 Task: Create a due date automation trigger when advanced on, 2 days after a card is due add fields with custom field "Resume" set to a date less than 1 days ago at 11:00 AM.
Action: Mouse moved to (1197, 341)
Screenshot: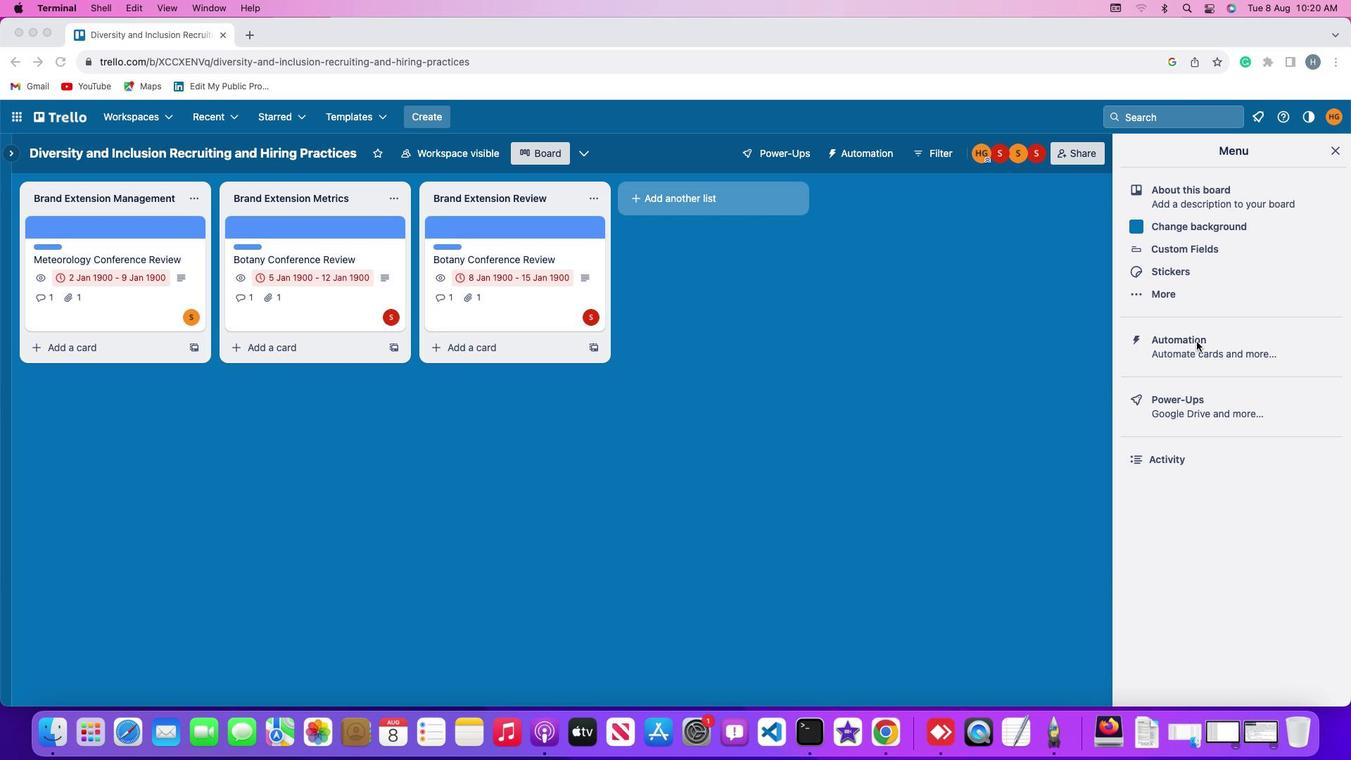 
Action: Mouse pressed left at (1197, 341)
Screenshot: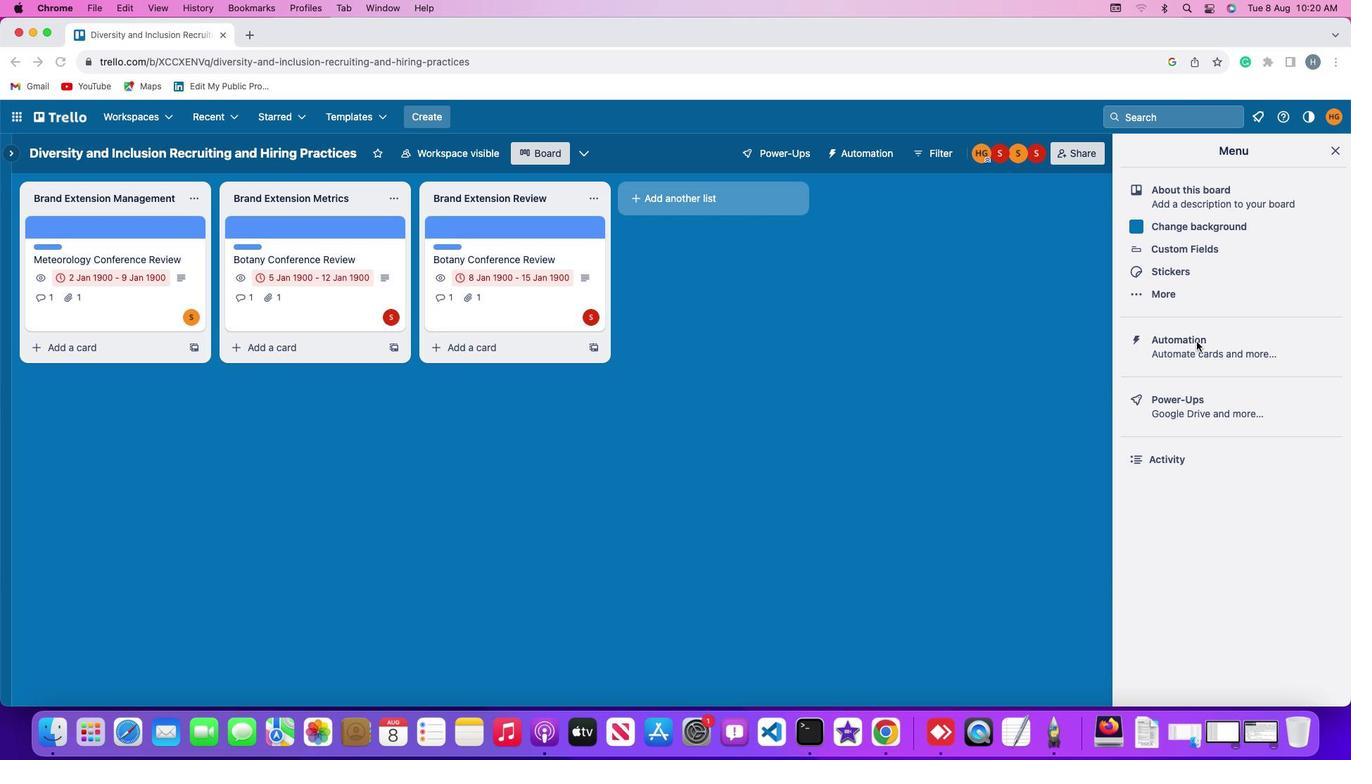 
Action: Mouse pressed left at (1197, 341)
Screenshot: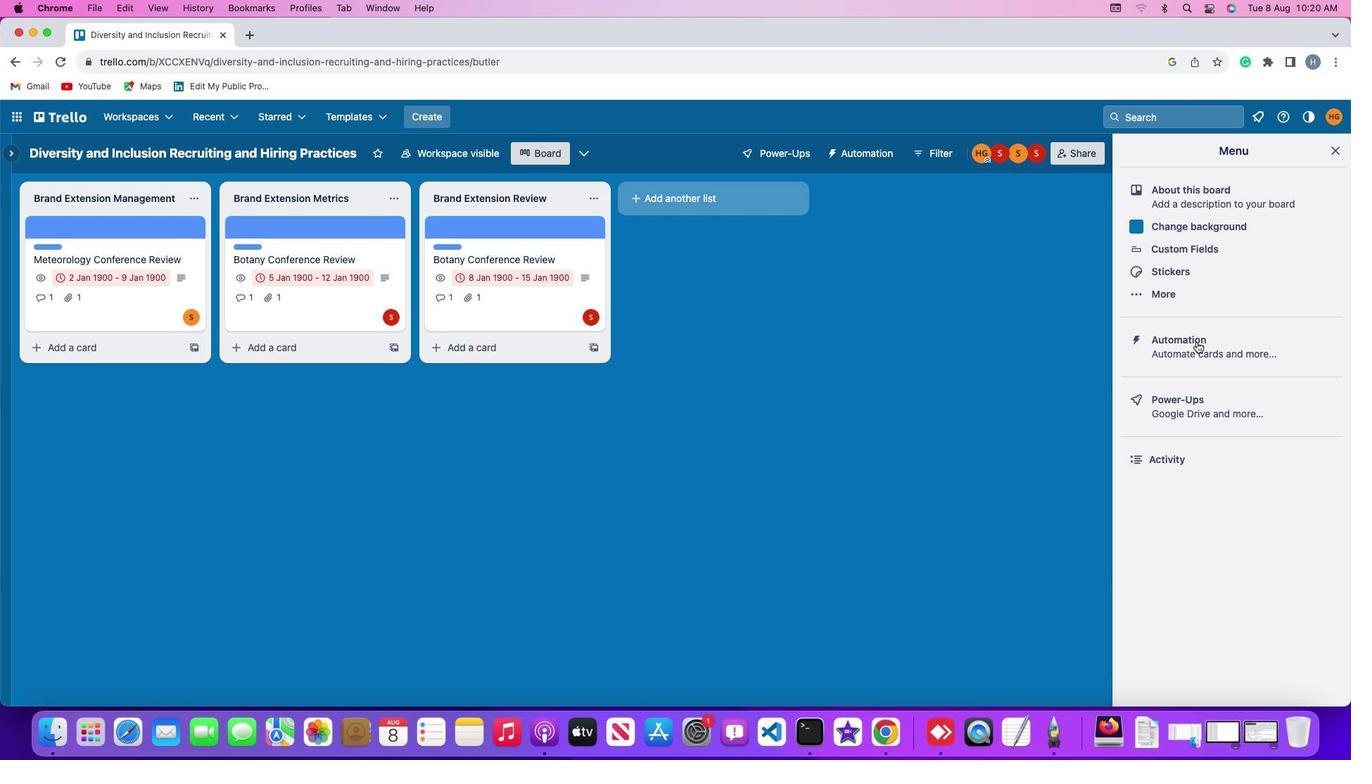 
Action: Mouse moved to (88, 335)
Screenshot: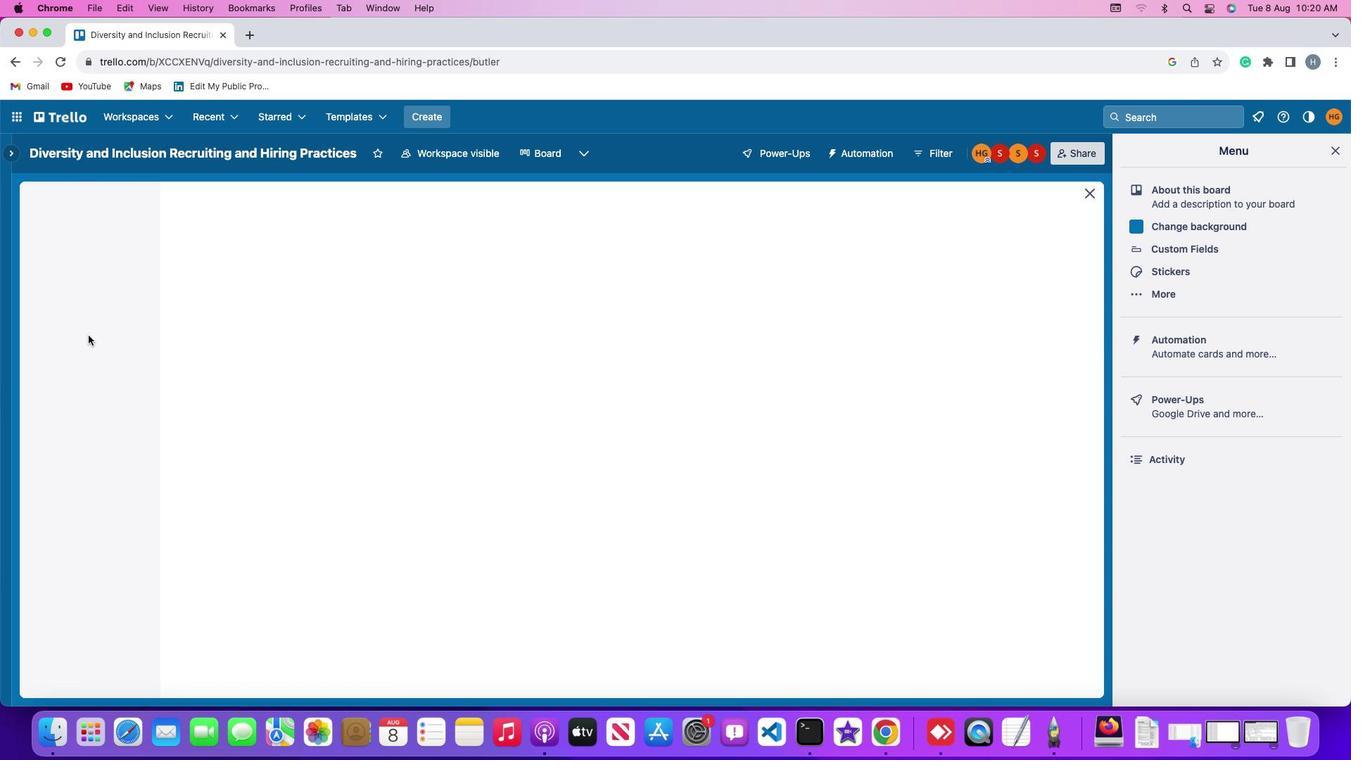 
Action: Mouse pressed left at (88, 335)
Screenshot: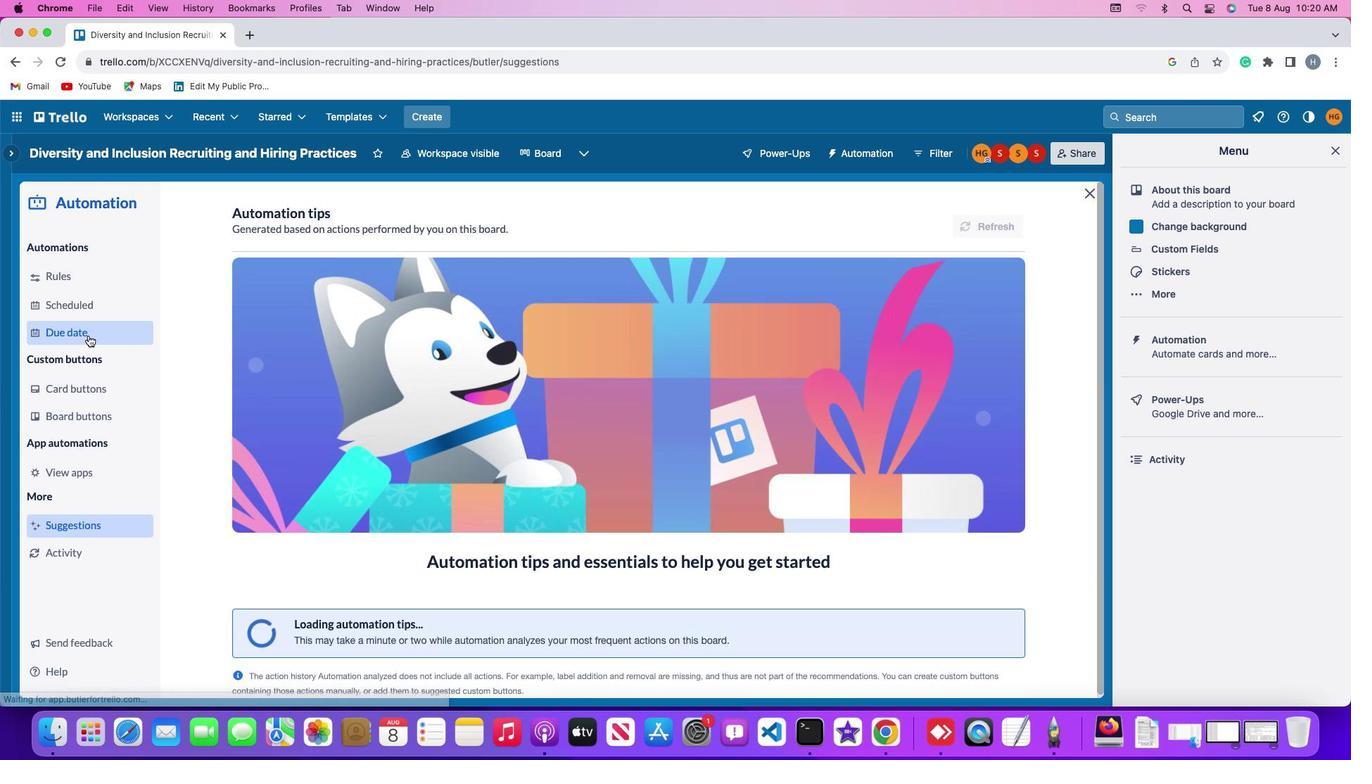 
Action: Mouse moved to (951, 217)
Screenshot: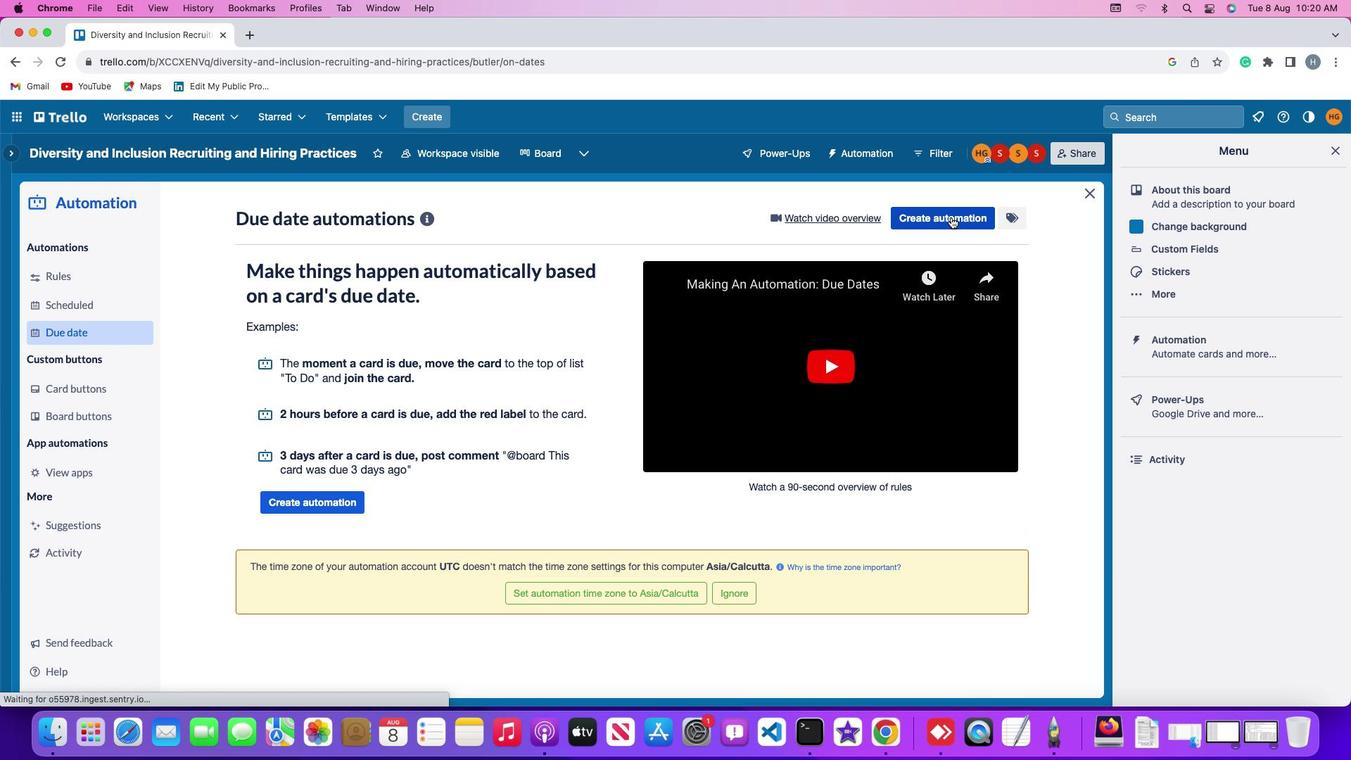 
Action: Mouse pressed left at (951, 217)
Screenshot: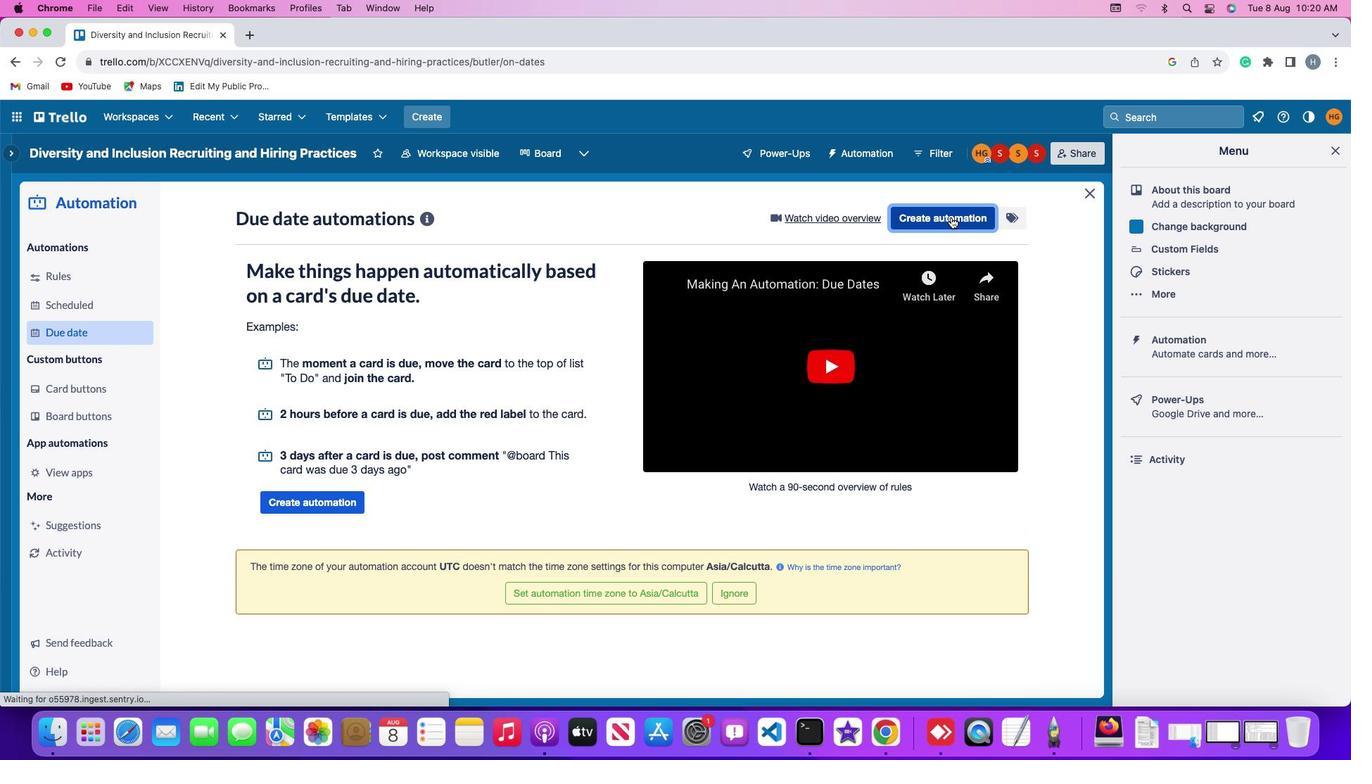
Action: Mouse moved to (461, 352)
Screenshot: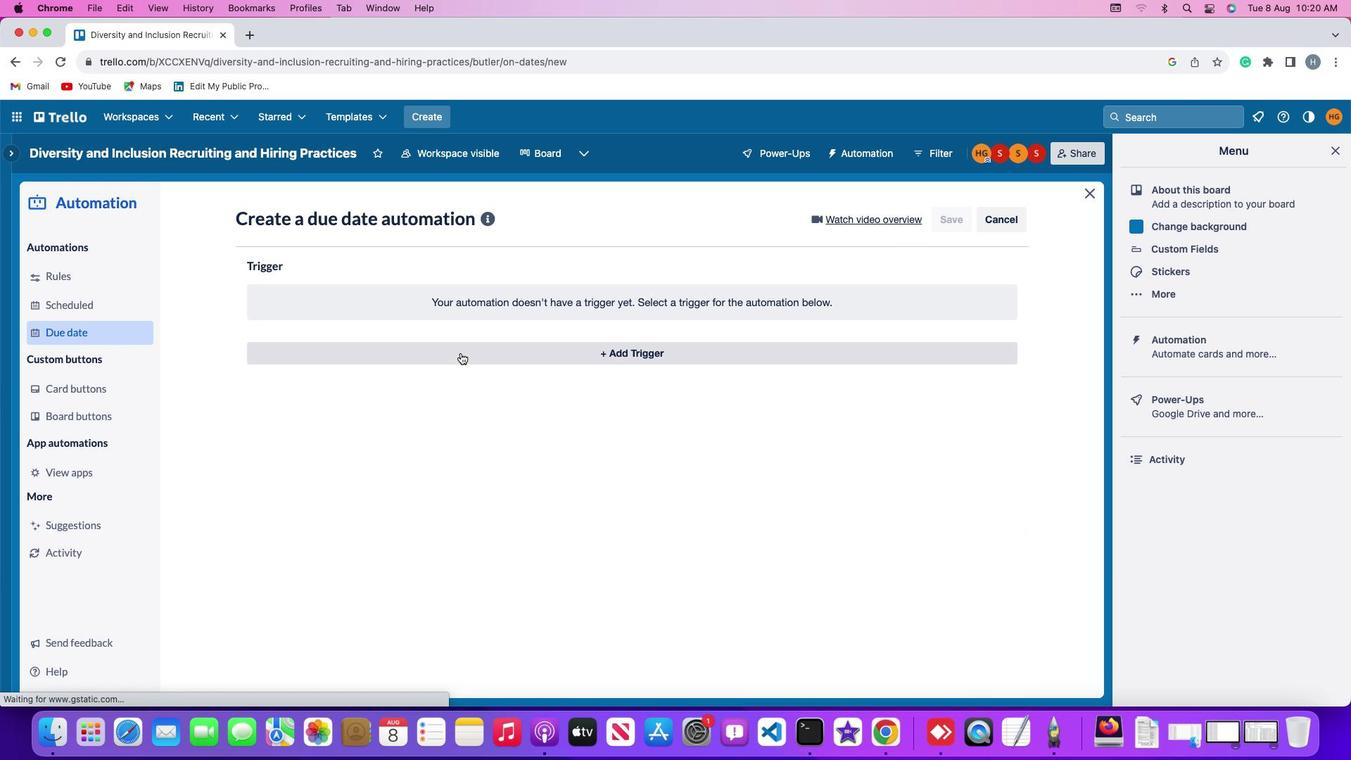 
Action: Mouse pressed left at (461, 352)
Screenshot: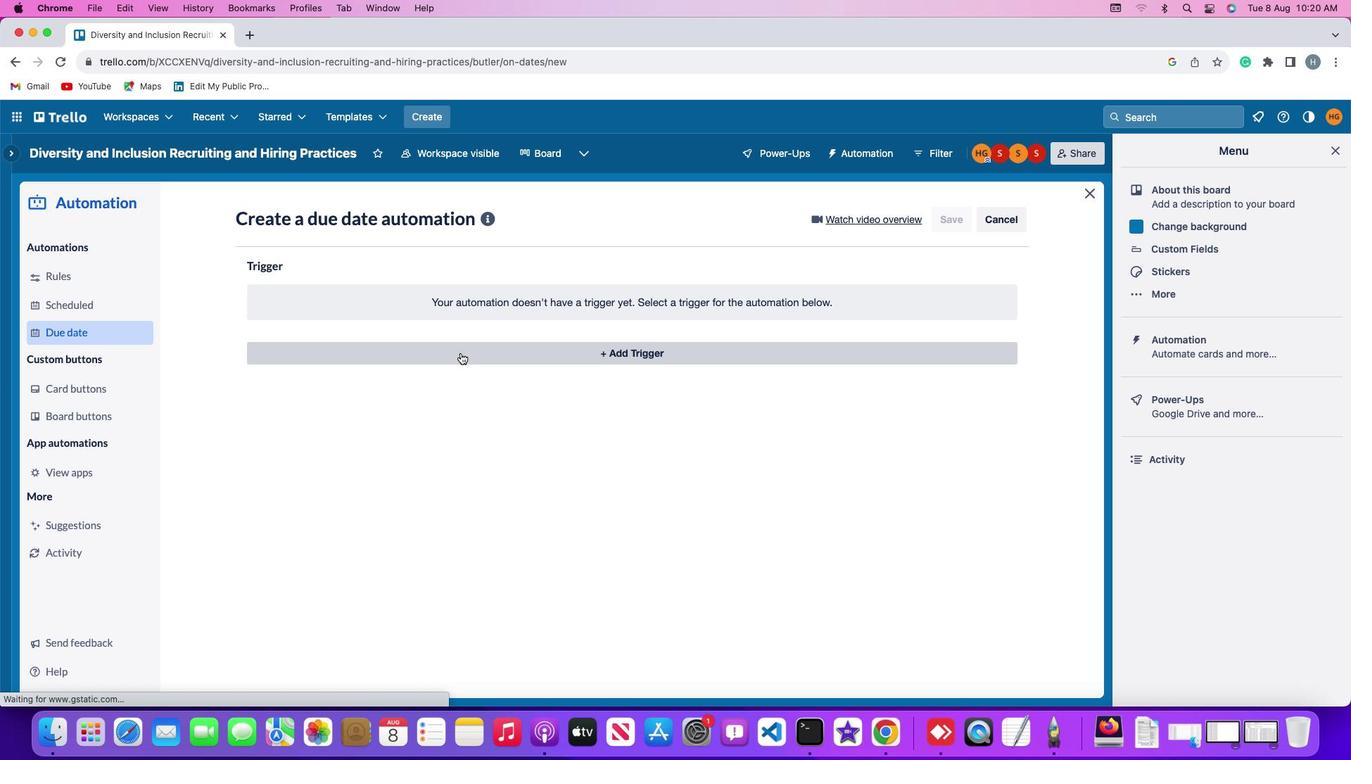 
Action: Mouse moved to (278, 566)
Screenshot: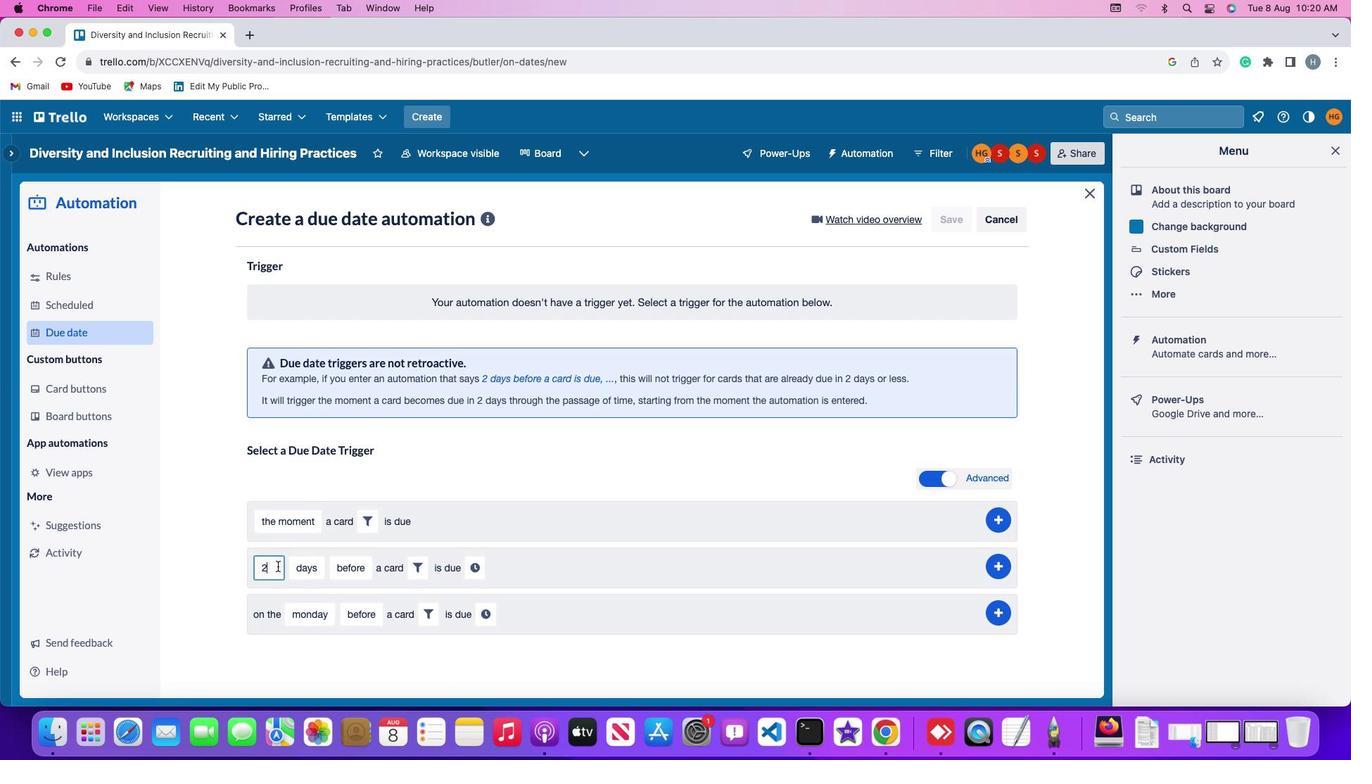 
Action: Mouse pressed left at (278, 566)
Screenshot: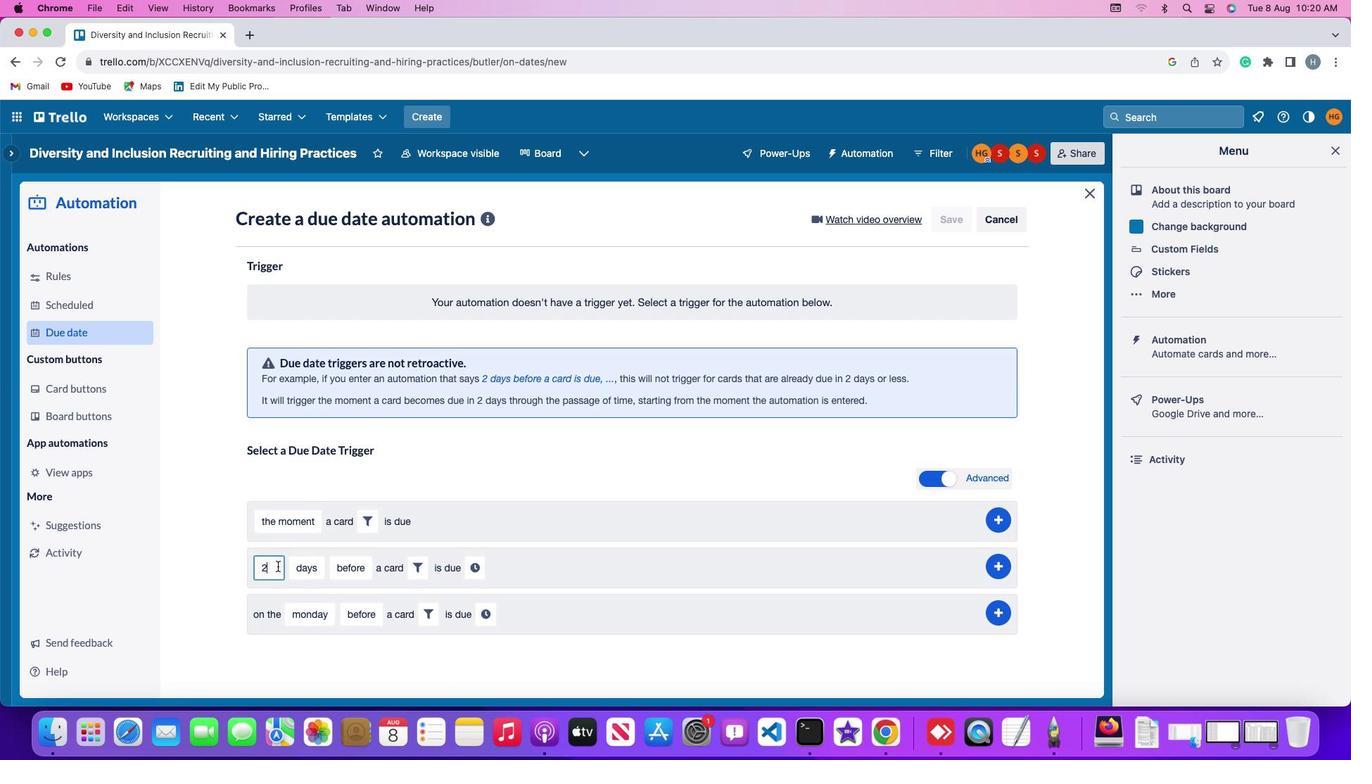 
Action: Mouse moved to (277, 566)
Screenshot: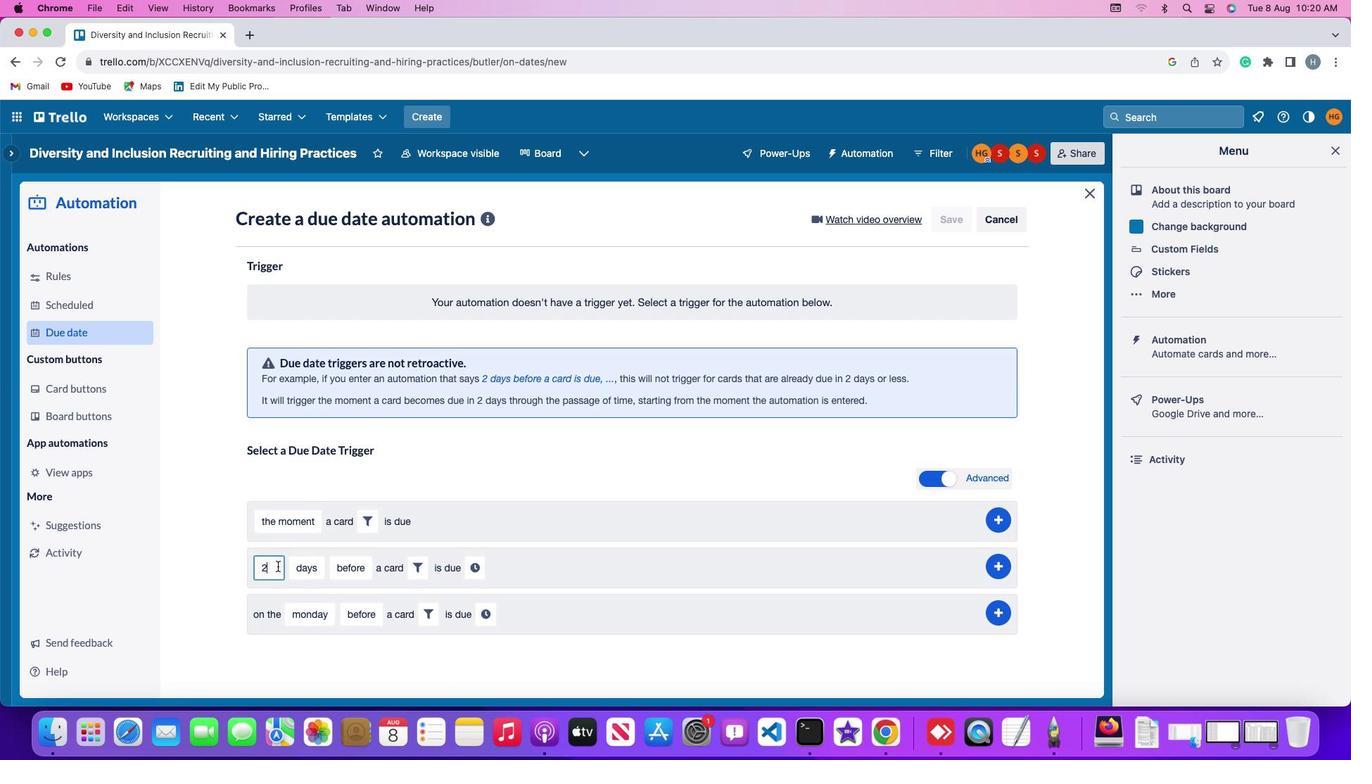 
Action: Key pressed Key.backspace'2'
Screenshot: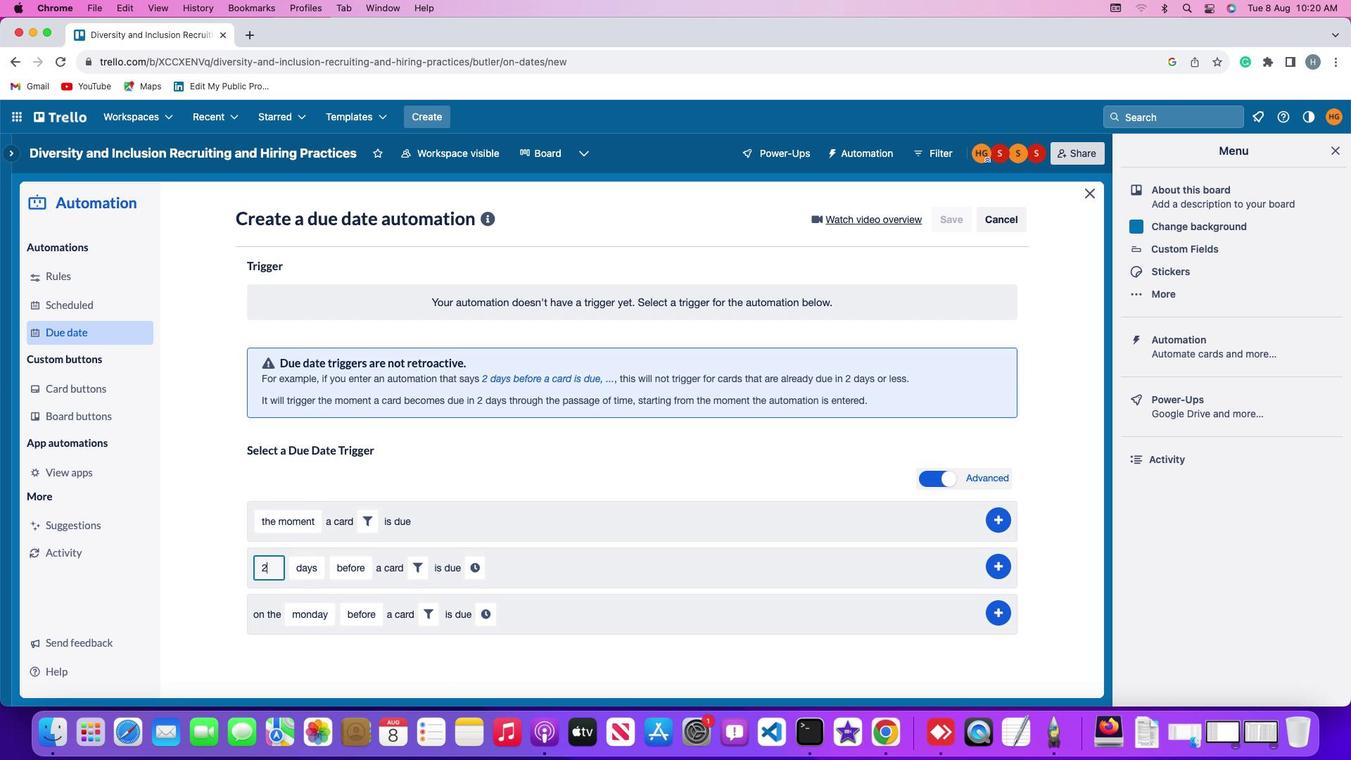 
Action: Mouse moved to (300, 565)
Screenshot: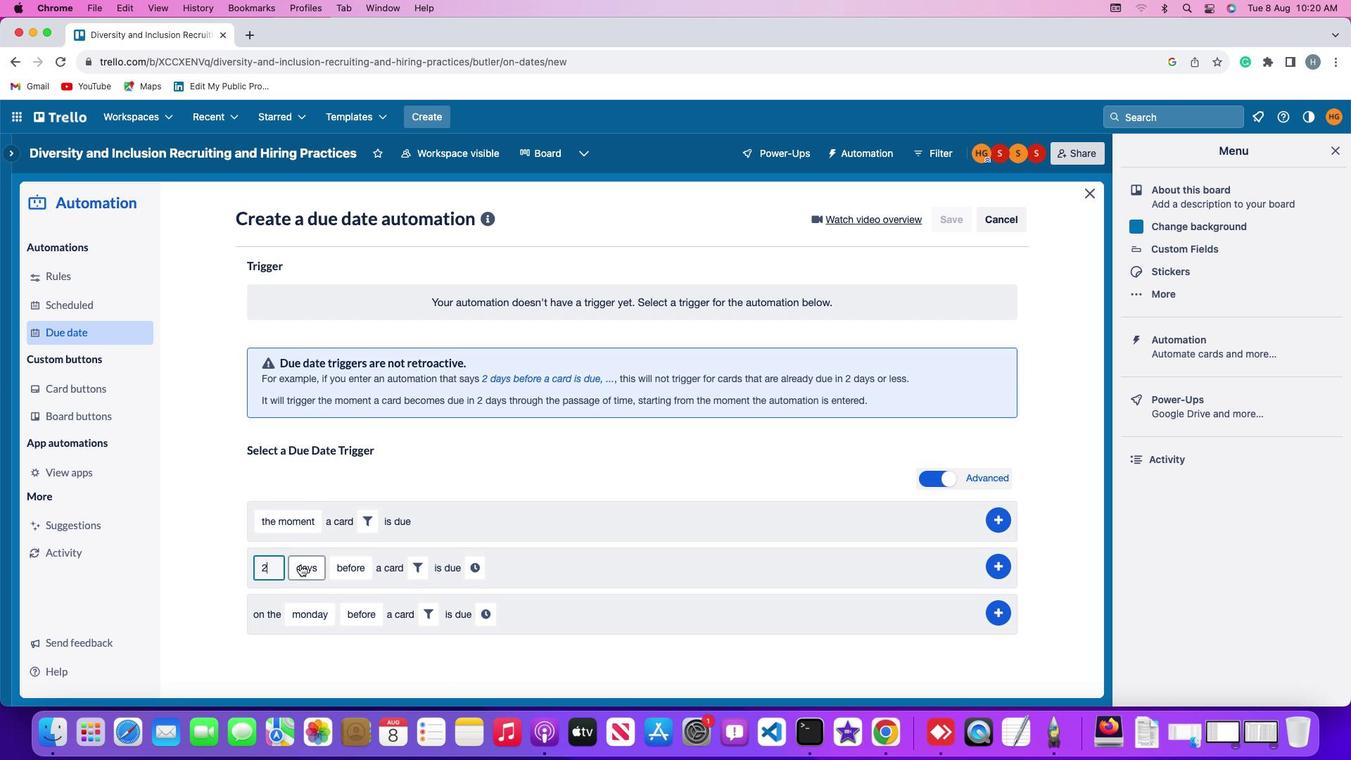 
Action: Mouse pressed left at (300, 565)
Screenshot: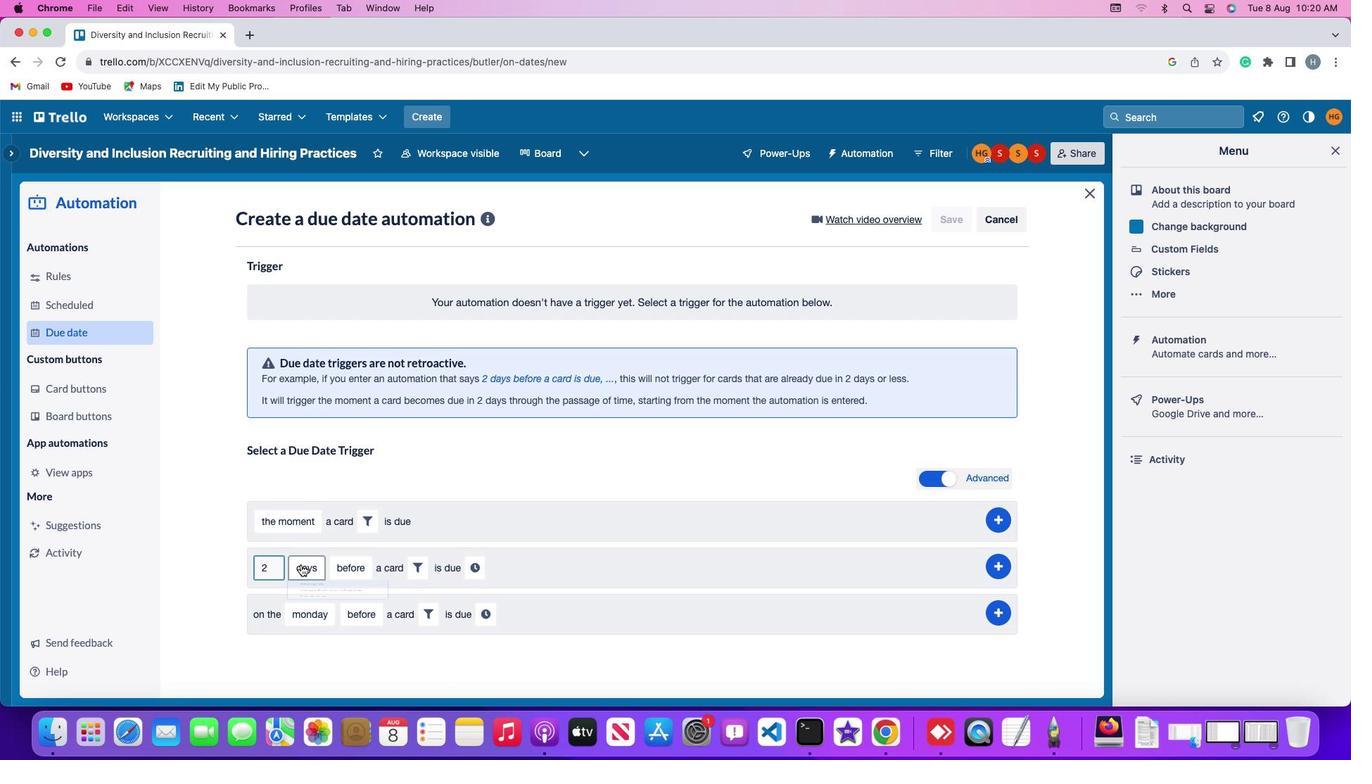 
Action: Mouse moved to (312, 592)
Screenshot: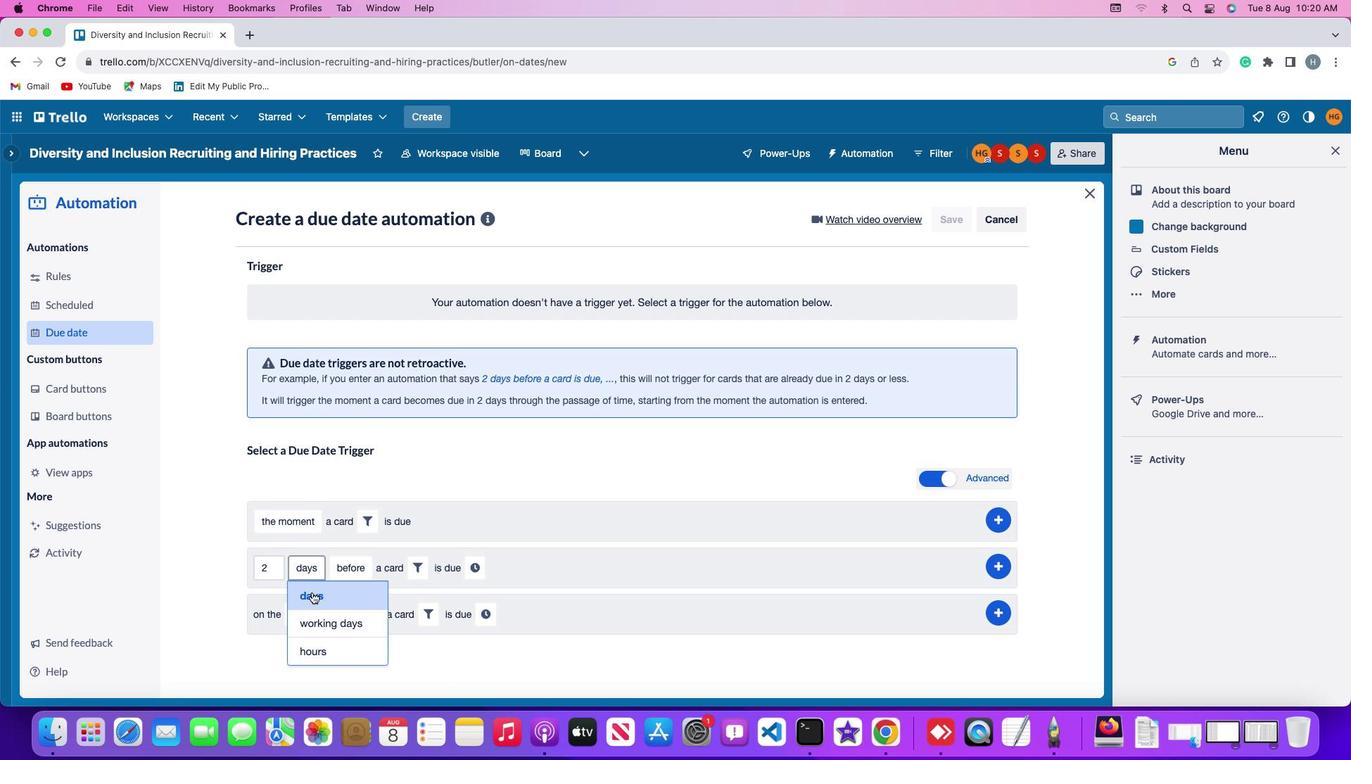 
Action: Mouse pressed left at (312, 592)
Screenshot: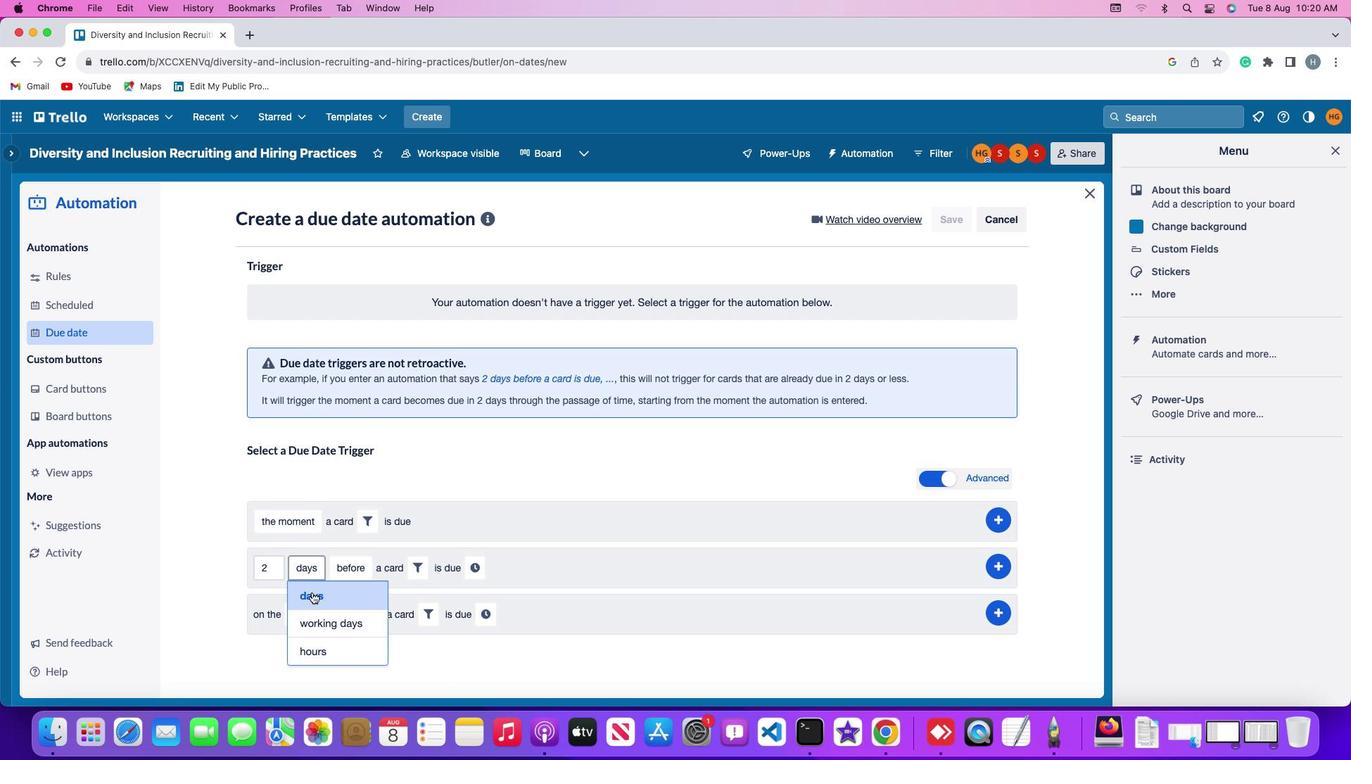 
Action: Mouse moved to (348, 567)
Screenshot: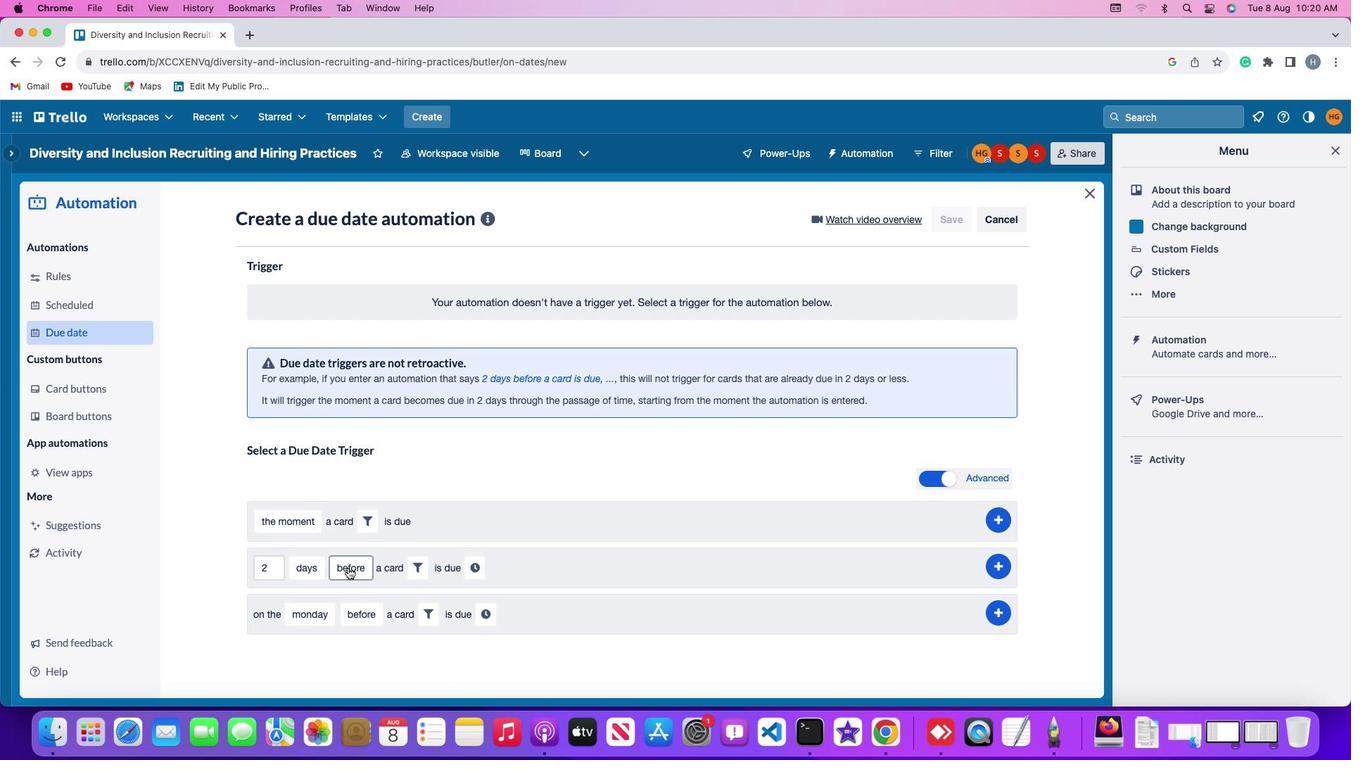 
Action: Mouse pressed left at (348, 567)
Screenshot: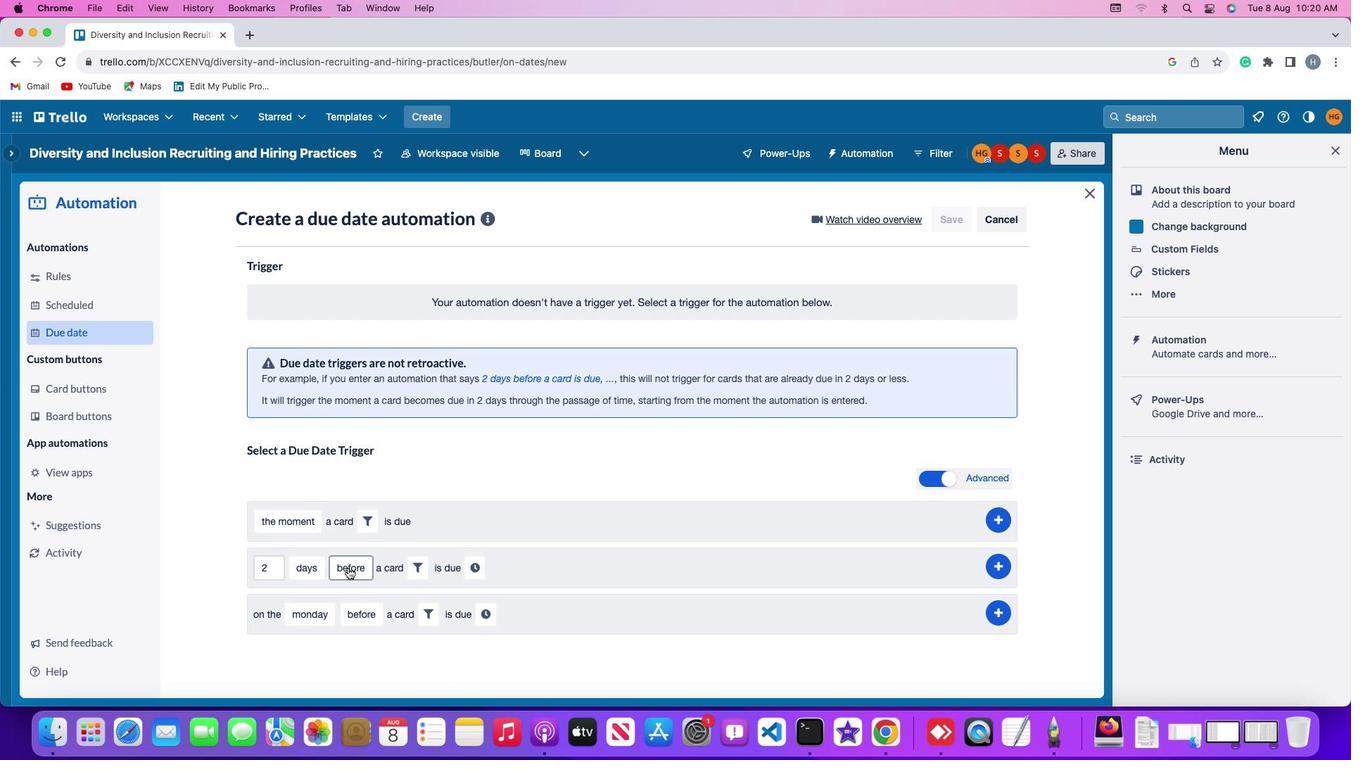 
Action: Mouse moved to (347, 623)
Screenshot: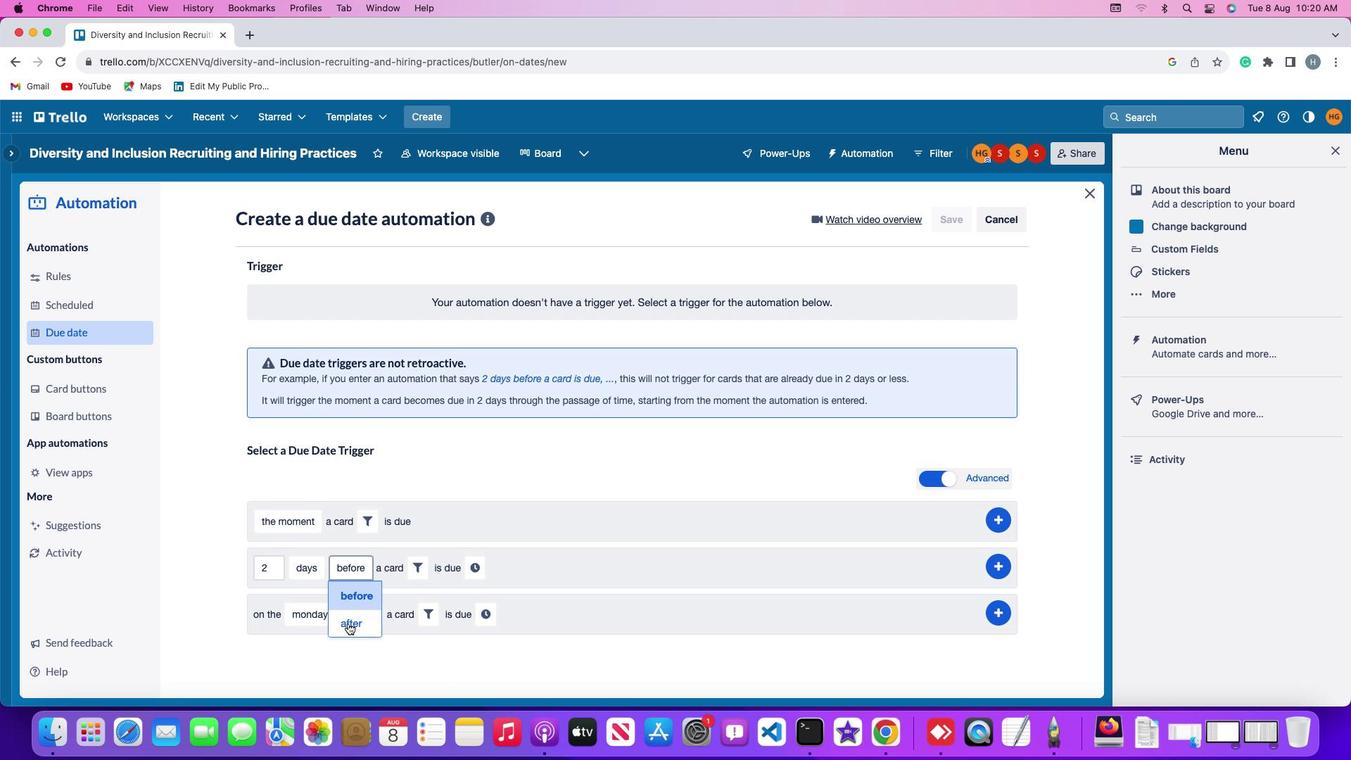 
Action: Mouse pressed left at (347, 623)
Screenshot: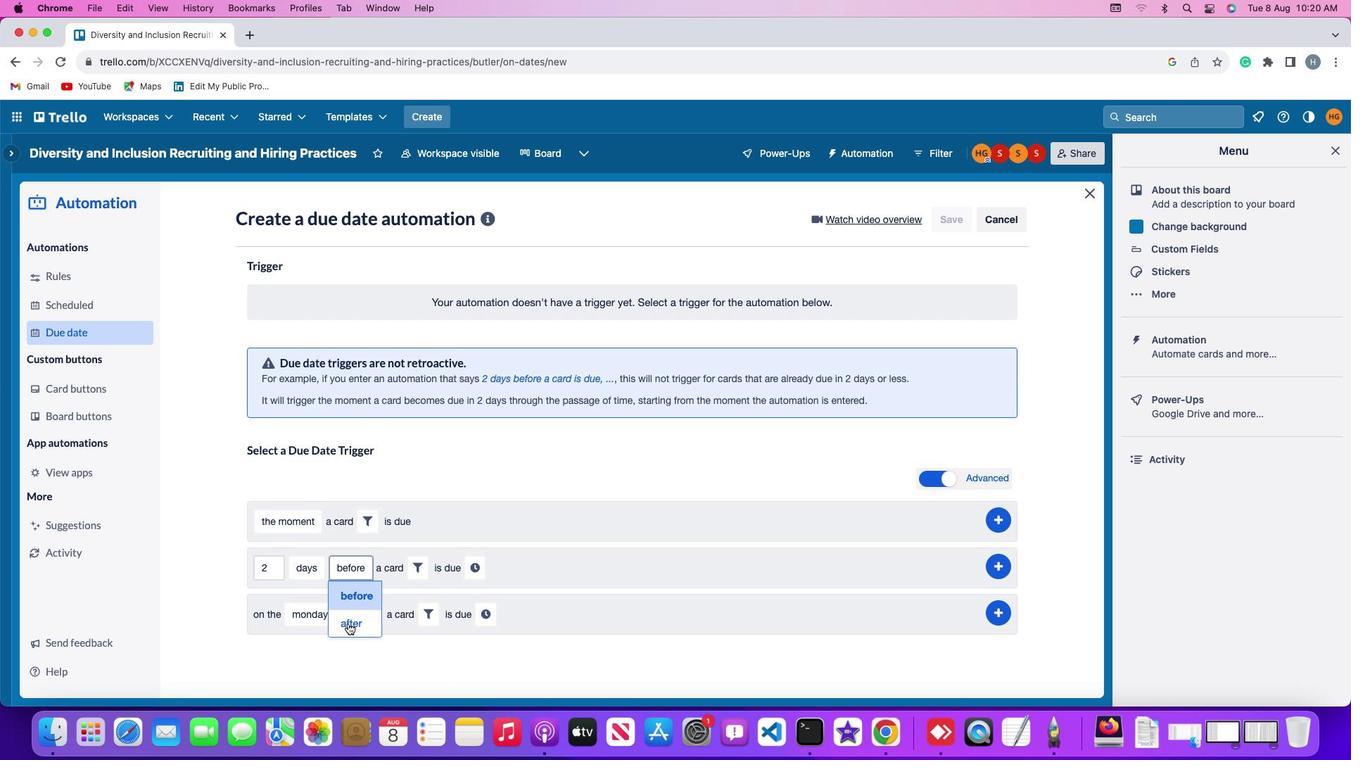 
Action: Mouse moved to (412, 570)
Screenshot: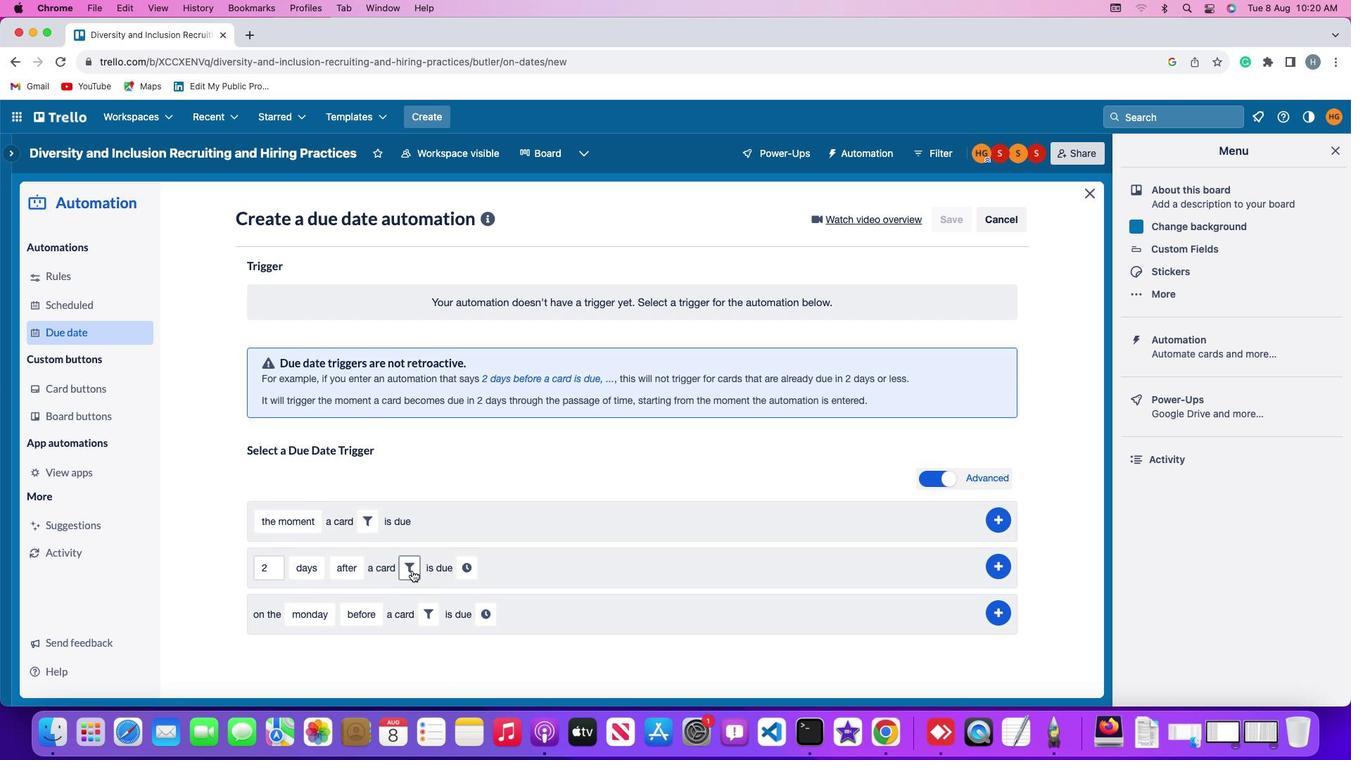 
Action: Mouse pressed left at (412, 570)
Screenshot: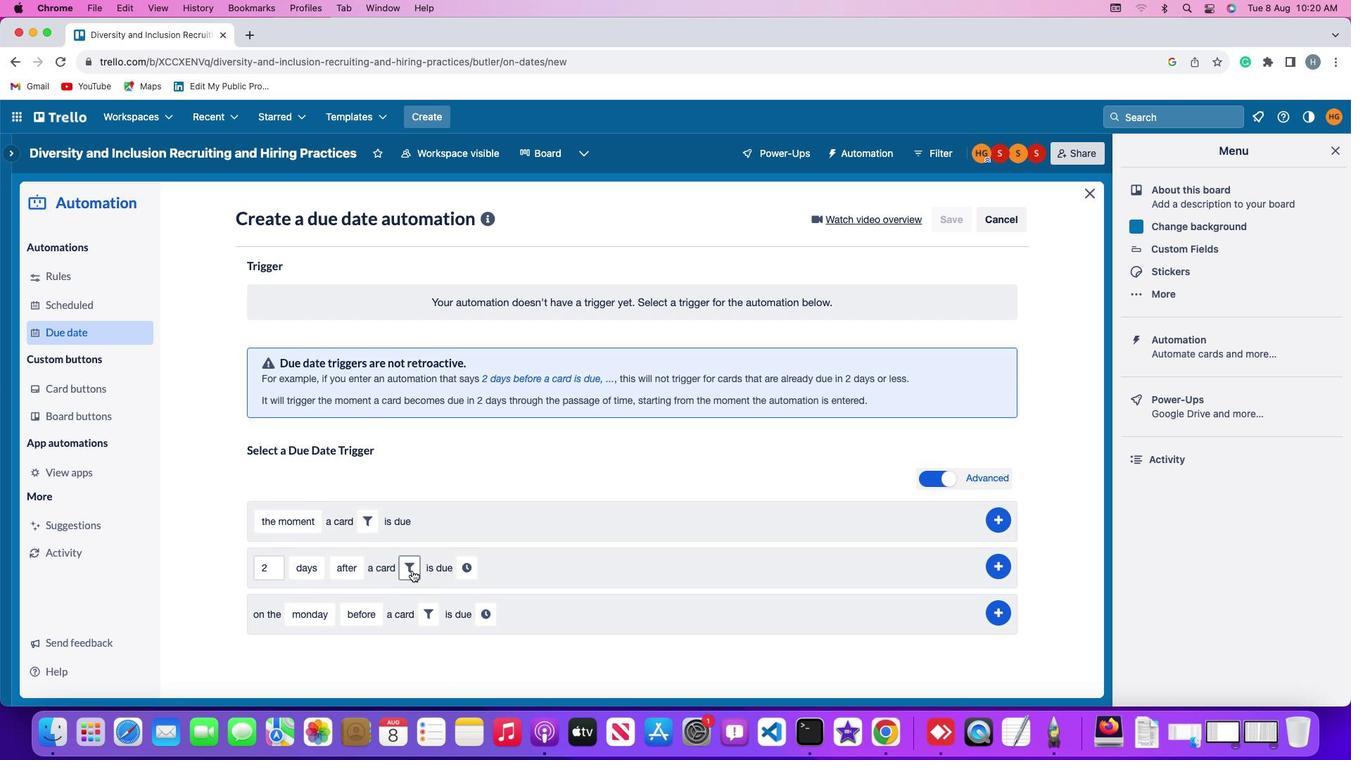 
Action: Mouse moved to (635, 608)
Screenshot: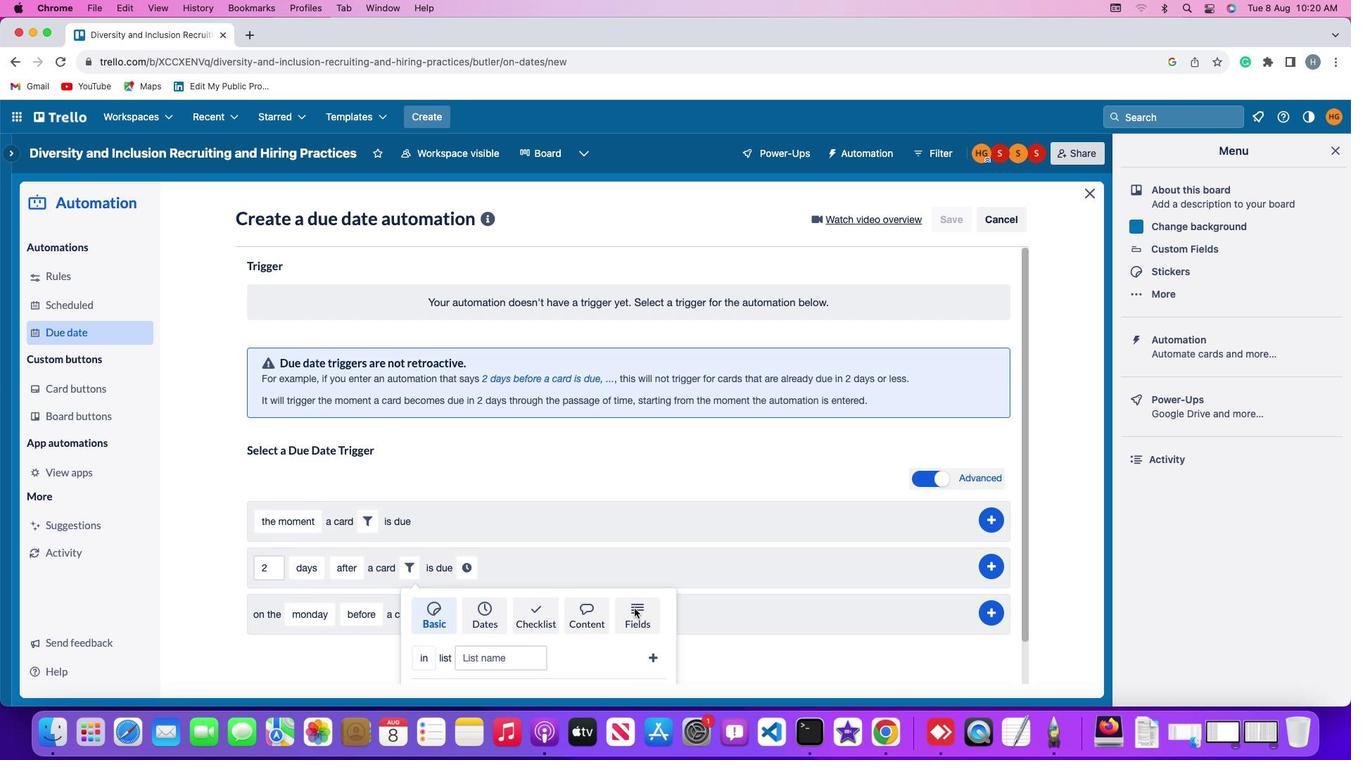 
Action: Mouse pressed left at (635, 608)
Screenshot: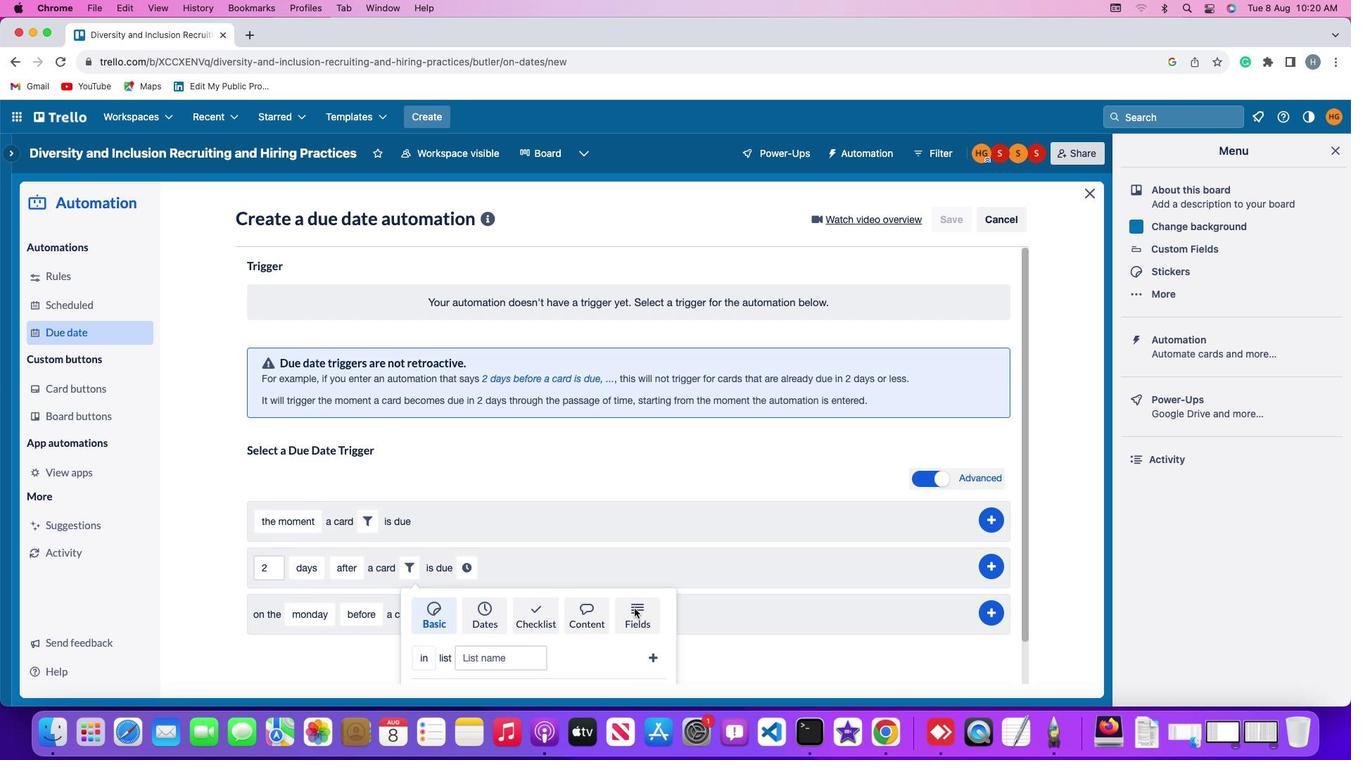
Action: Mouse moved to (330, 664)
Screenshot: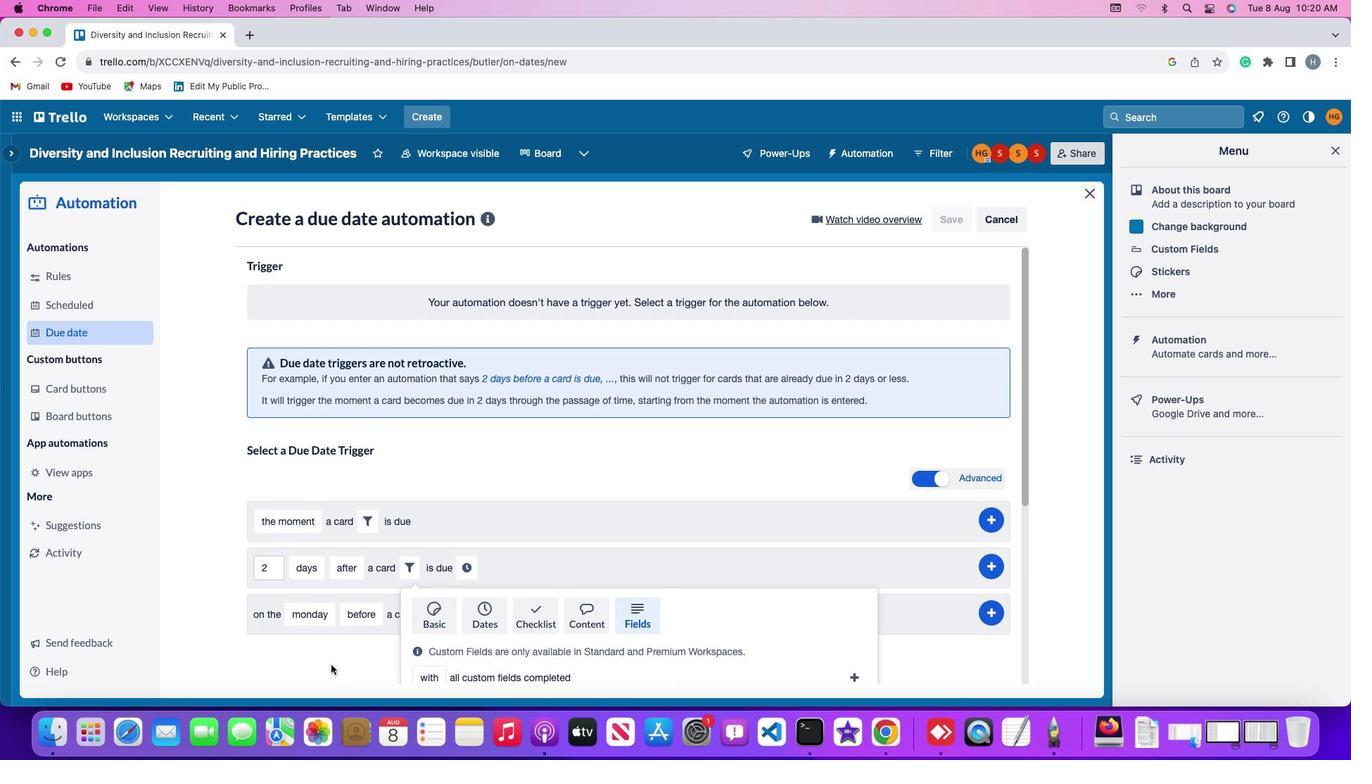 
Action: Mouse scrolled (330, 664) with delta (0, 0)
Screenshot: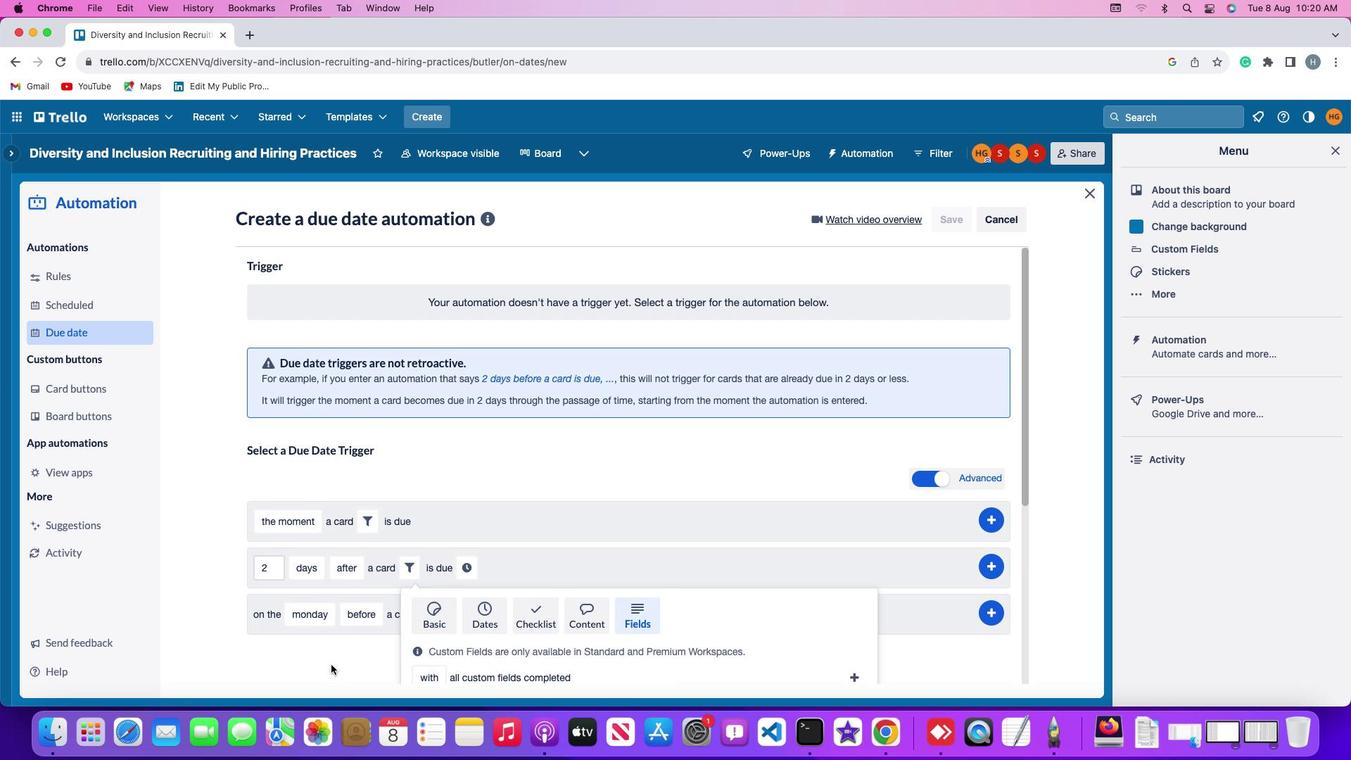 
Action: Mouse scrolled (330, 664) with delta (0, 0)
Screenshot: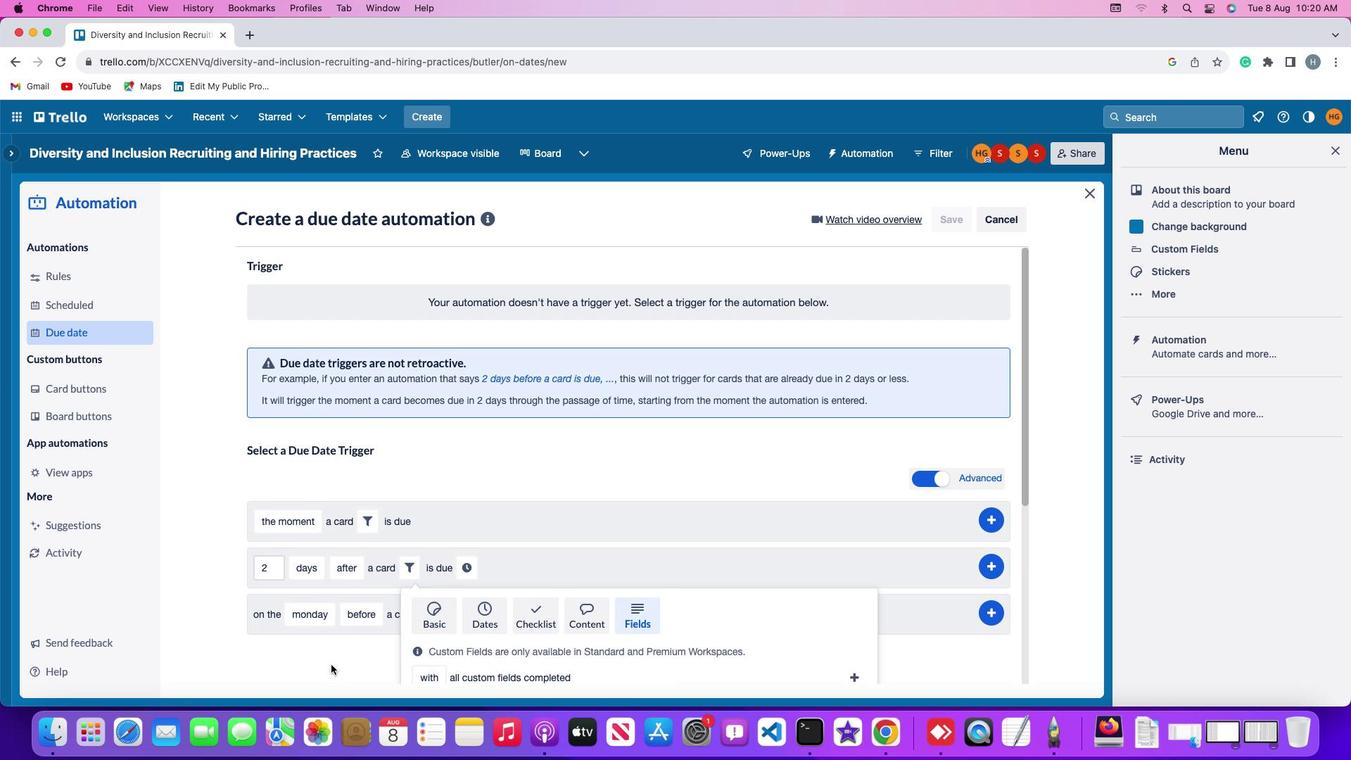 
Action: Mouse scrolled (330, 664) with delta (0, -2)
Screenshot: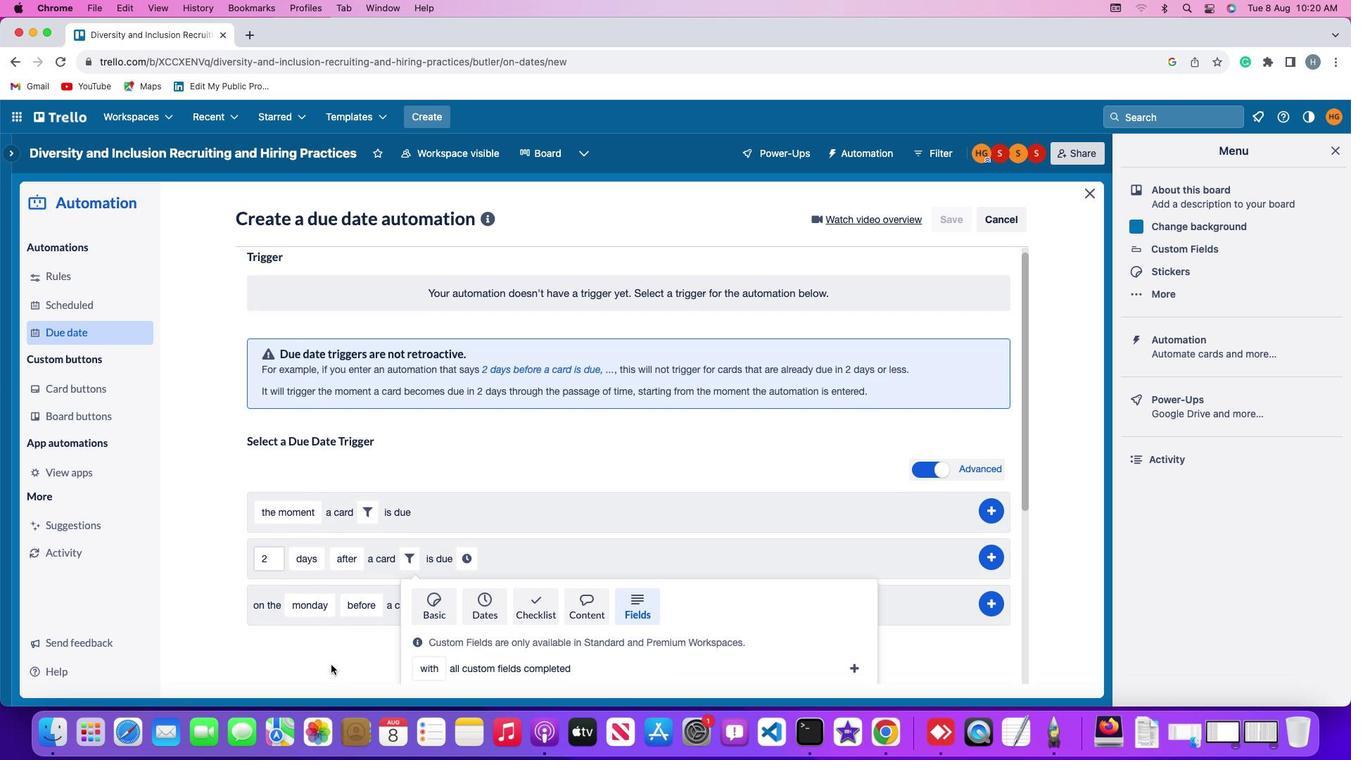 
Action: Mouse scrolled (330, 664) with delta (0, -3)
Screenshot: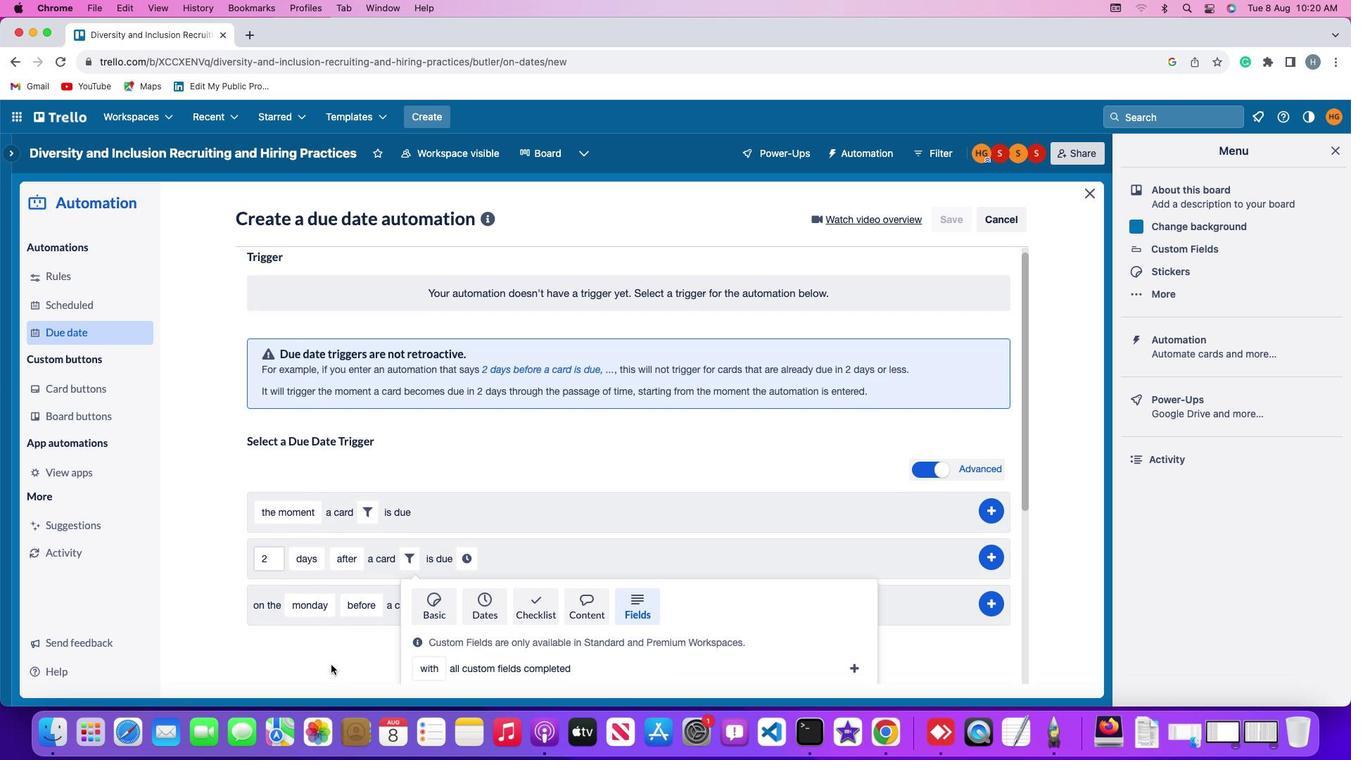 
Action: Mouse scrolled (330, 664) with delta (0, -4)
Screenshot: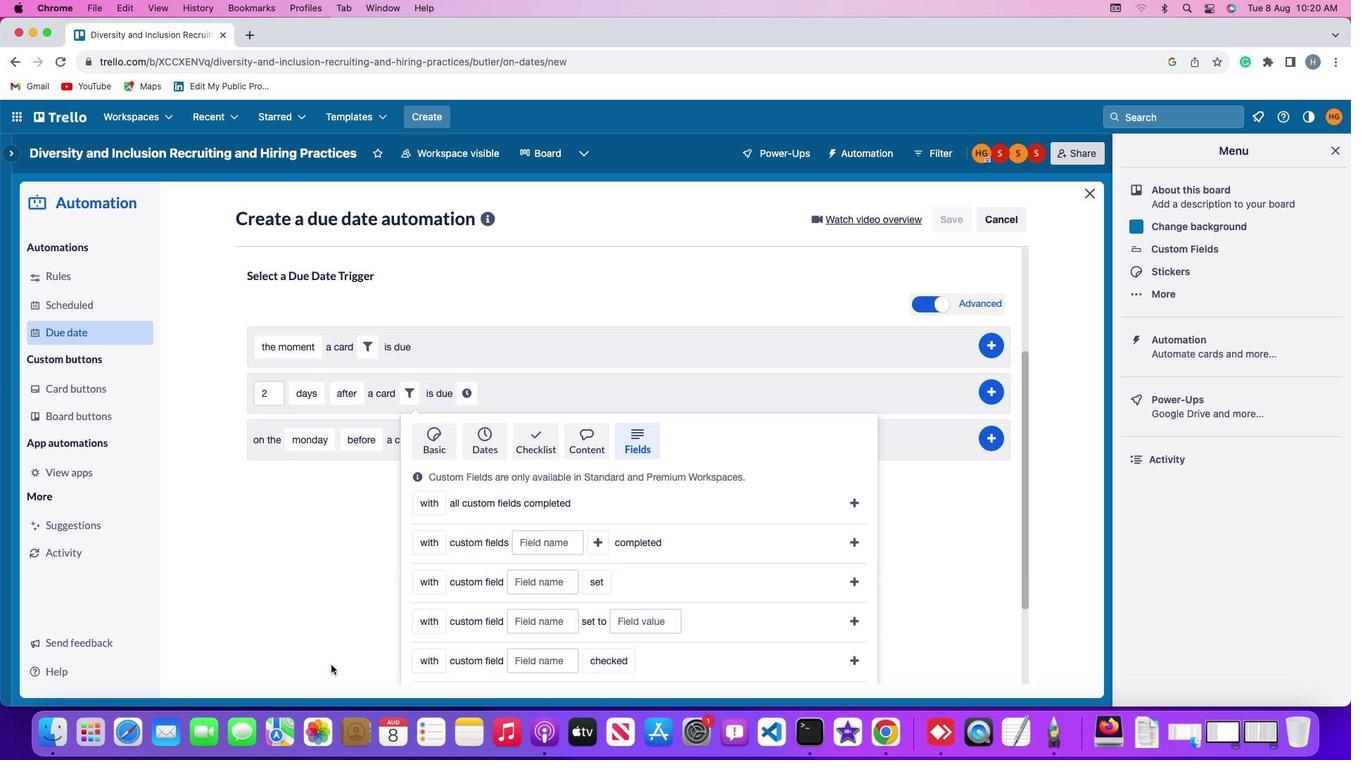 
Action: Mouse scrolled (330, 664) with delta (0, -4)
Screenshot: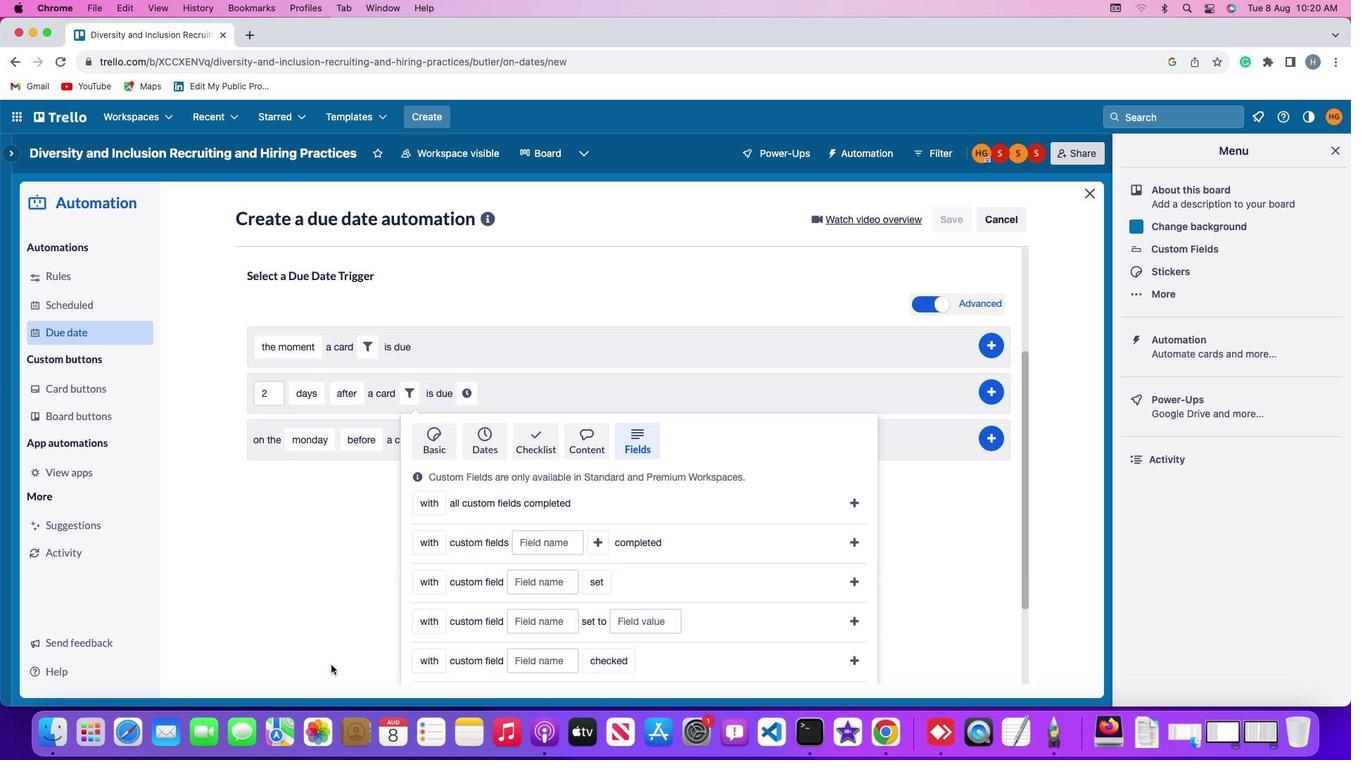 
Action: Mouse scrolled (330, 664) with delta (0, -4)
Screenshot: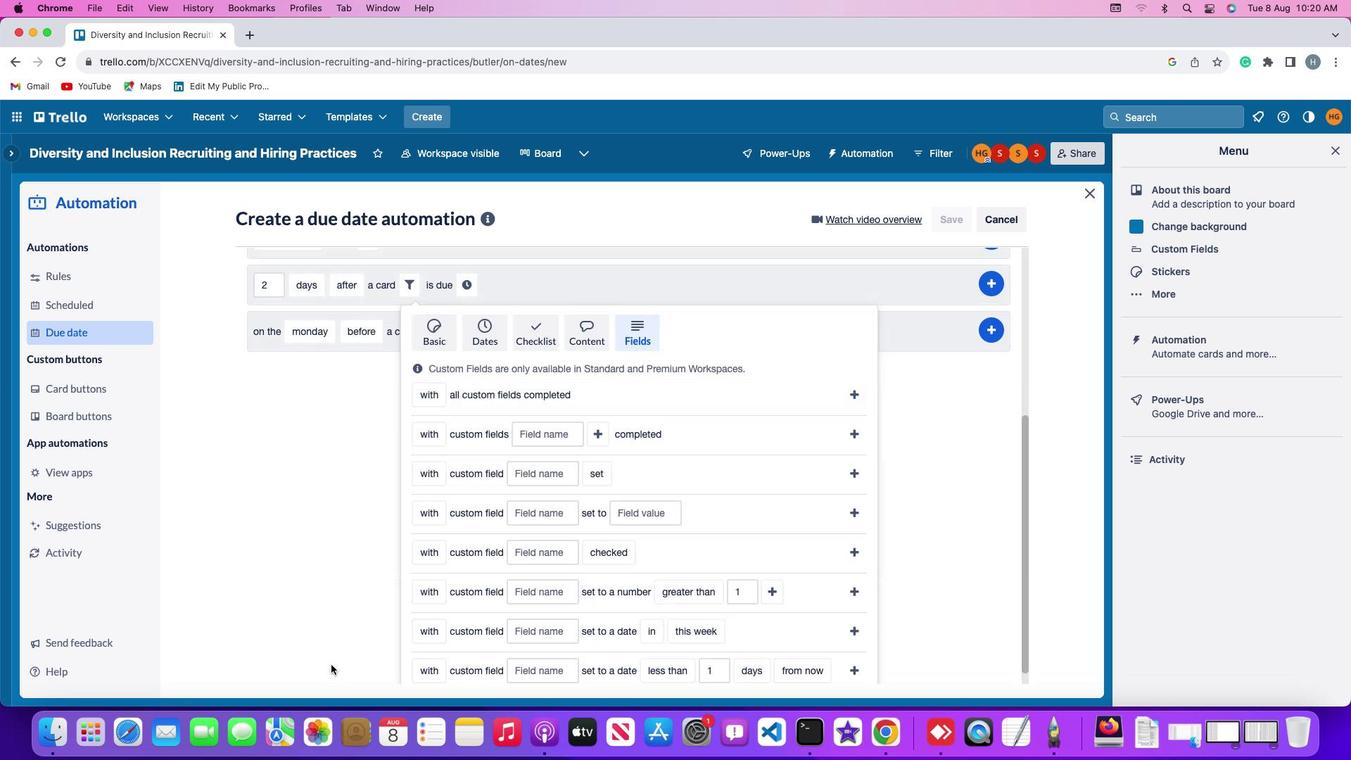 
Action: Mouse moved to (418, 655)
Screenshot: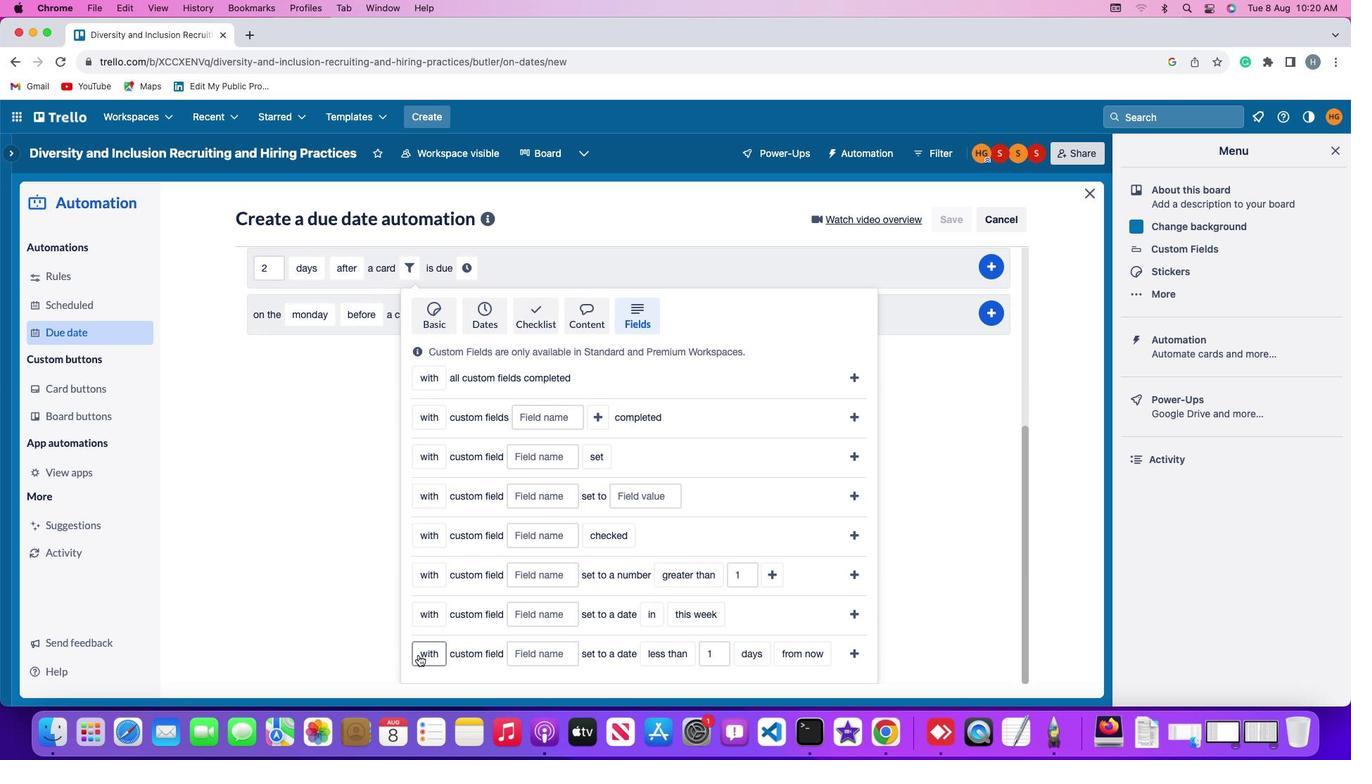 
Action: Mouse pressed left at (418, 655)
Screenshot: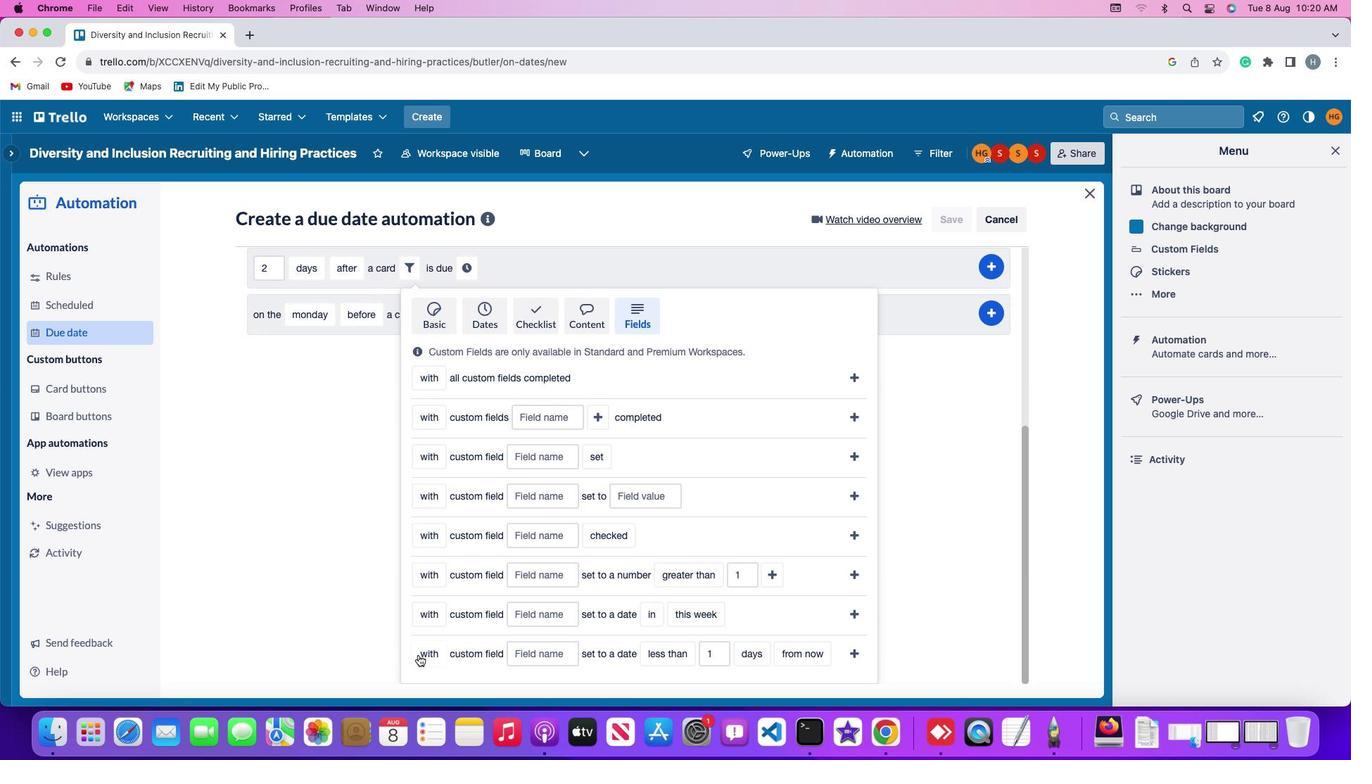 
Action: Mouse moved to (437, 599)
Screenshot: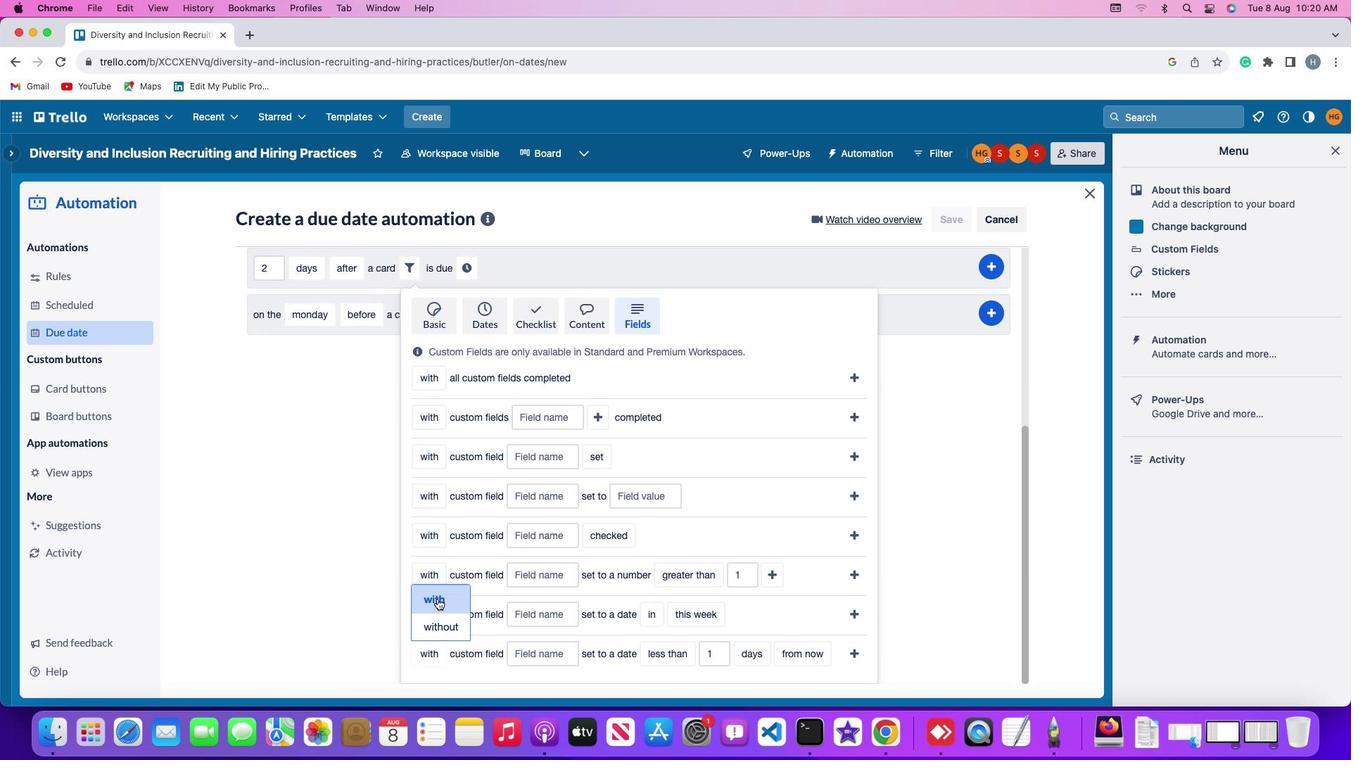 
Action: Mouse pressed left at (437, 599)
Screenshot: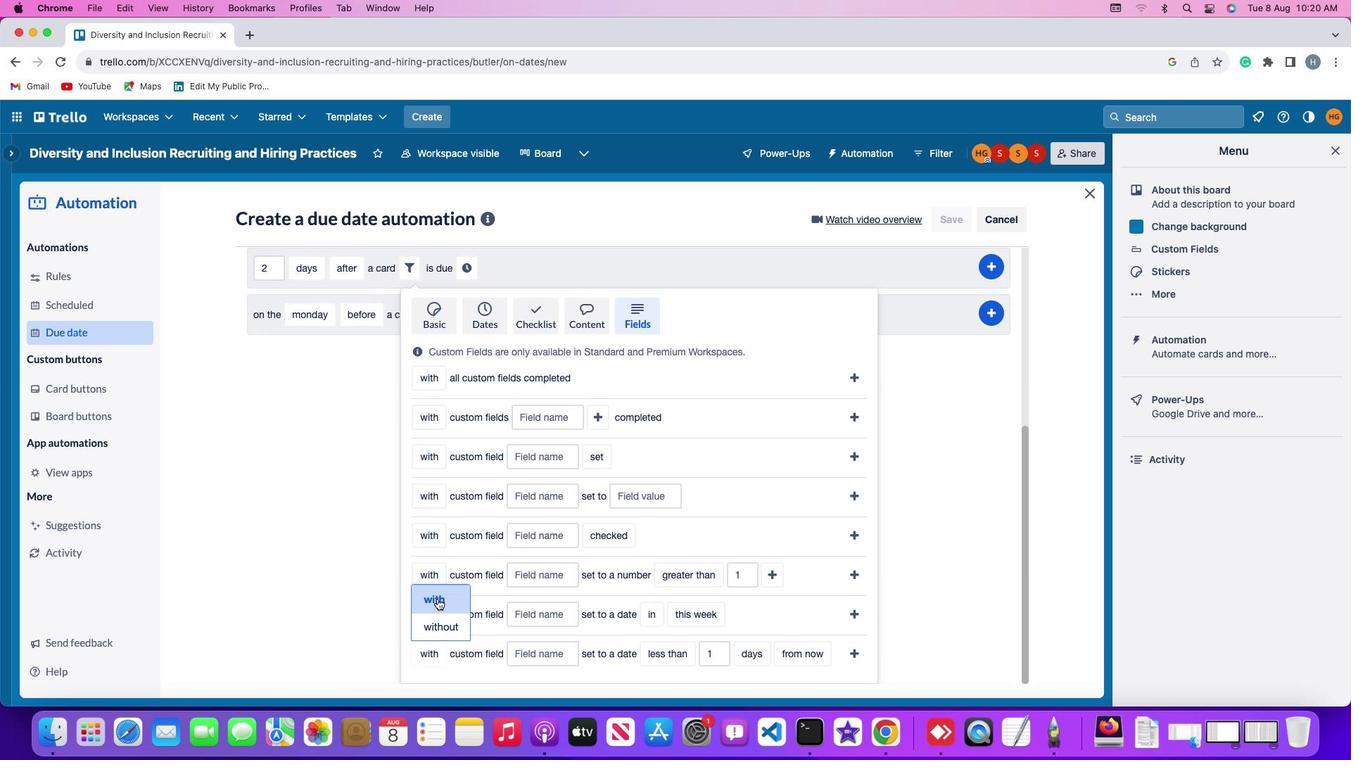 
Action: Mouse moved to (546, 654)
Screenshot: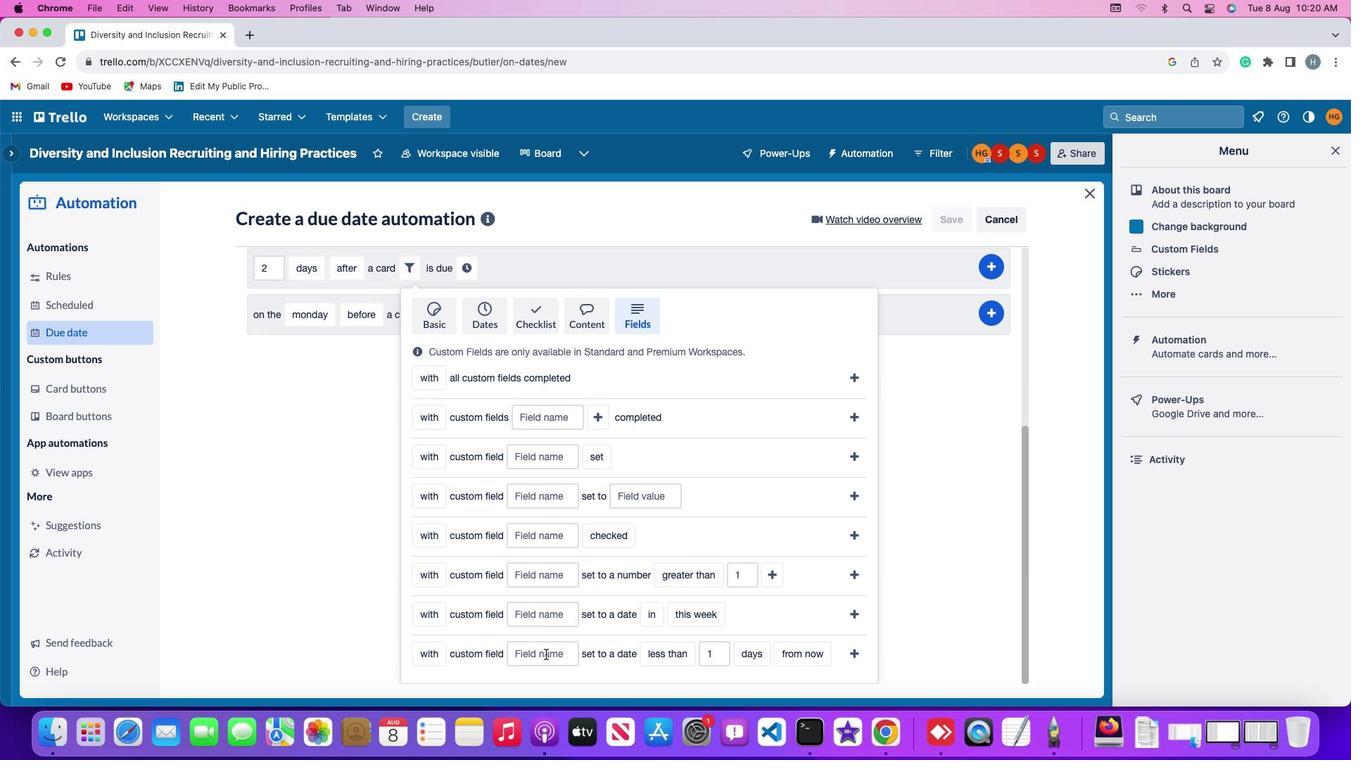 
Action: Mouse pressed left at (546, 654)
Screenshot: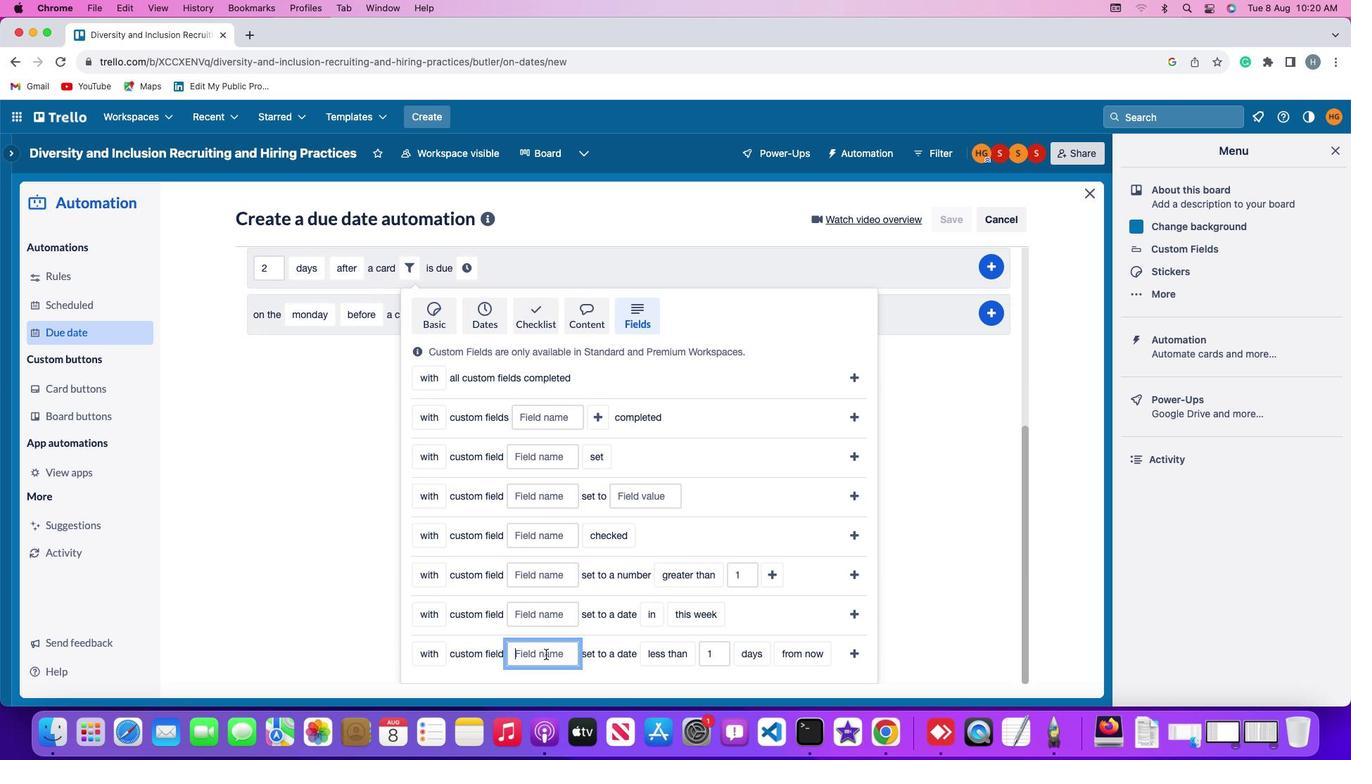 
Action: Mouse moved to (546, 654)
Screenshot: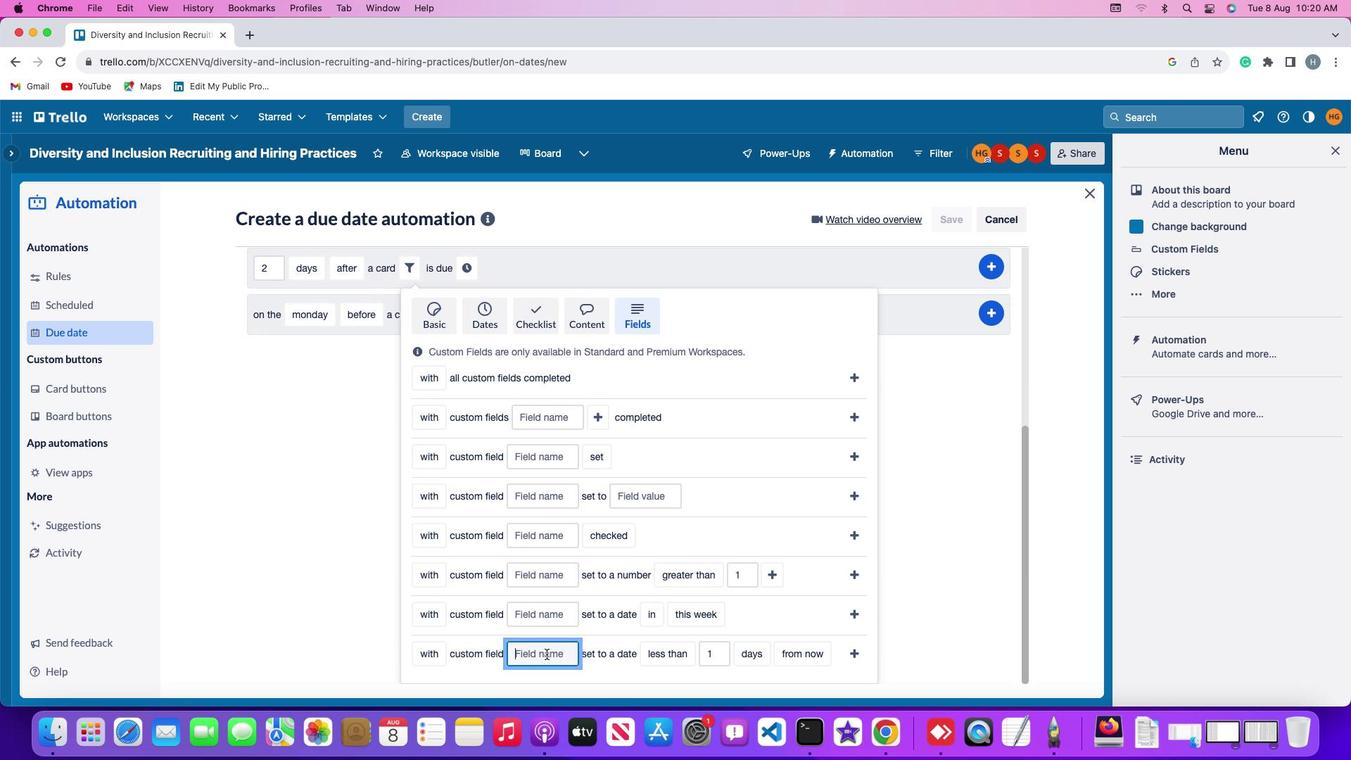 
Action: Key pressed Key.shift'R''e''s''u''m''e'
Screenshot: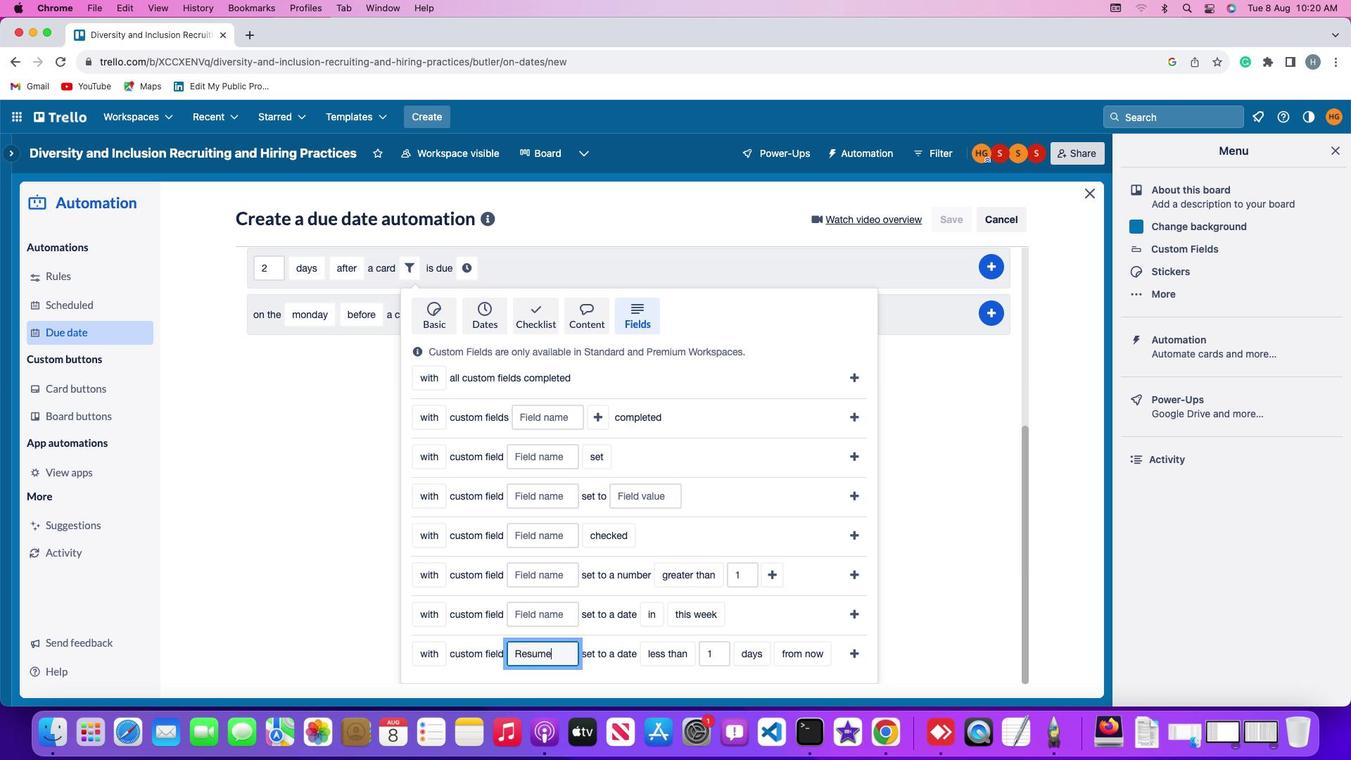 
Action: Mouse moved to (660, 651)
Screenshot: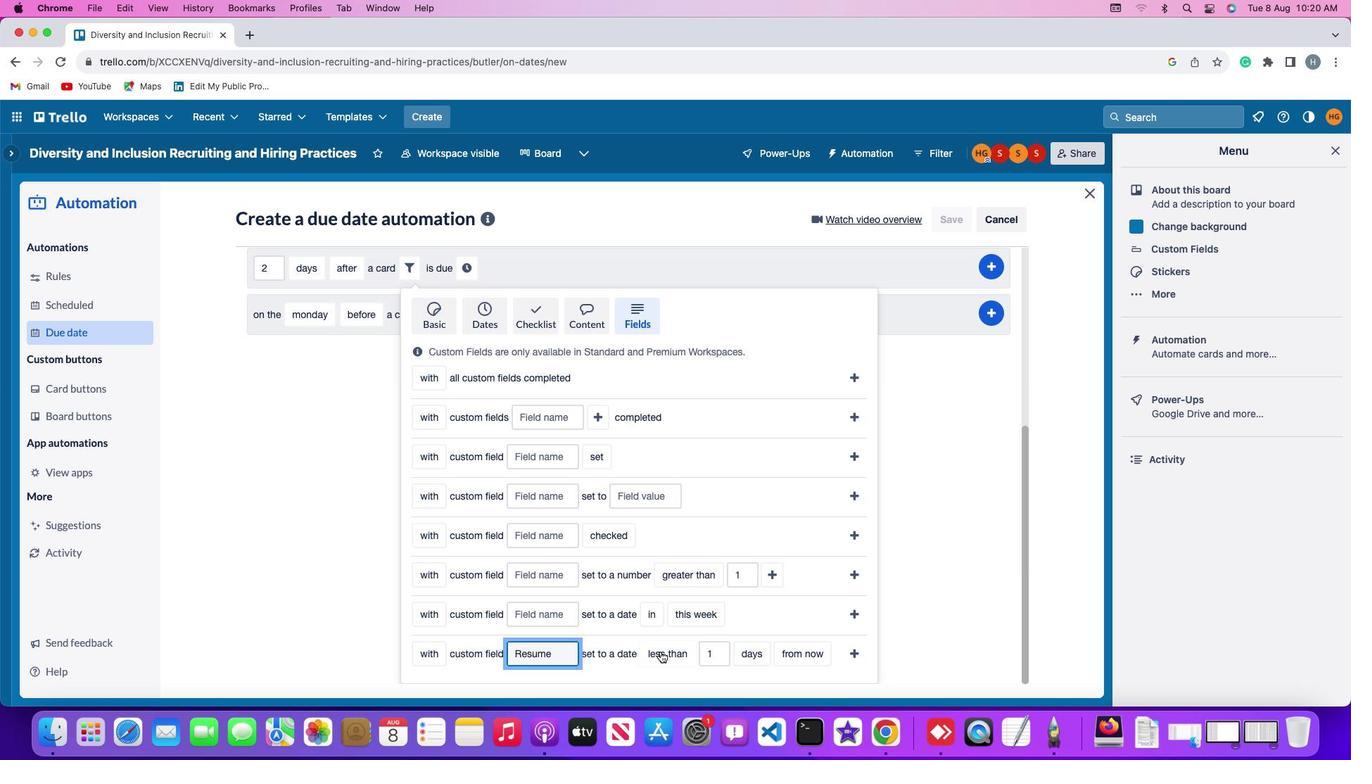 
Action: Mouse pressed left at (660, 651)
Screenshot: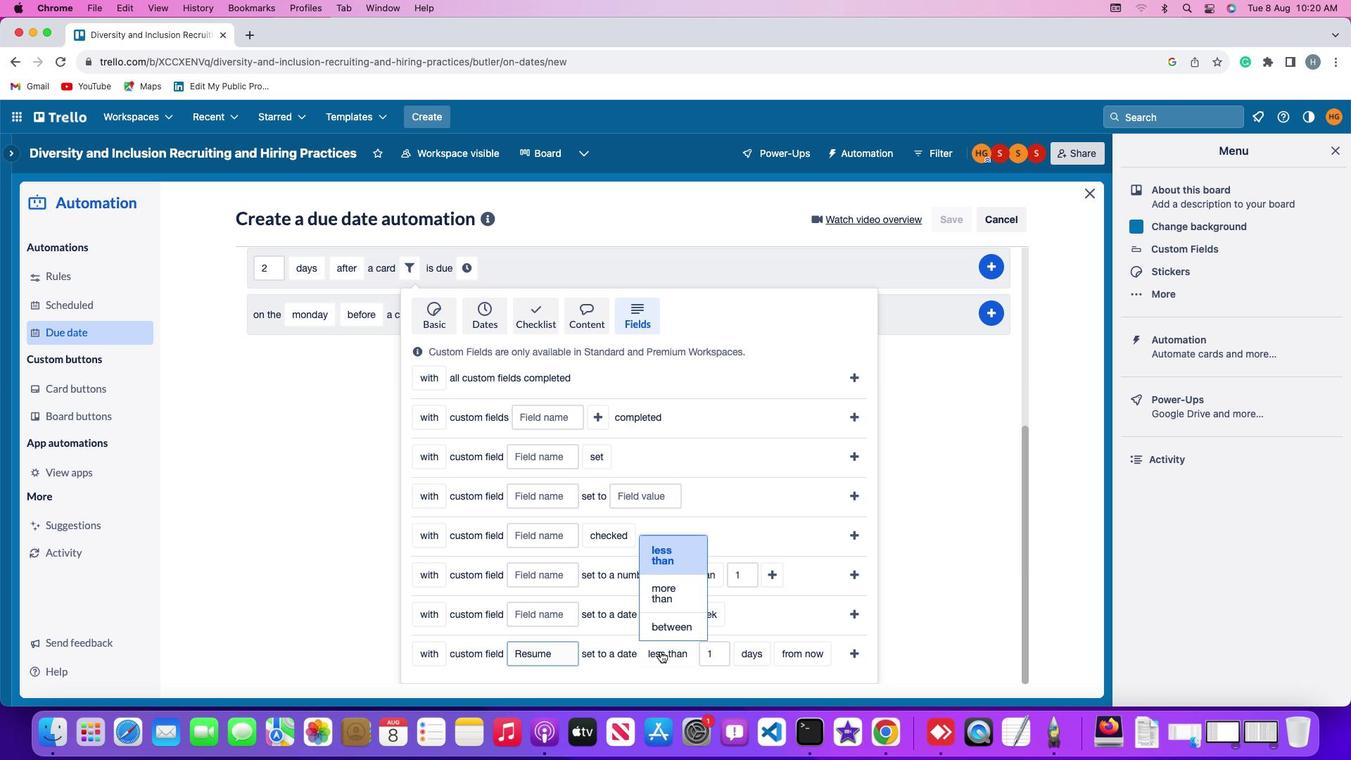 
Action: Mouse moved to (670, 561)
Screenshot: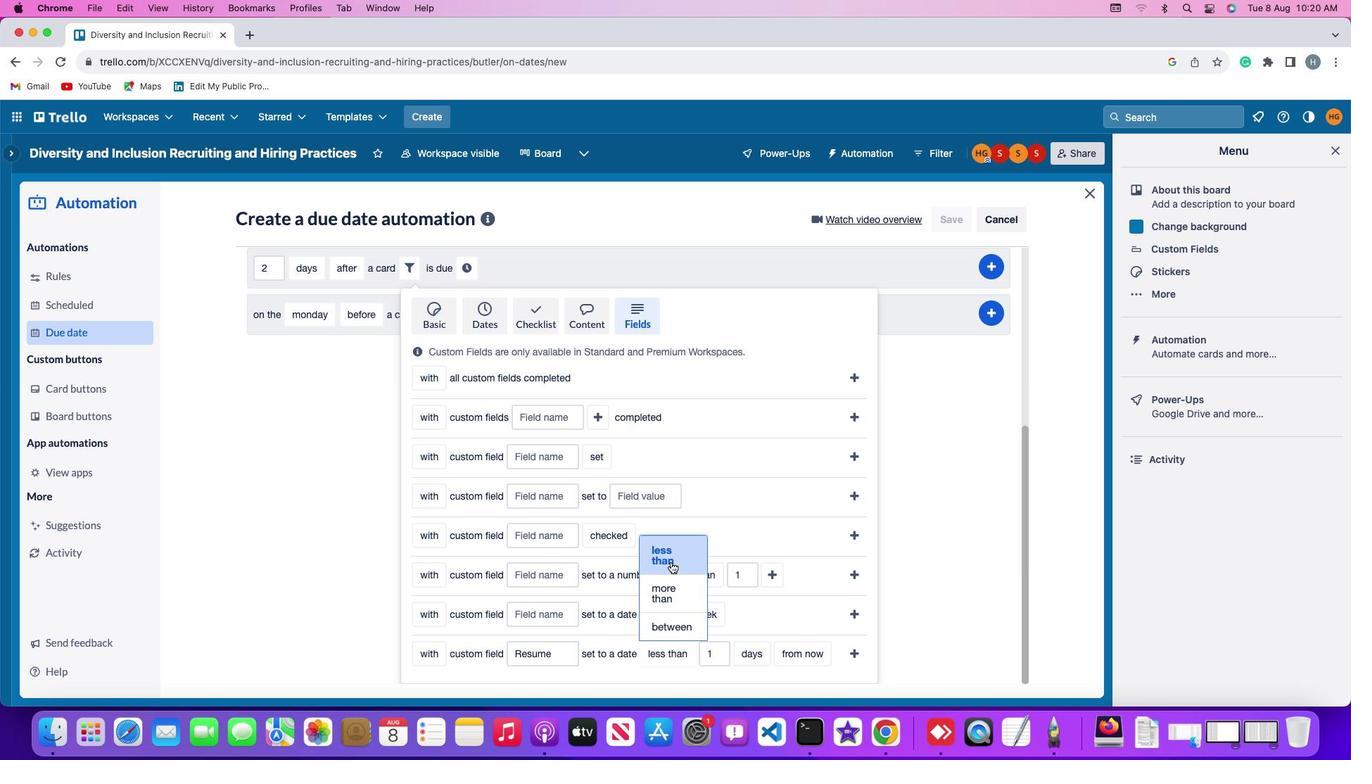
Action: Mouse pressed left at (670, 561)
Screenshot: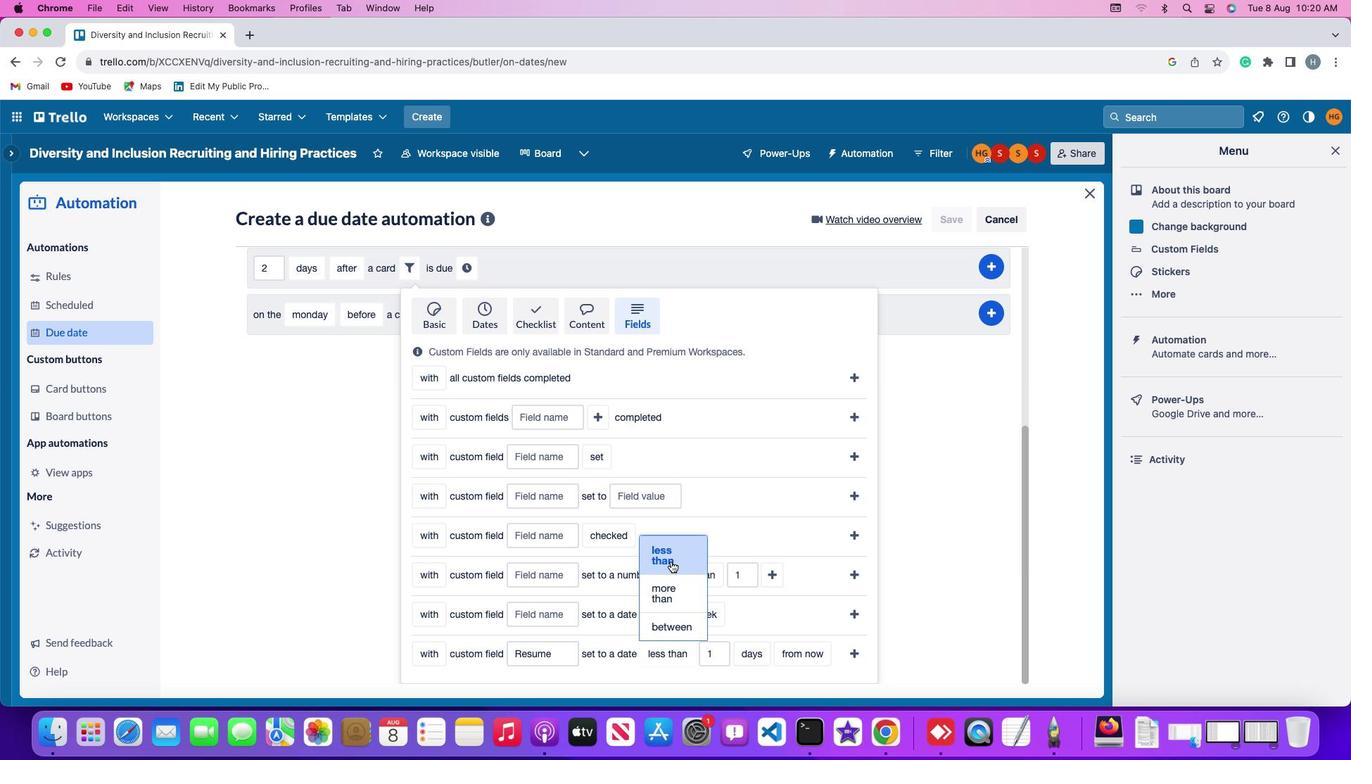 
Action: Mouse moved to (723, 653)
Screenshot: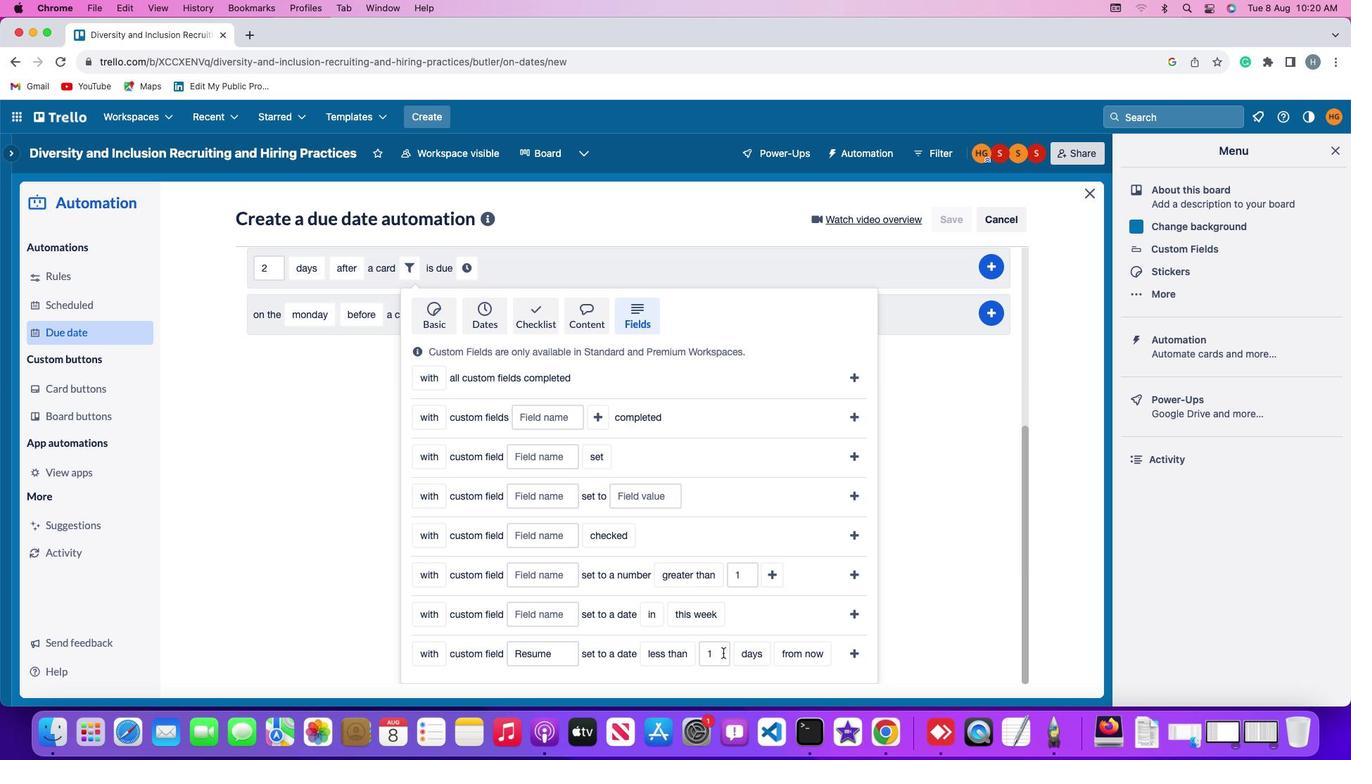 
Action: Mouse pressed left at (723, 653)
Screenshot: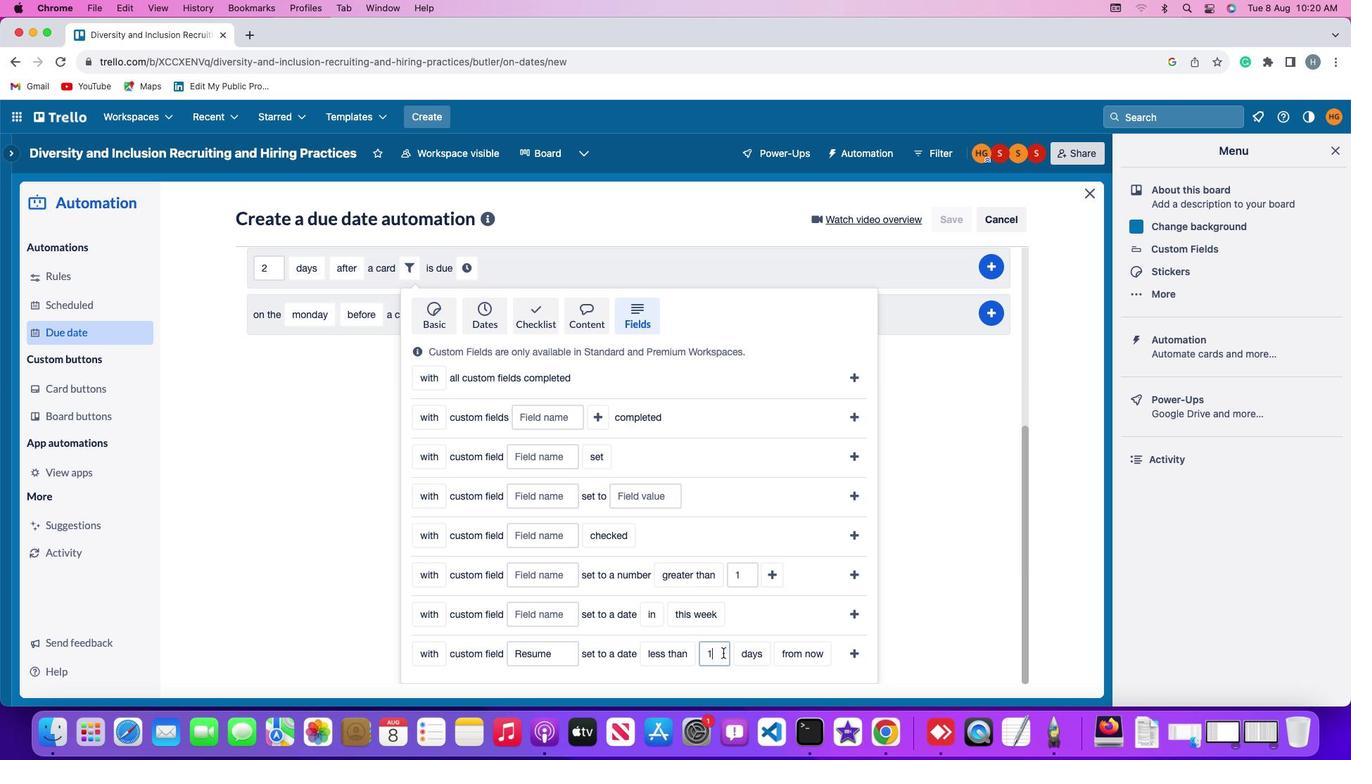 
Action: Mouse moved to (723, 653)
Screenshot: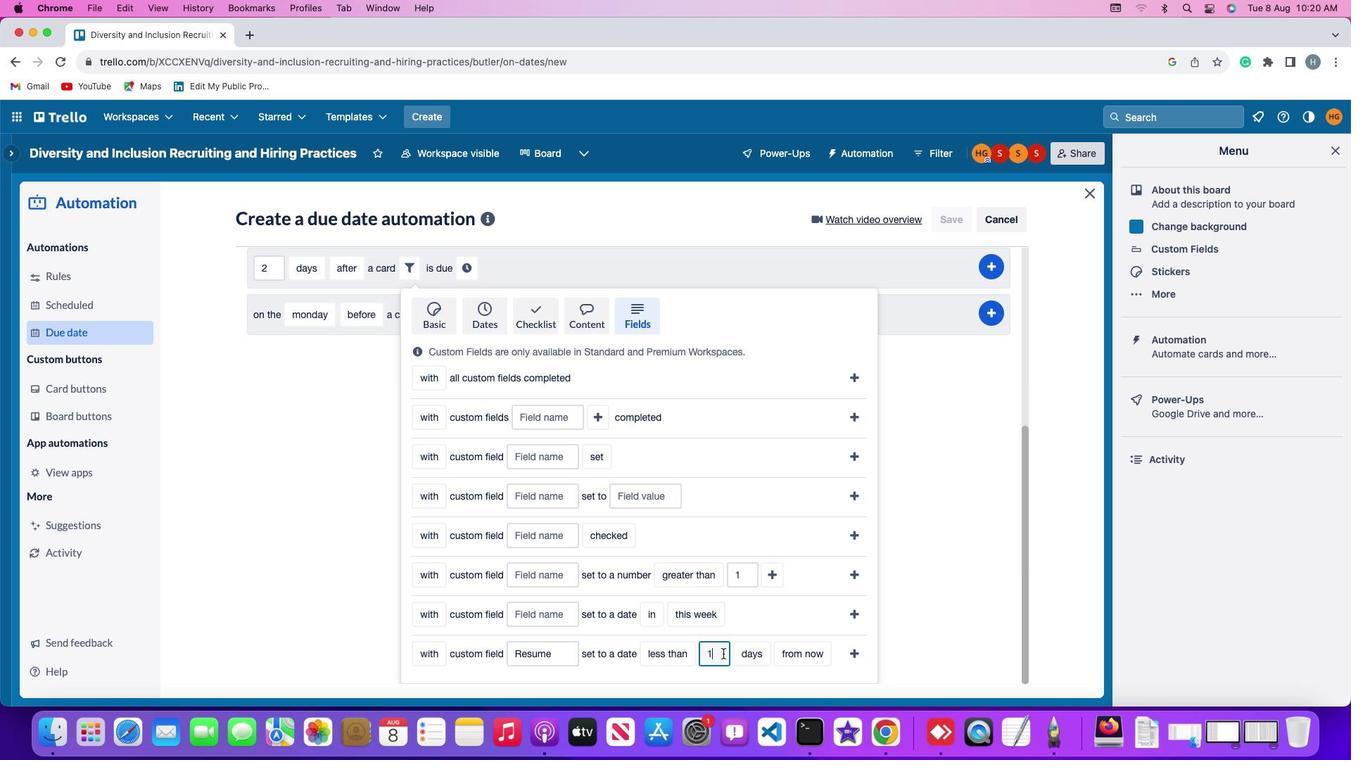
Action: Key pressed Key.backspace'1'
Screenshot: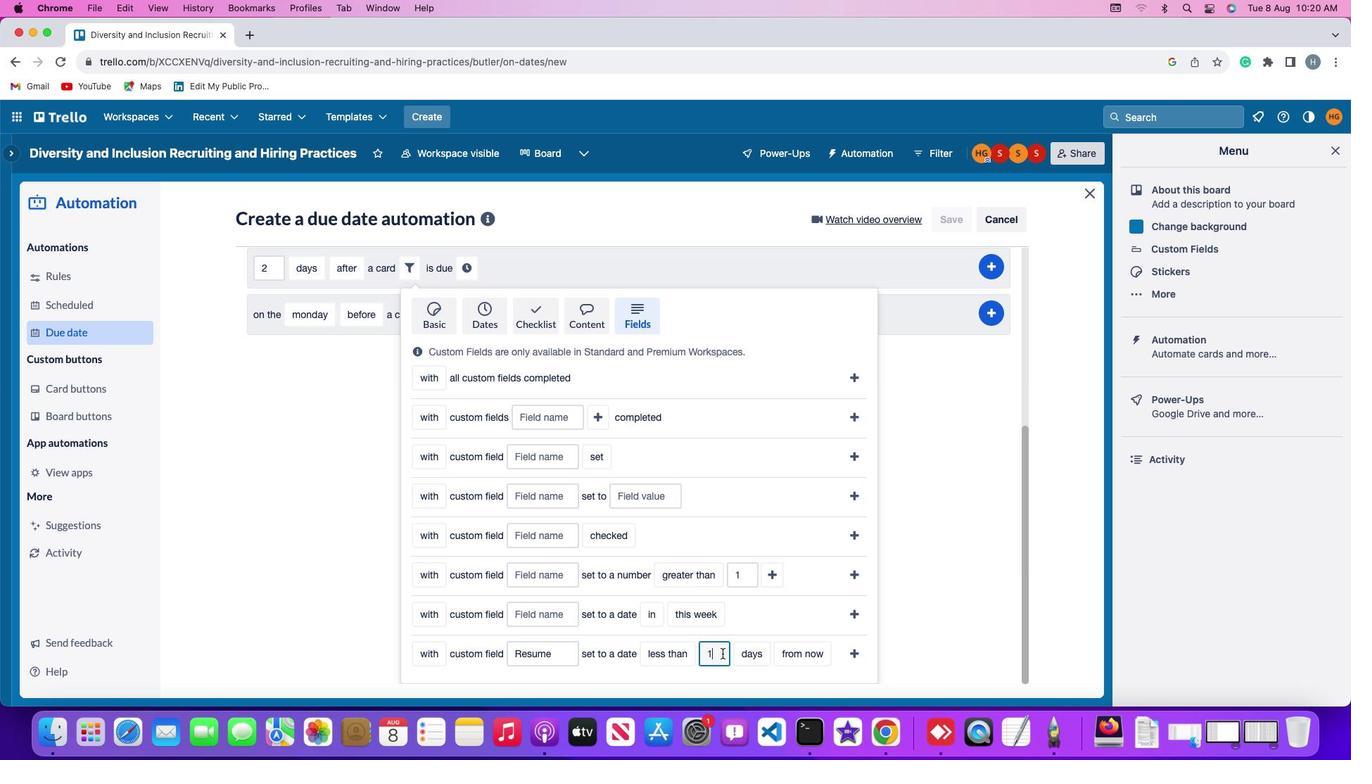 
Action: Mouse moved to (749, 654)
Screenshot: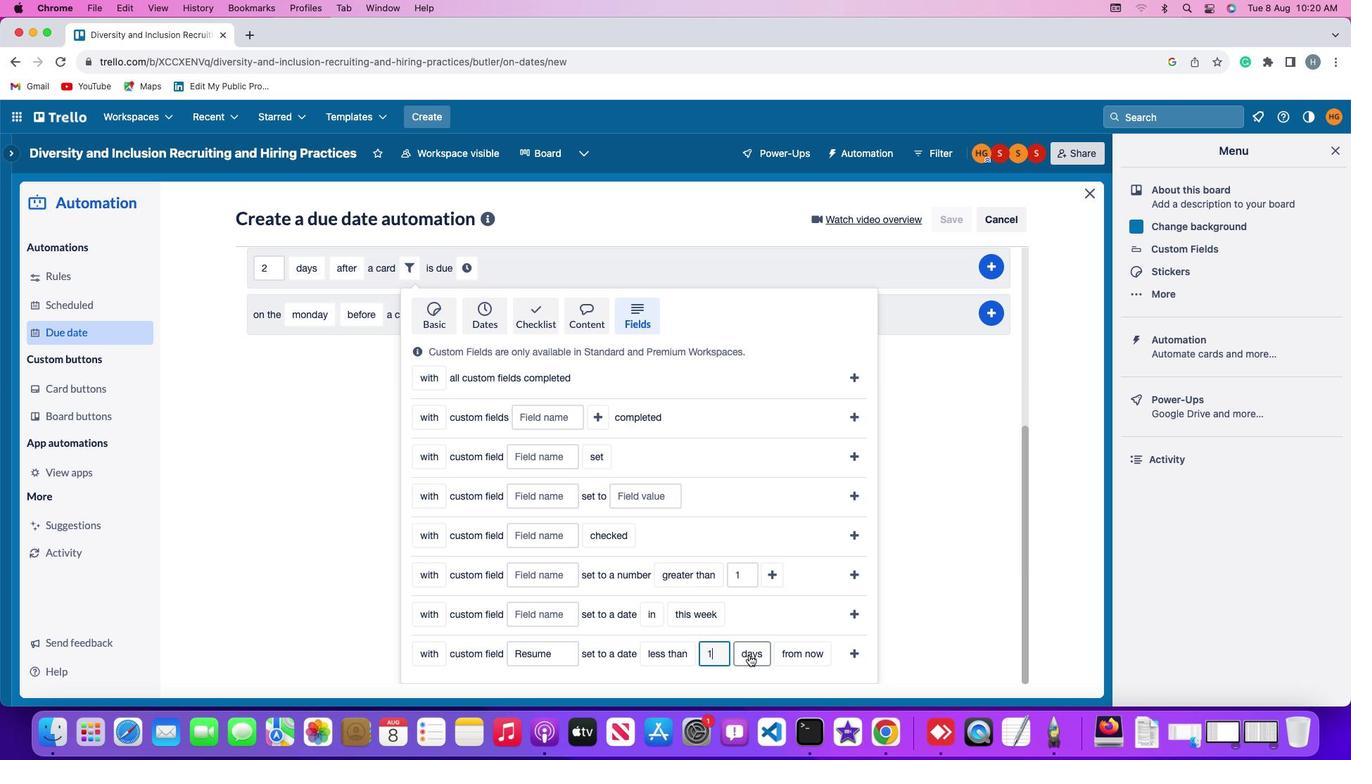 
Action: Mouse pressed left at (749, 654)
Screenshot: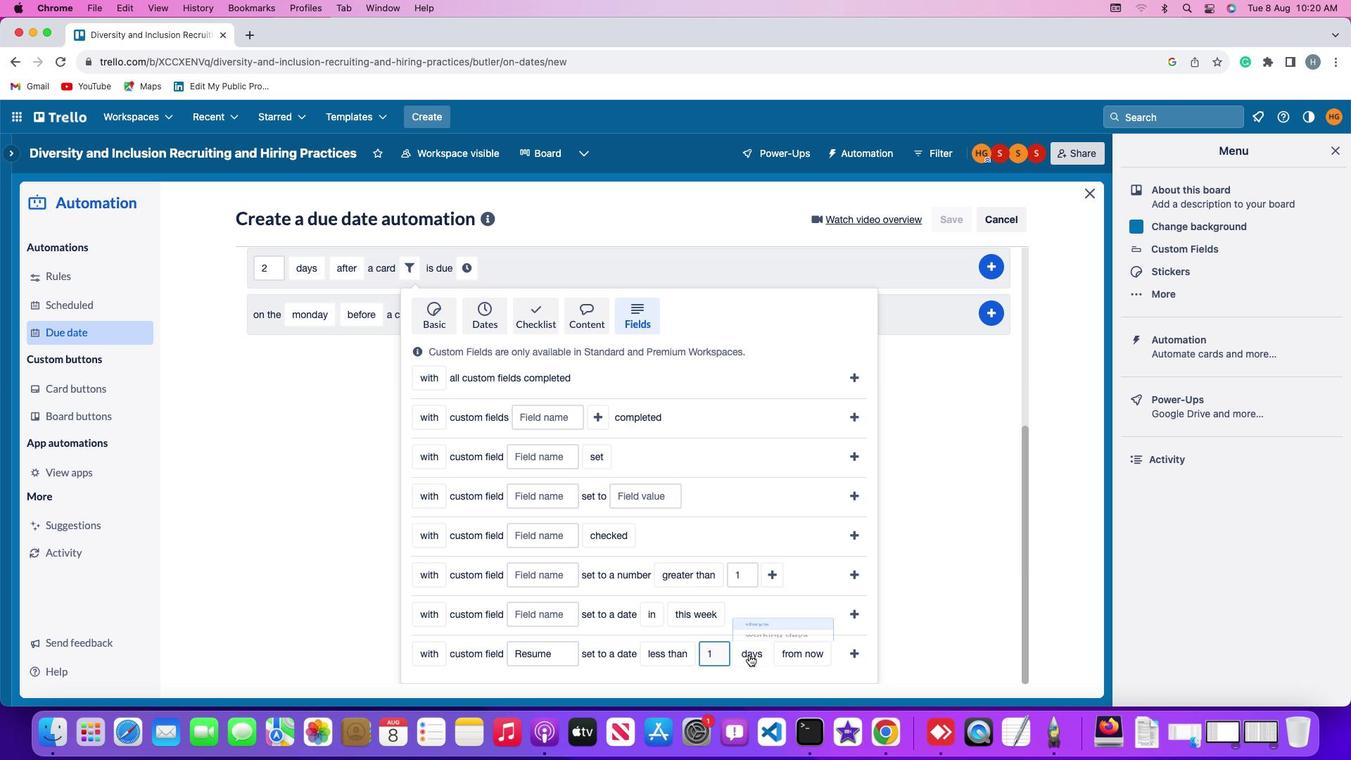 
Action: Mouse moved to (772, 592)
Screenshot: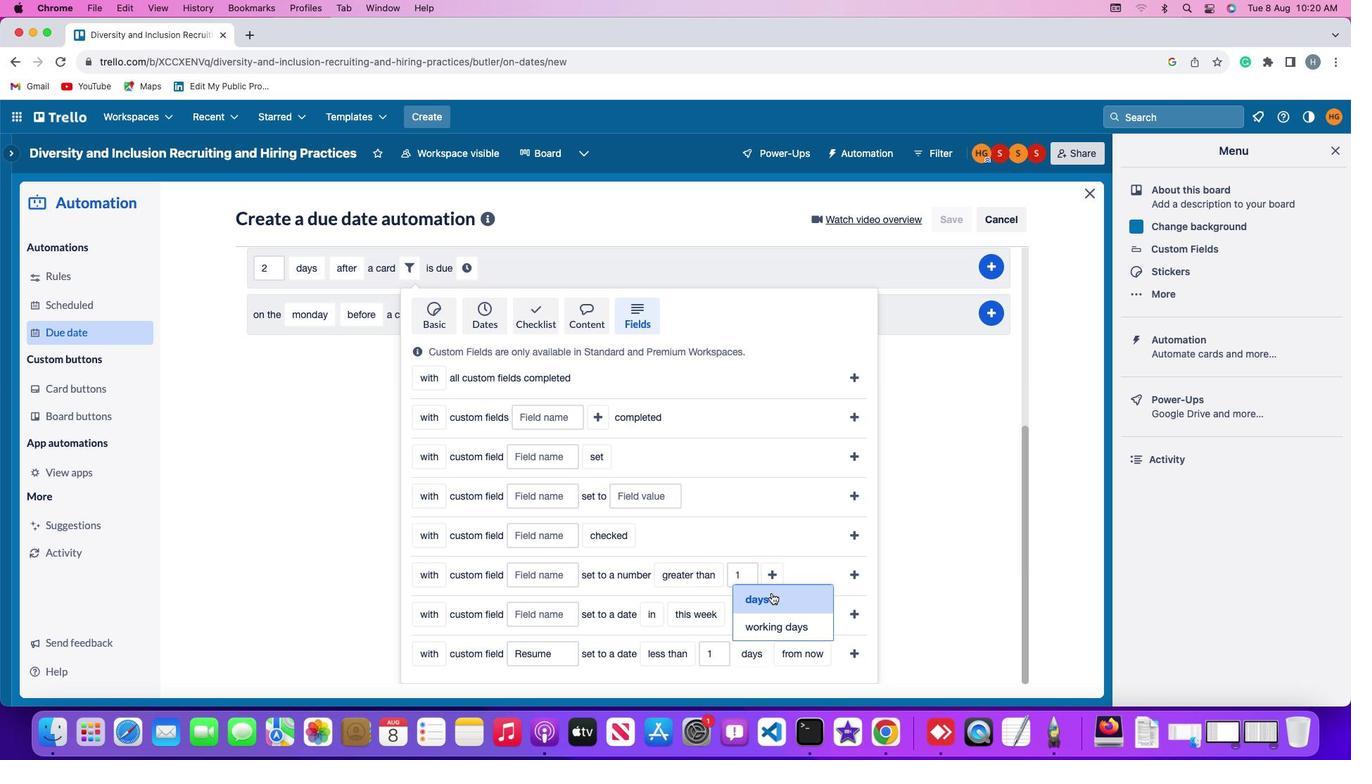 
Action: Mouse pressed left at (772, 592)
Screenshot: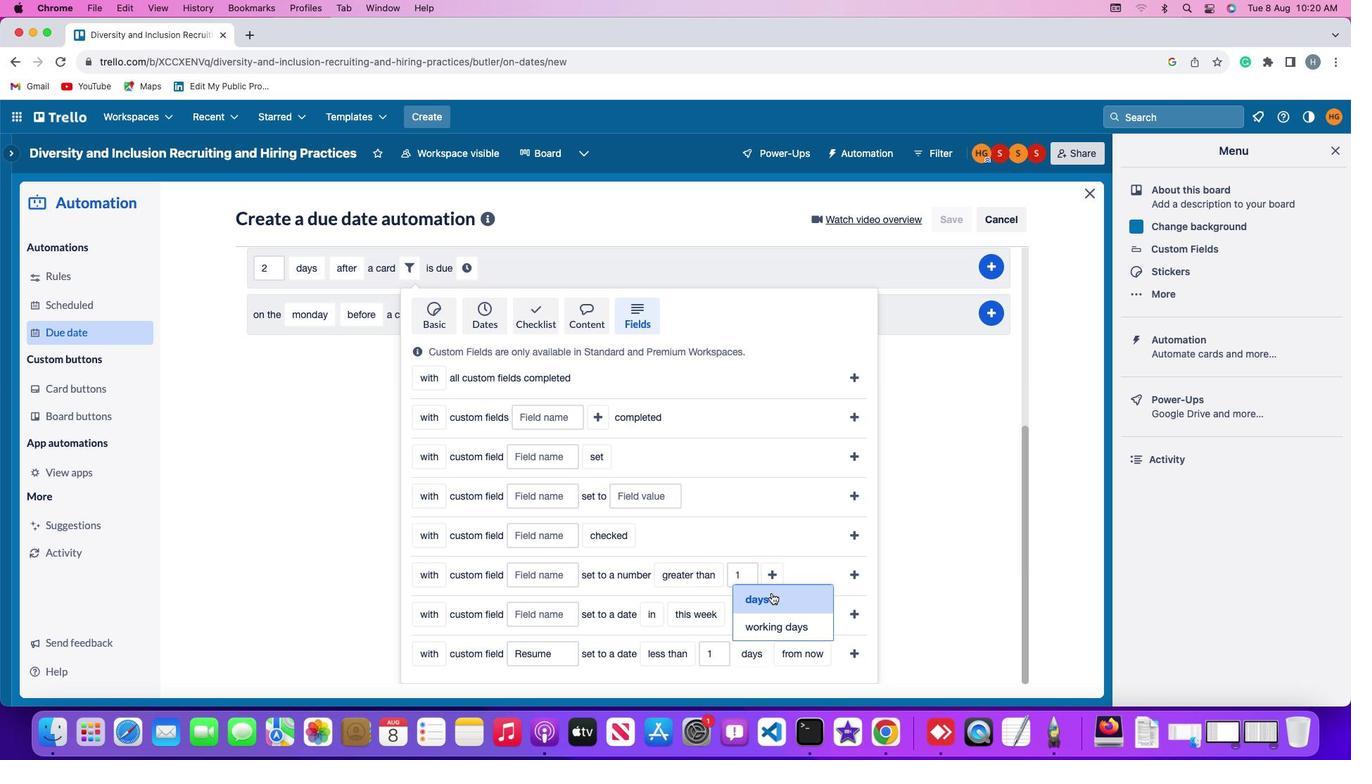
Action: Mouse moved to (799, 651)
Screenshot: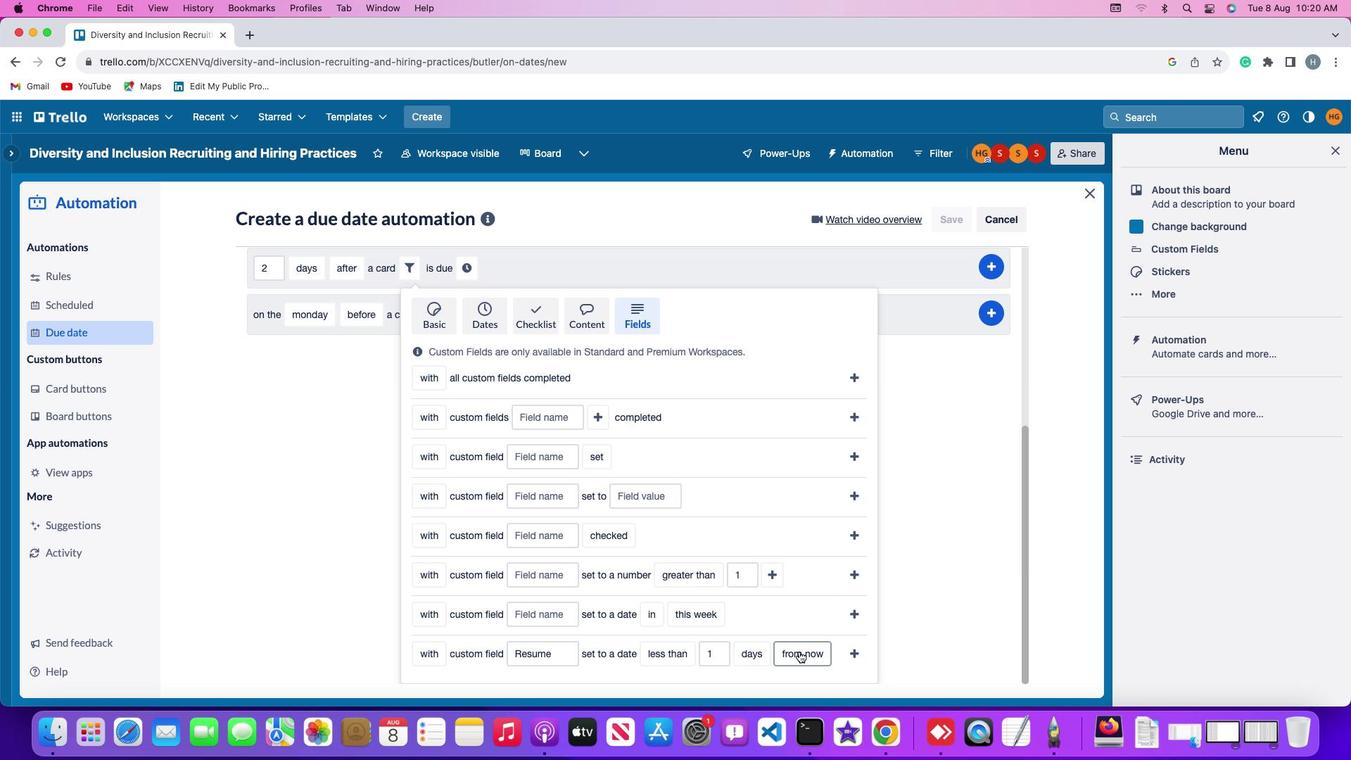 
Action: Mouse pressed left at (799, 651)
Screenshot: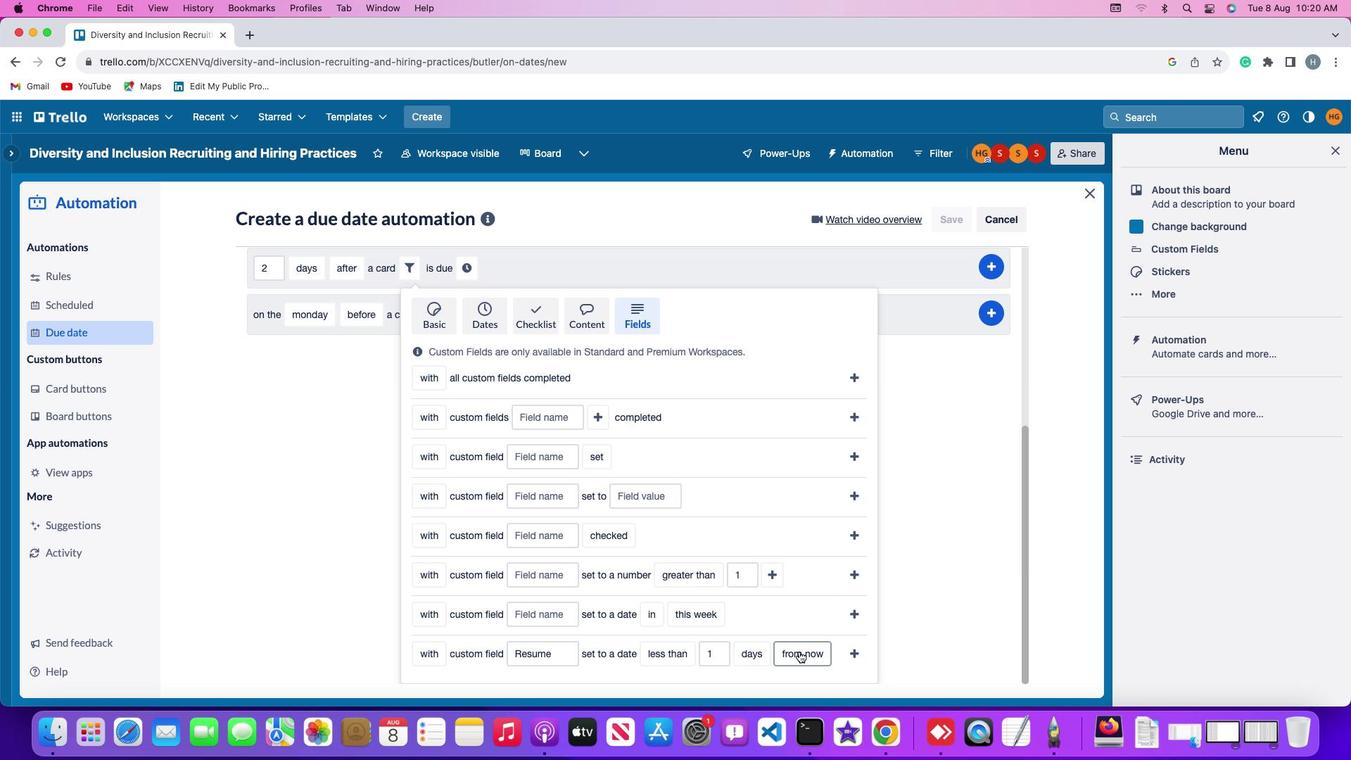 
Action: Mouse moved to (801, 618)
Screenshot: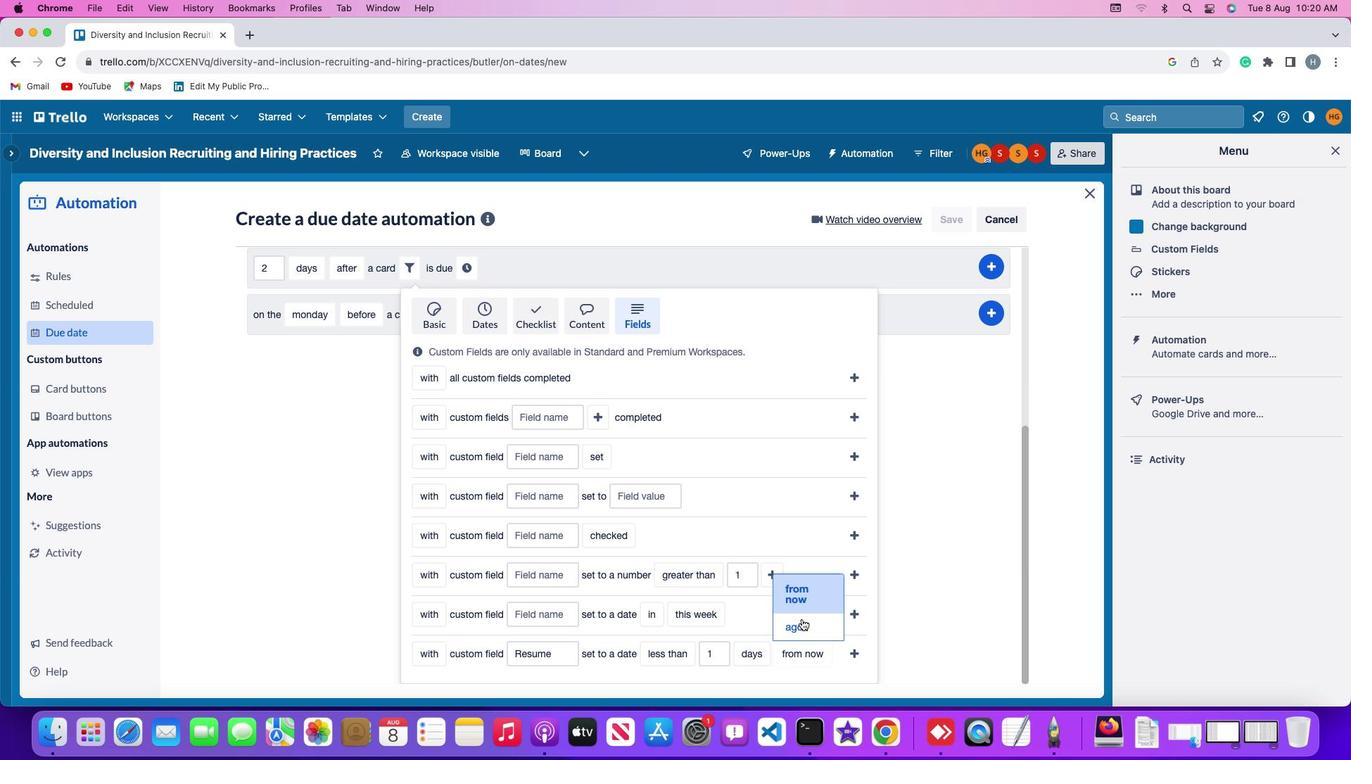 
Action: Mouse pressed left at (801, 618)
Screenshot: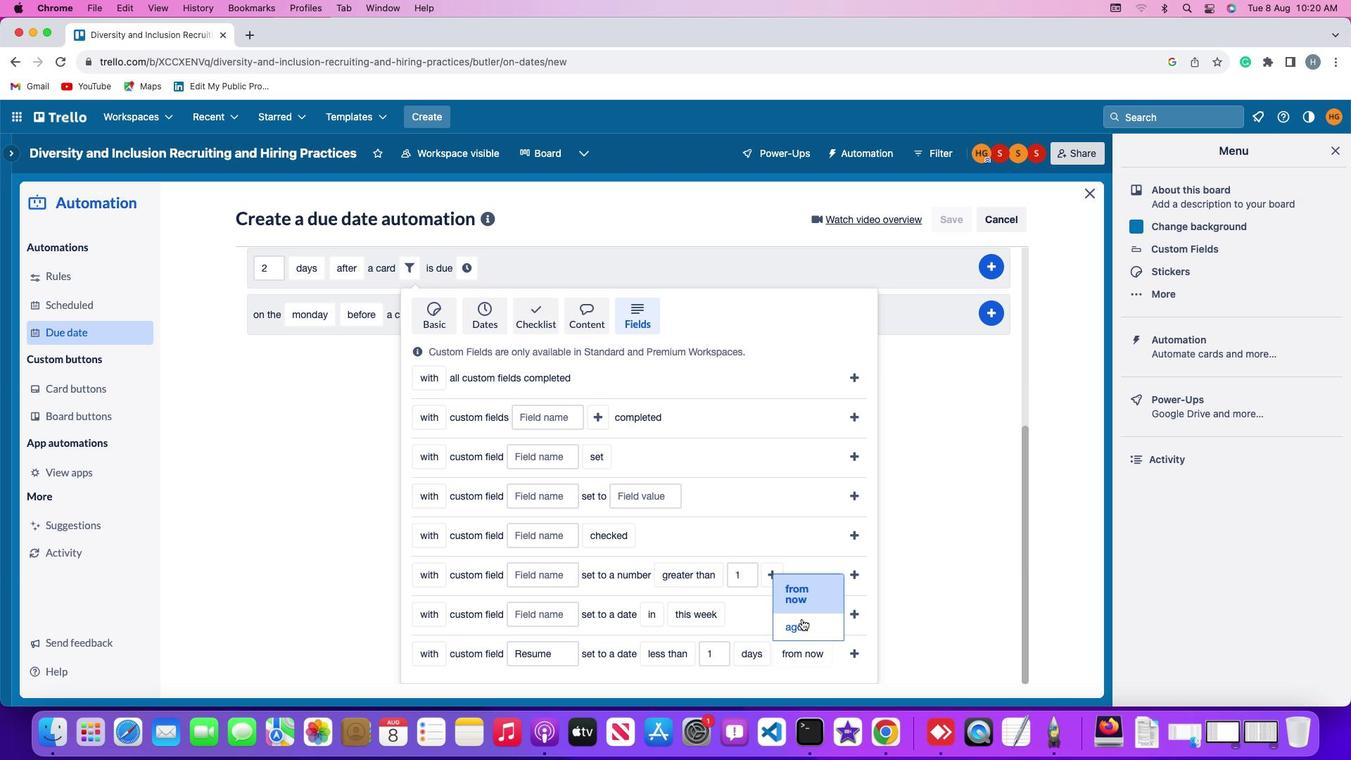
Action: Mouse moved to (832, 652)
Screenshot: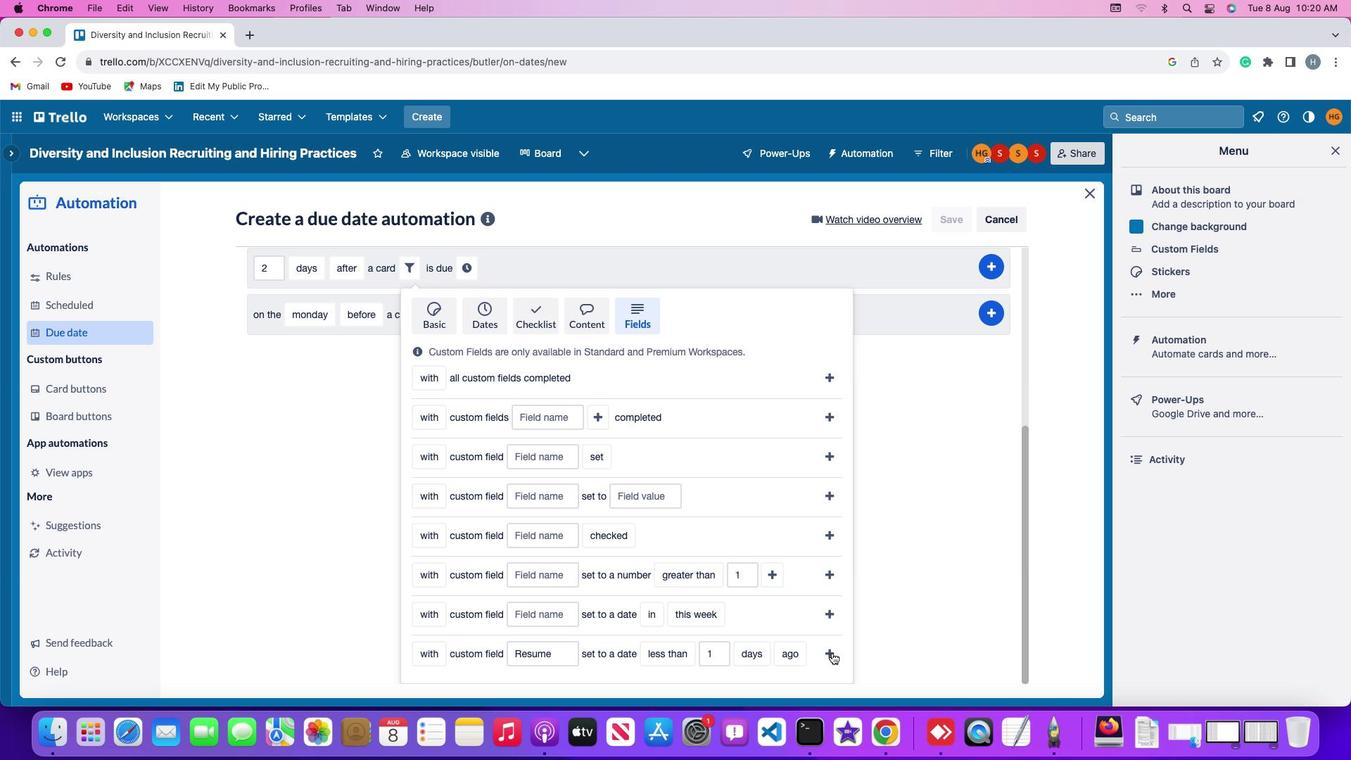 
Action: Mouse pressed left at (832, 652)
Screenshot: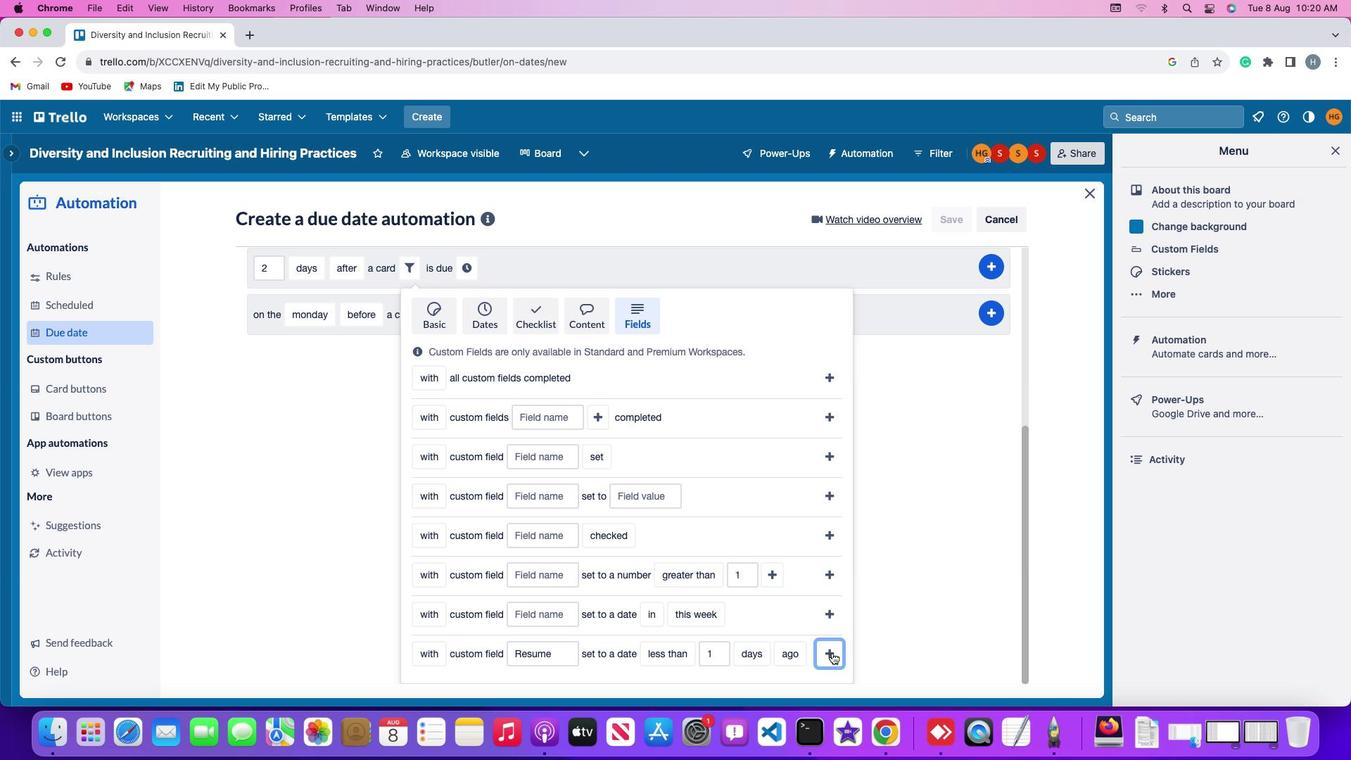 
Action: Mouse moved to (770, 566)
Screenshot: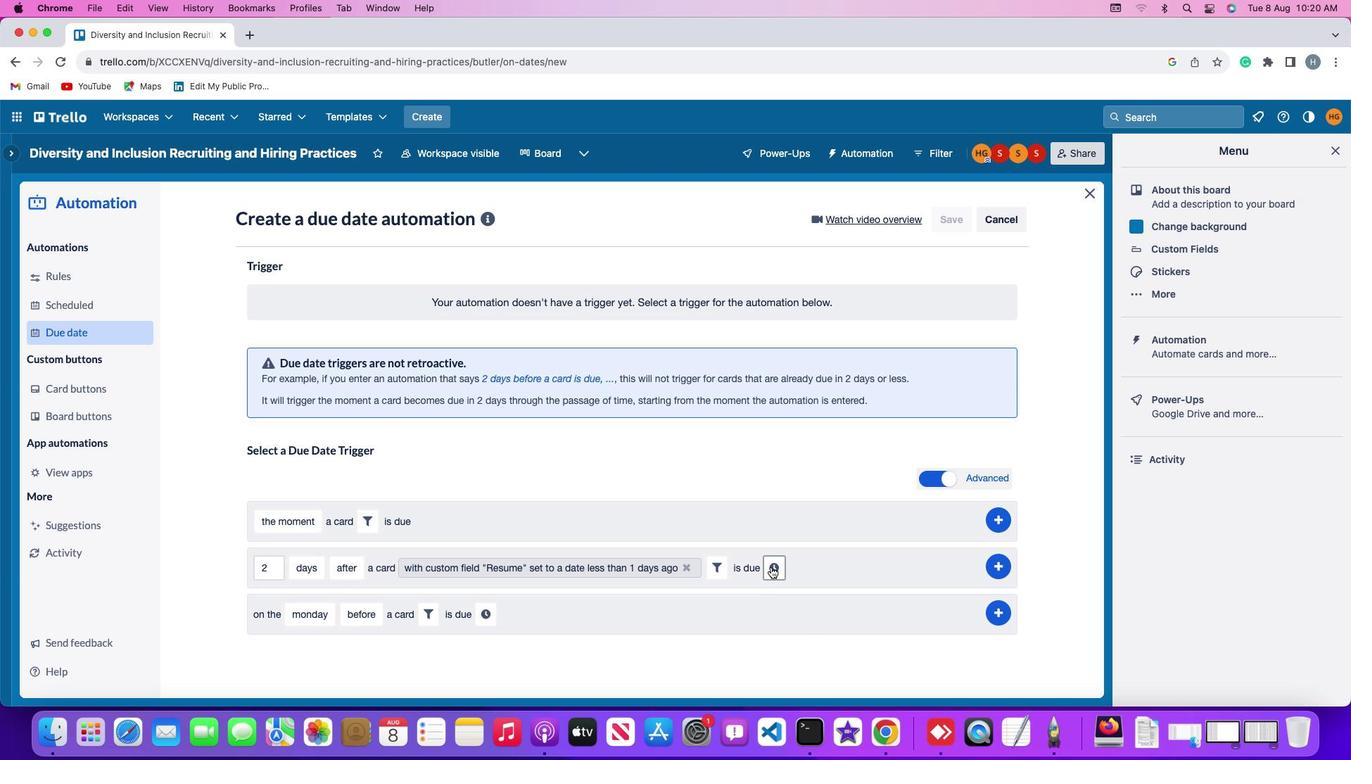 
Action: Mouse pressed left at (770, 566)
Screenshot: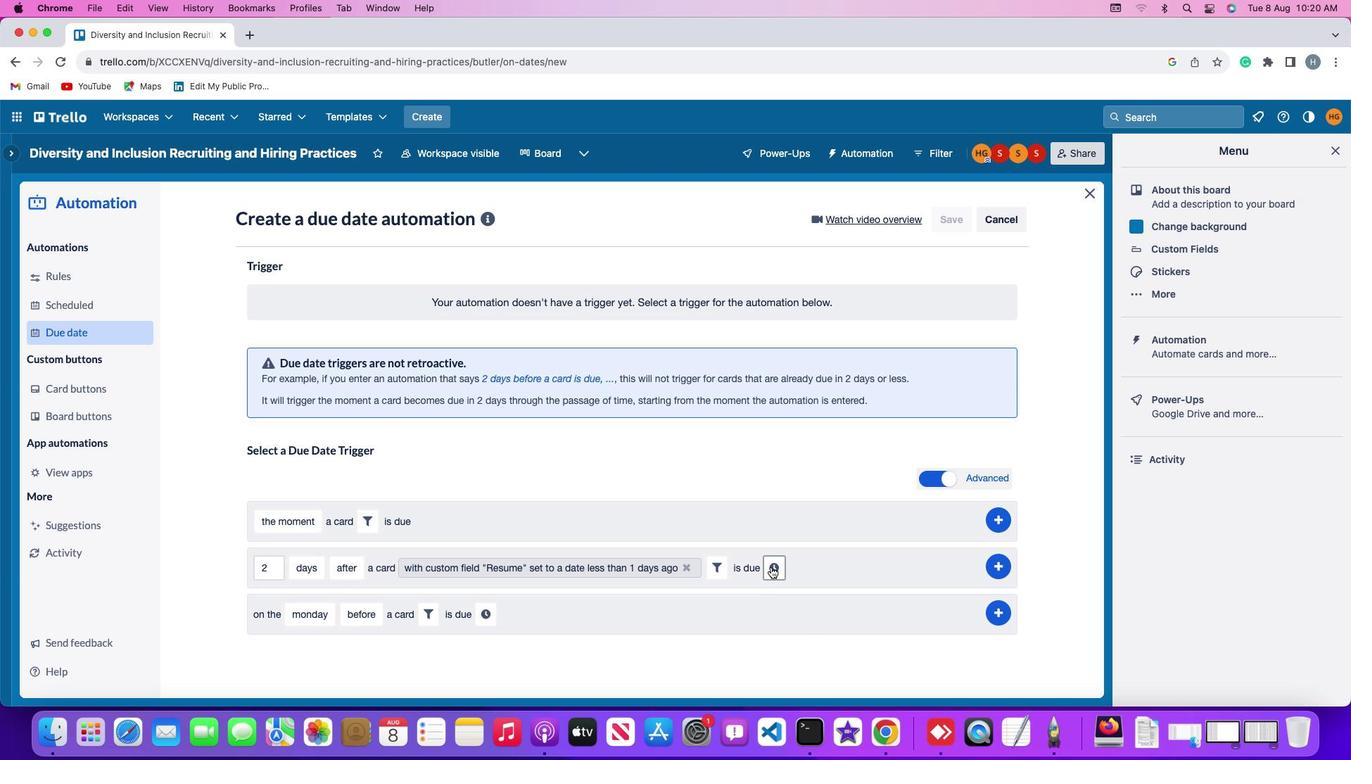 
Action: Mouse moved to (807, 570)
Screenshot: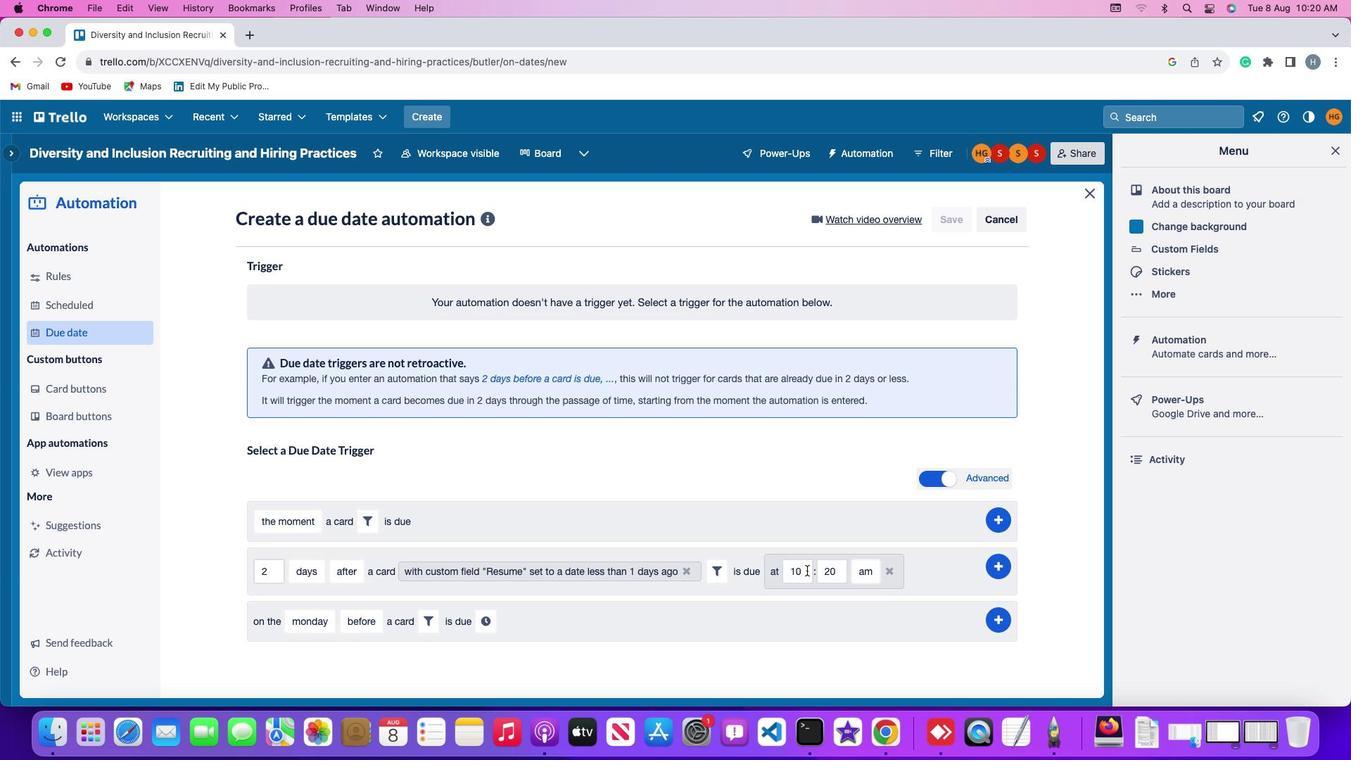 
Action: Mouse pressed left at (807, 570)
Screenshot: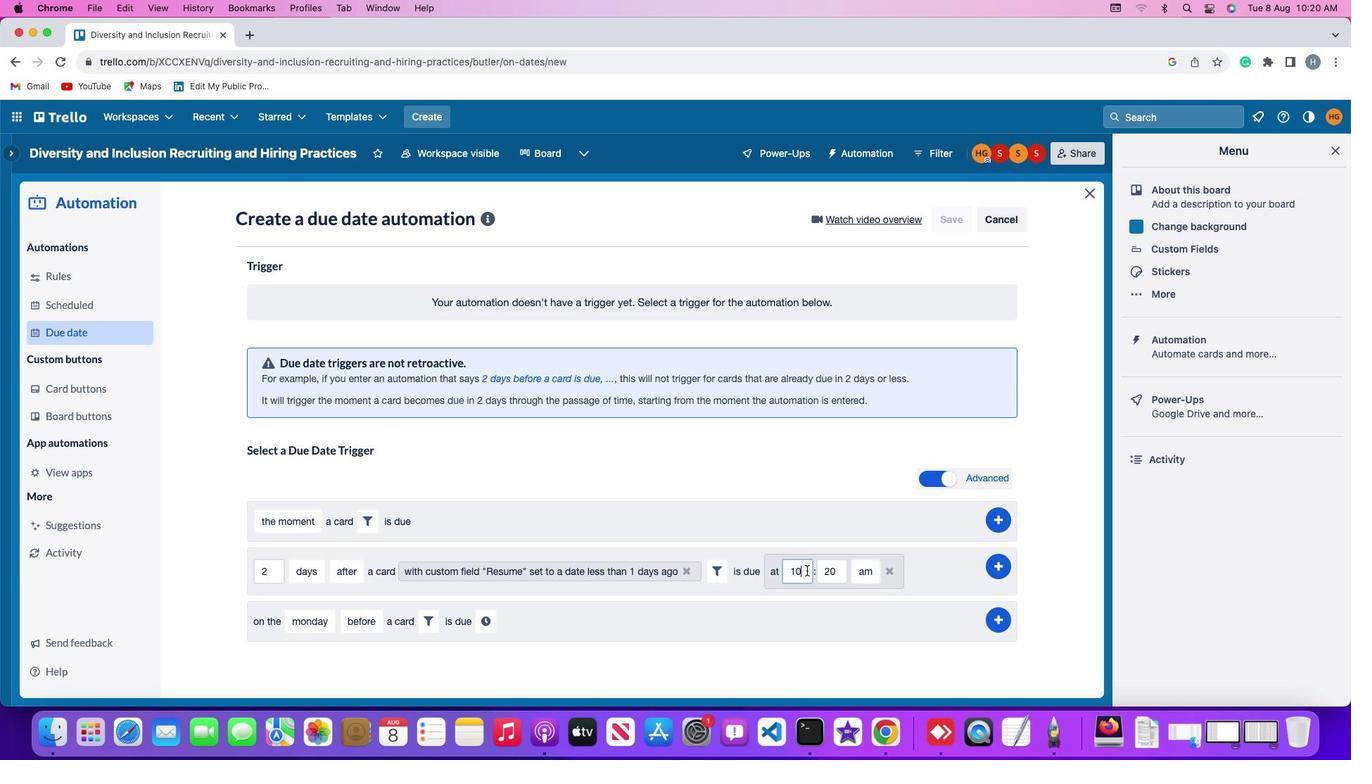 
Action: Key pressed Key.backspaceKey.backspace'1''1'
Screenshot: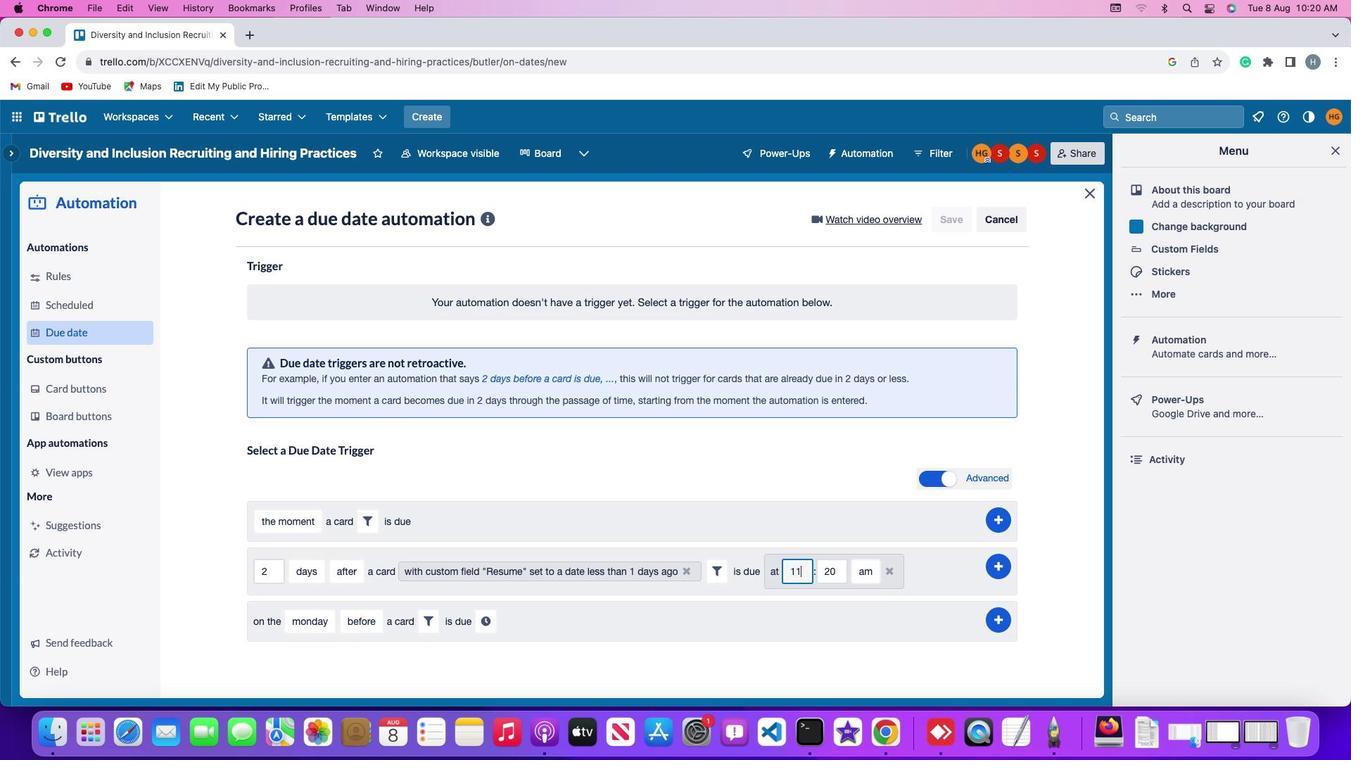 
Action: Mouse moved to (837, 570)
Screenshot: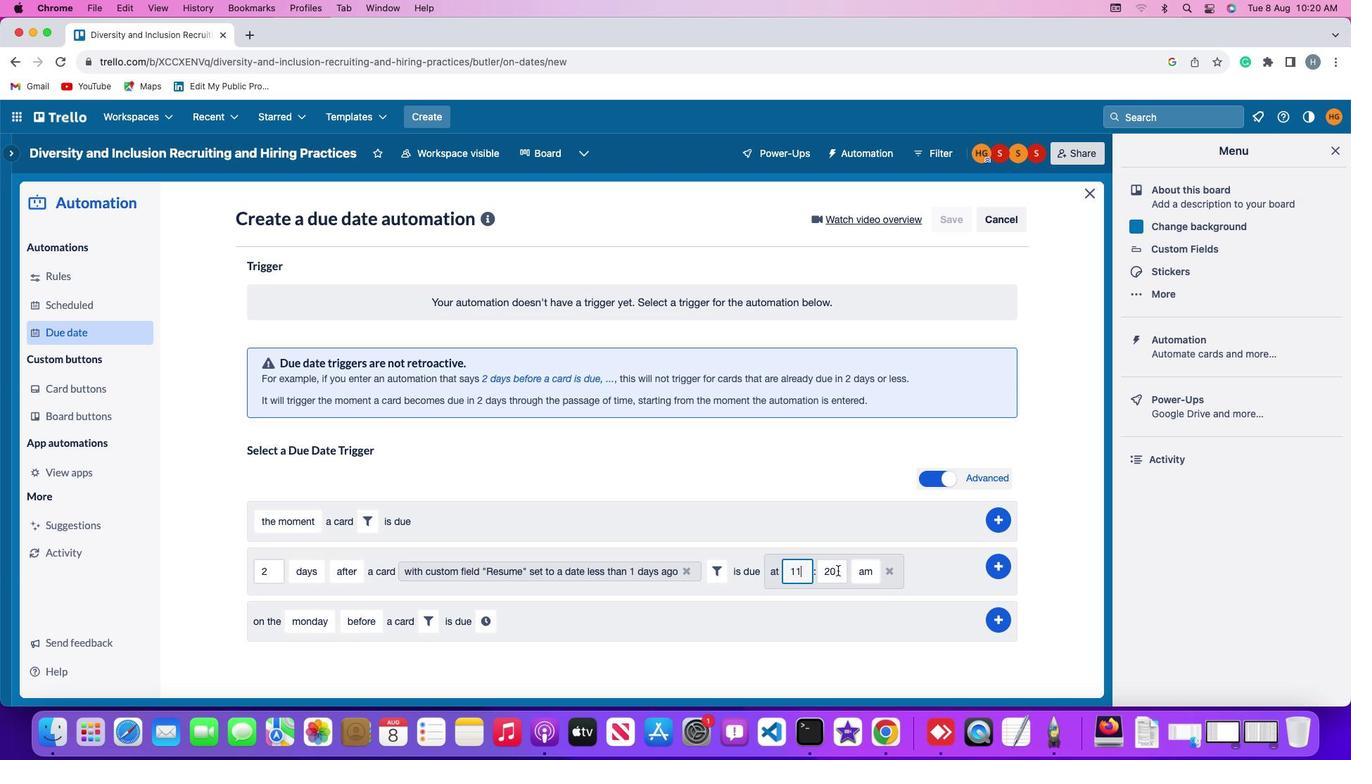 
Action: Mouse pressed left at (837, 570)
Screenshot: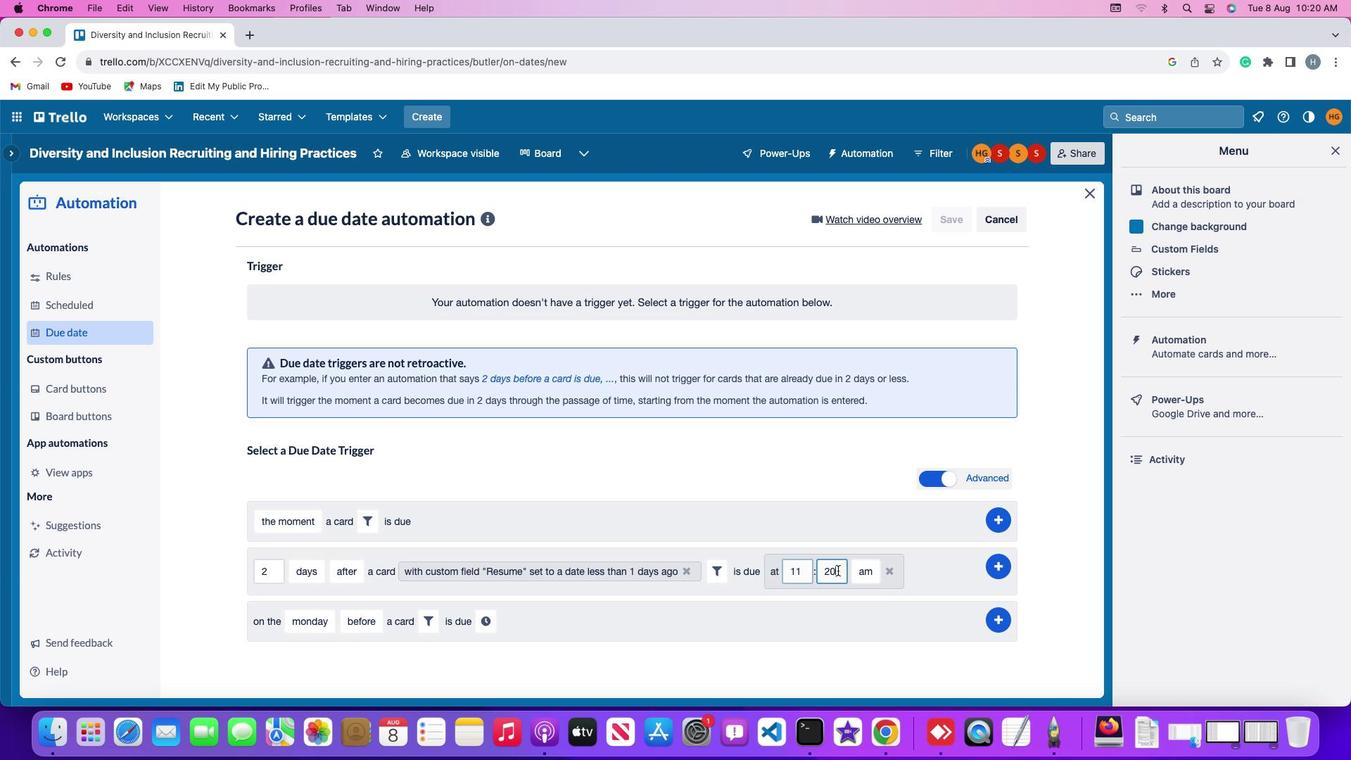 
Action: Key pressed Key.backspaceKey.backspace'0''0'
Screenshot: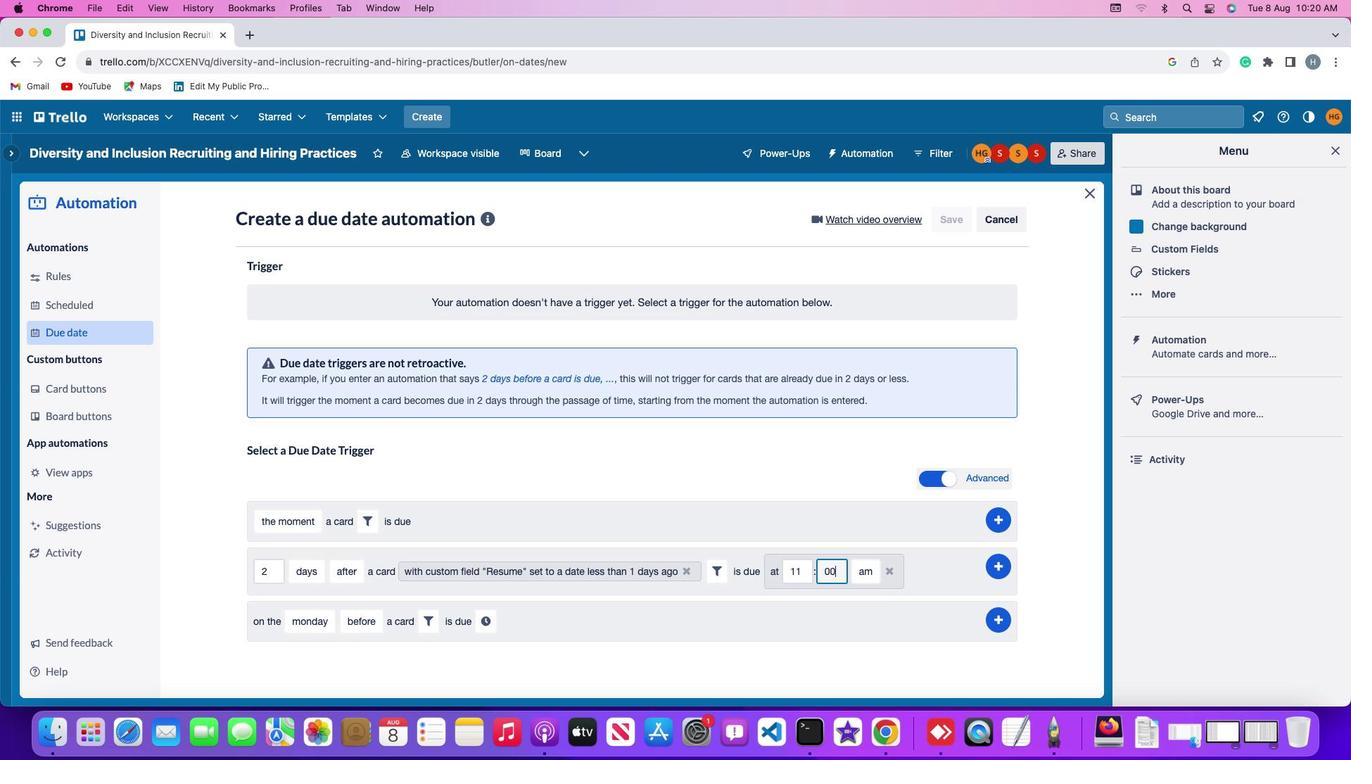 
Action: Mouse moved to (867, 573)
Screenshot: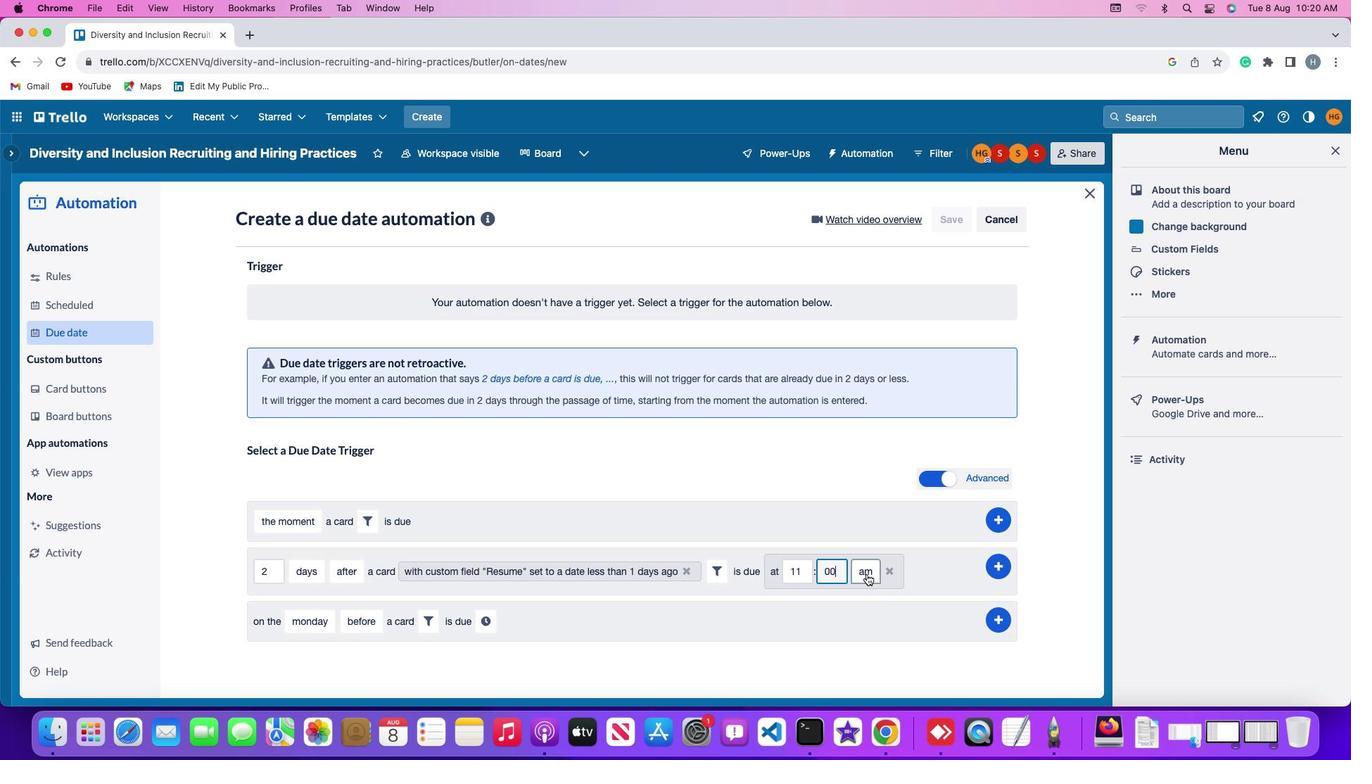 
Action: Mouse pressed left at (867, 573)
Screenshot: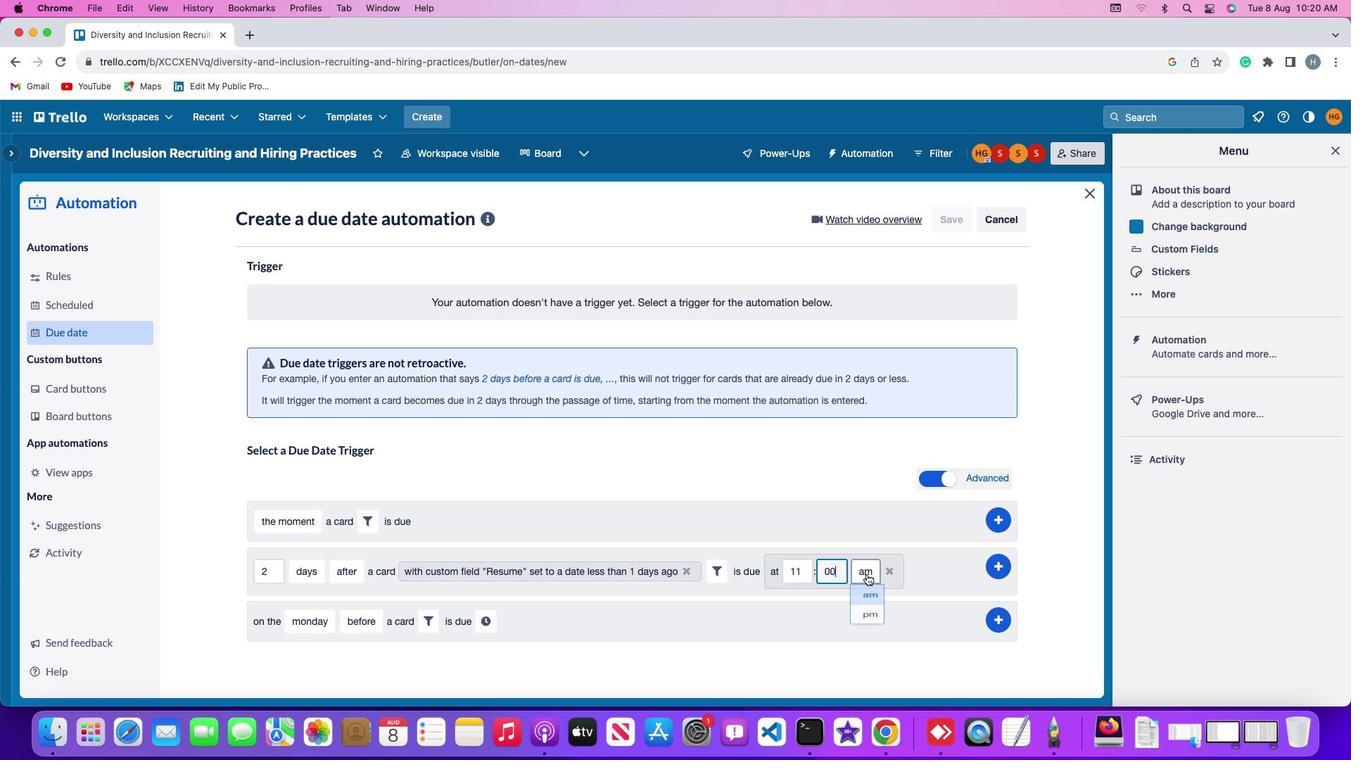 
Action: Mouse moved to (869, 598)
Screenshot: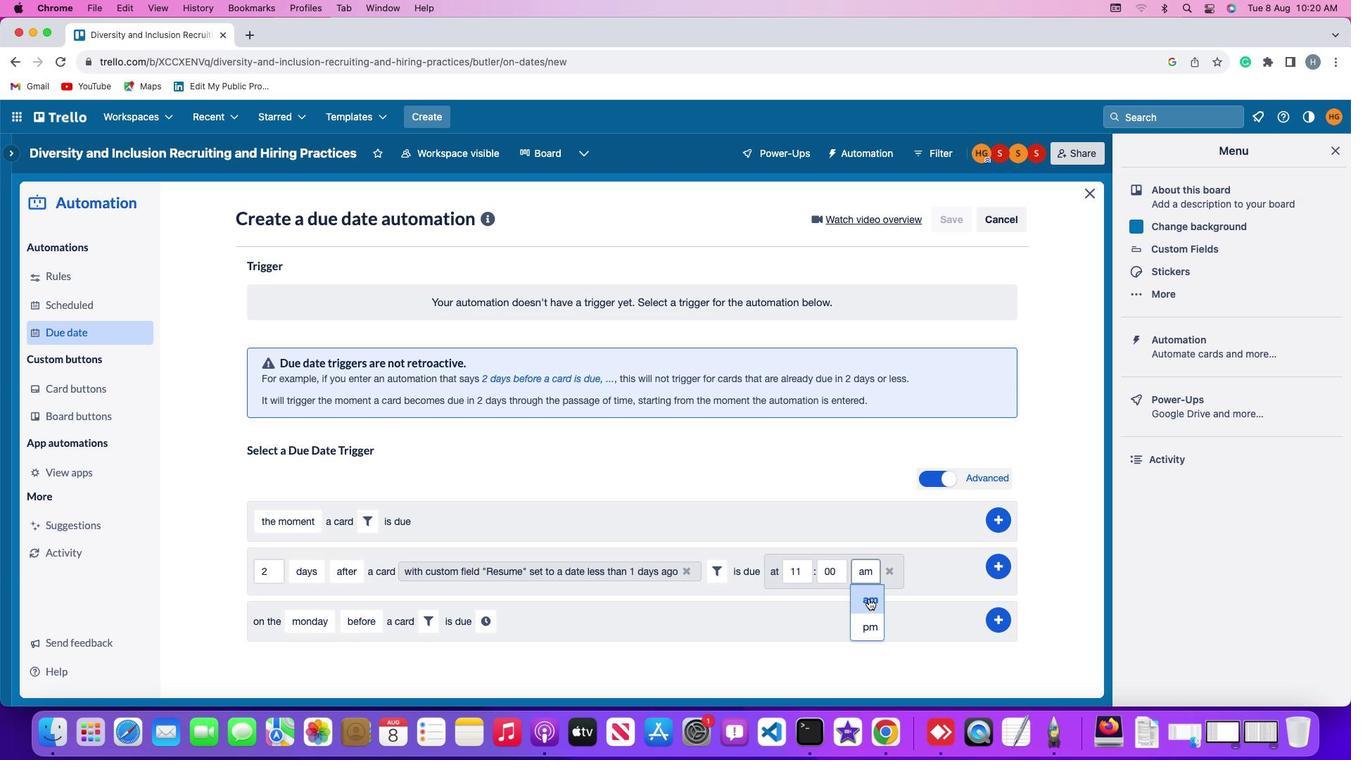 
Action: Mouse pressed left at (869, 598)
Screenshot: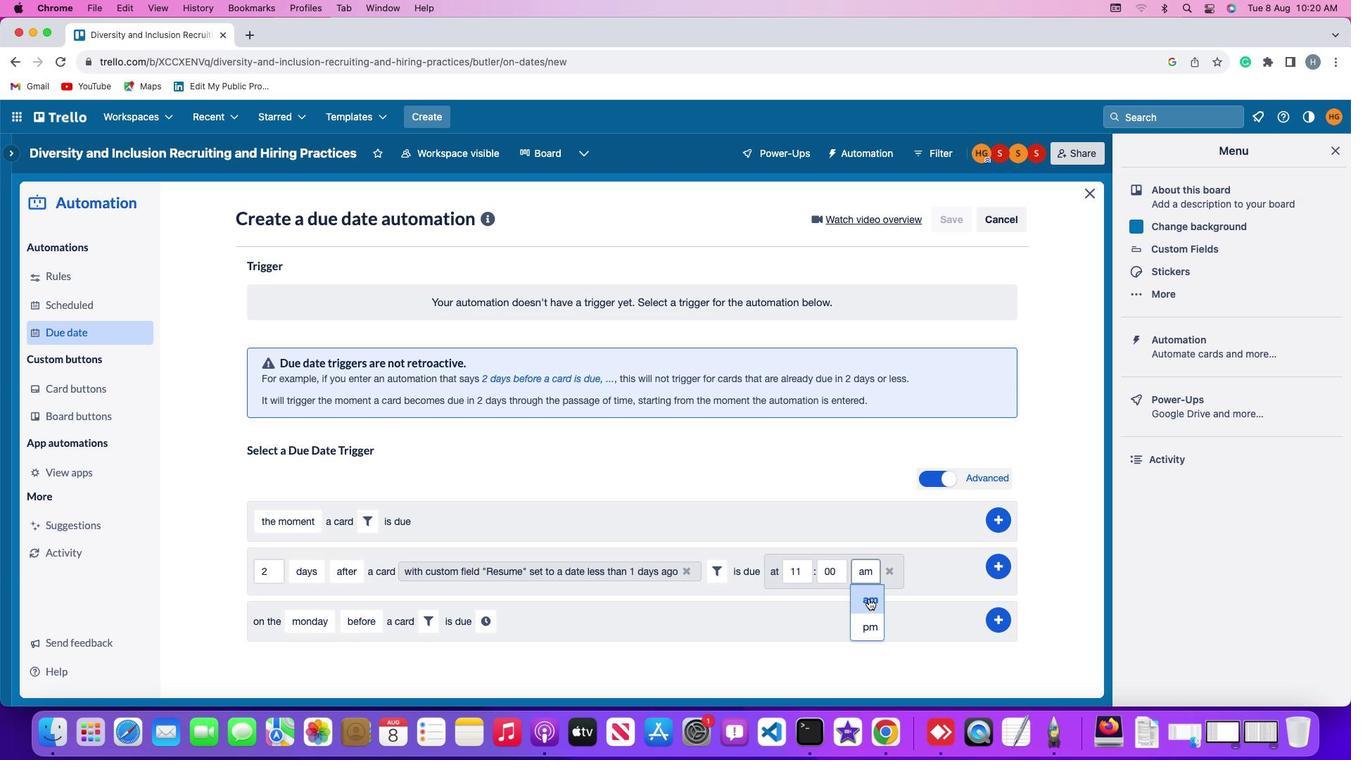 
Action: Mouse moved to (1003, 561)
Screenshot: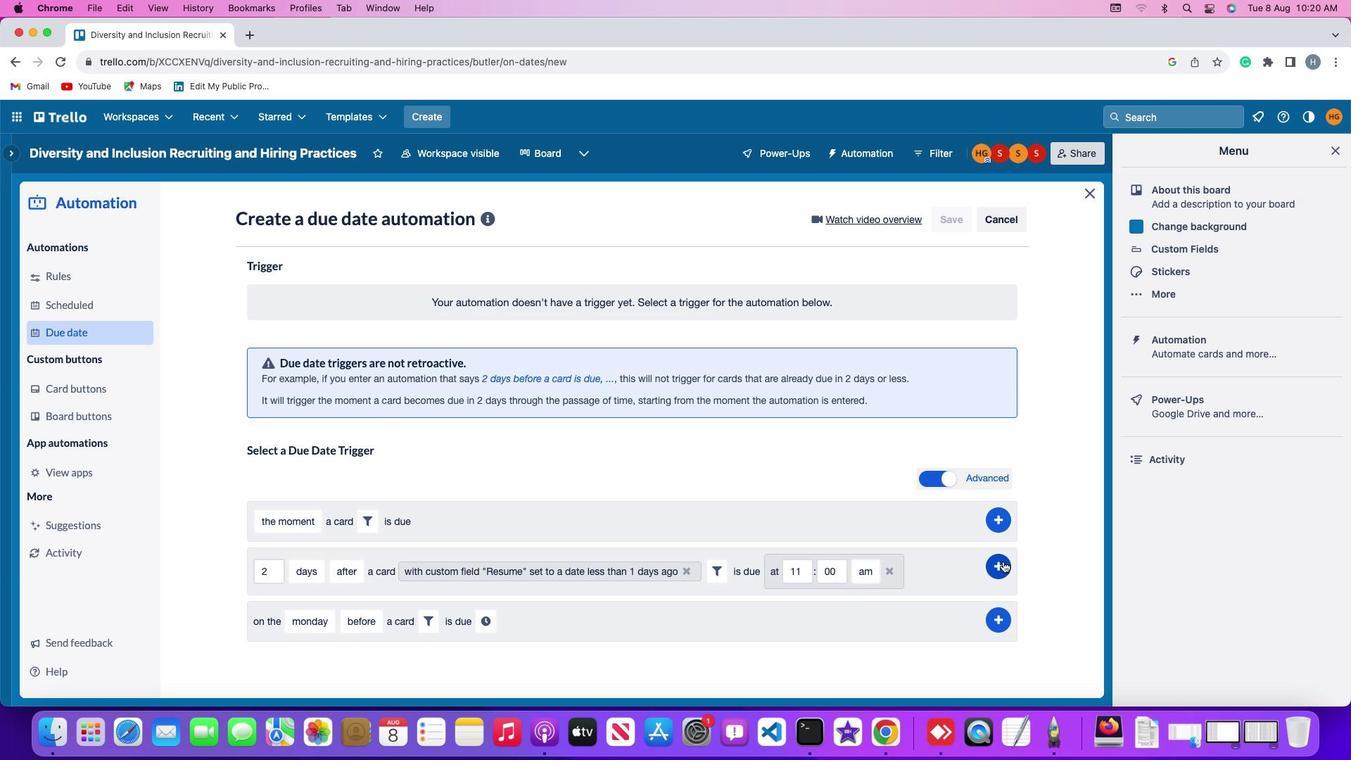 
Action: Mouse pressed left at (1003, 561)
Screenshot: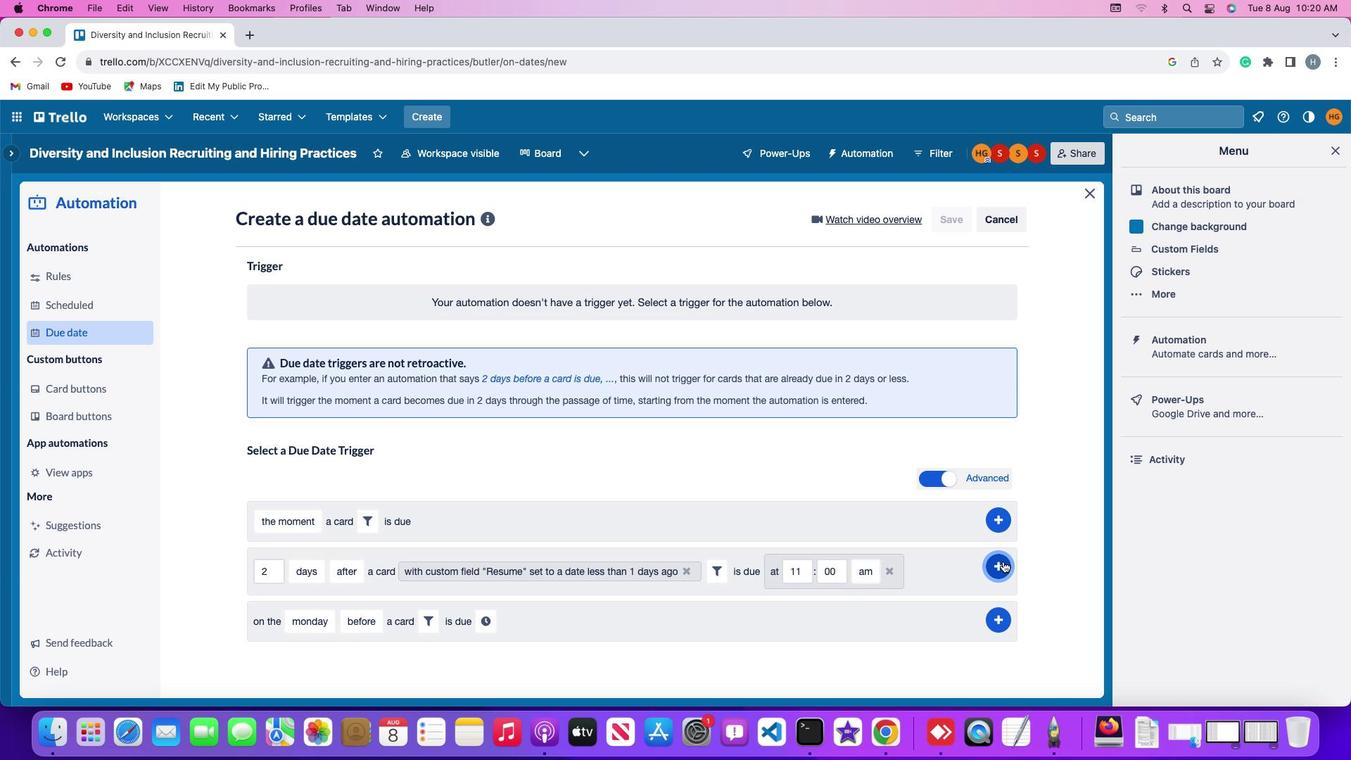 
Action: Mouse moved to (1067, 454)
Screenshot: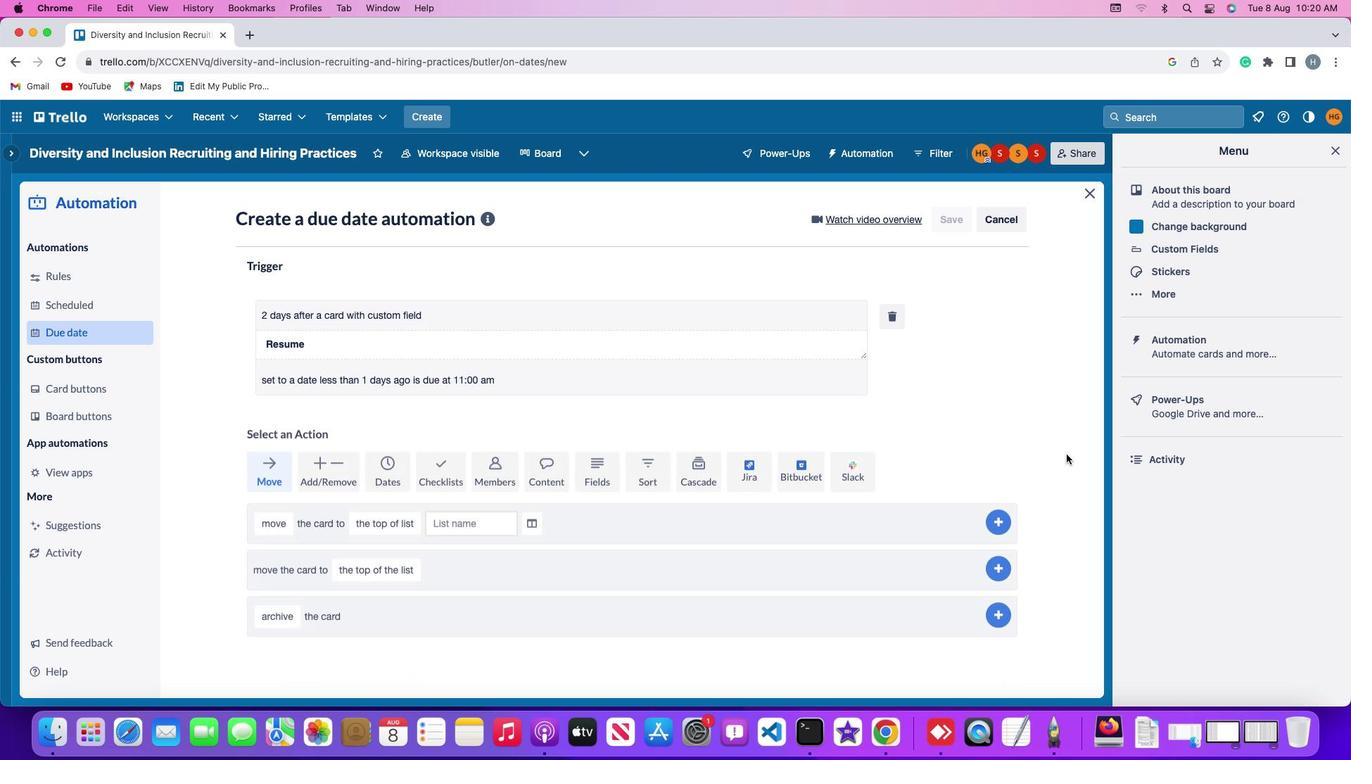
